 Task: For heading Use Roboto with red colour, bold & Underline.  font size for heading22,  'Change the font style of data to'Roboto and font size to 14,  Change the alignment of both headline & data to Align center.  In the sheet  Alpha Sales review 
Action: Mouse moved to (70, 207)
Screenshot: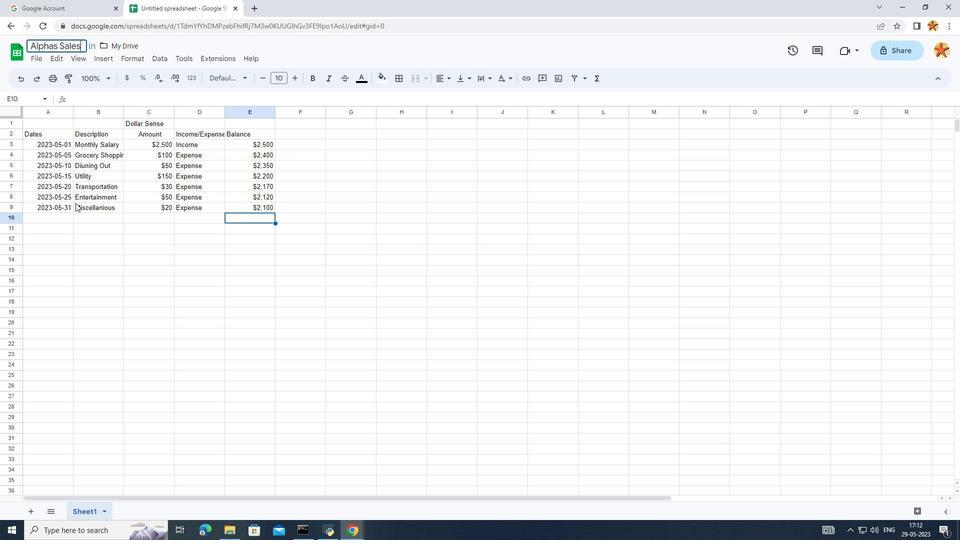 
Action: Key pressed <Key.enter>
Screenshot: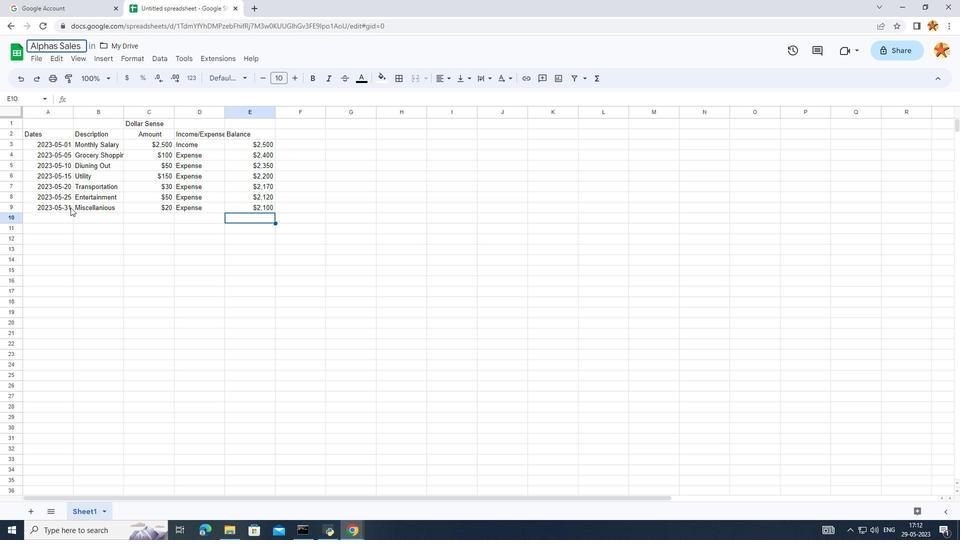 
Action: Mouse moved to (178, 149)
Screenshot: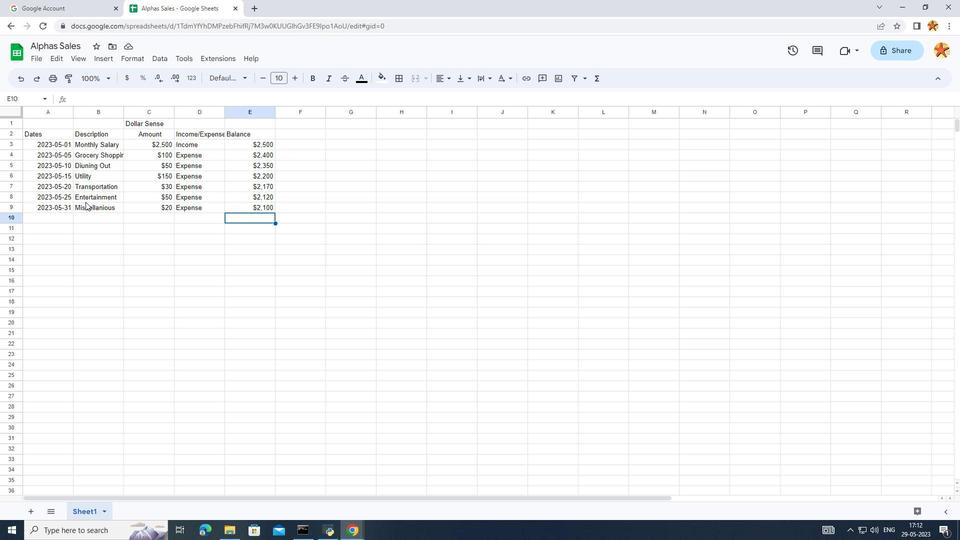 
Action: Mouse scrolled (178, 150) with delta (0, 0)
Screenshot: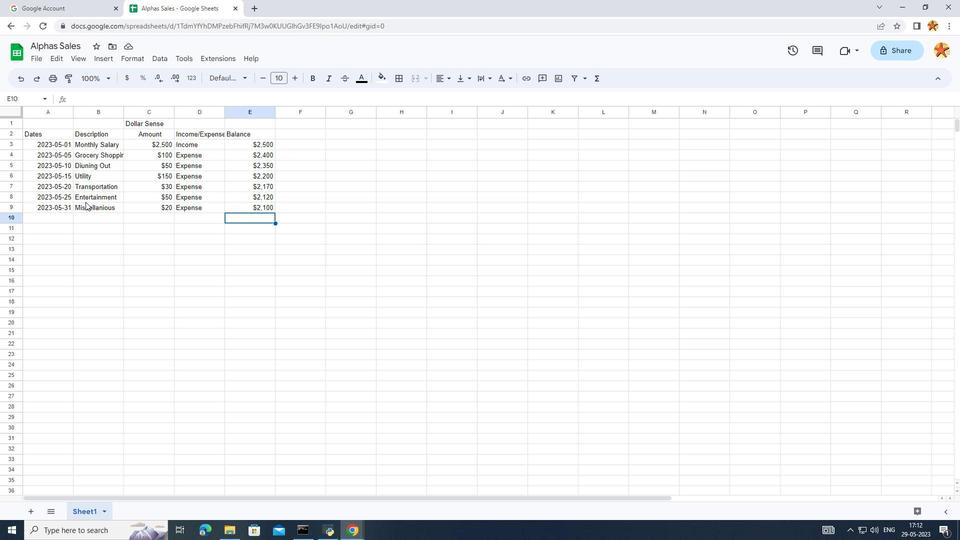 
Action: Mouse moved to (135, 209)
Screenshot: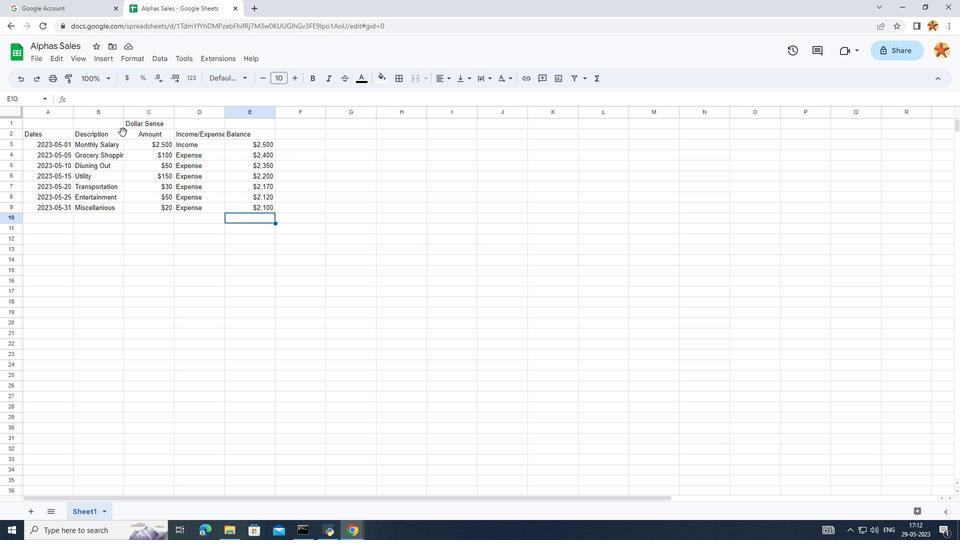 
Action: Mouse pressed left at (135, 209)
Screenshot: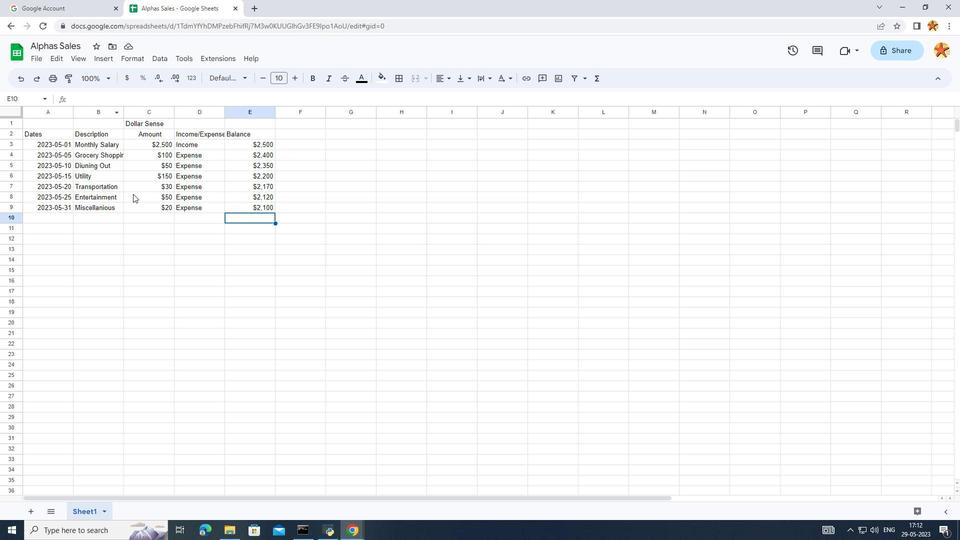 
Action: Mouse moved to (149, 121)
Screenshot: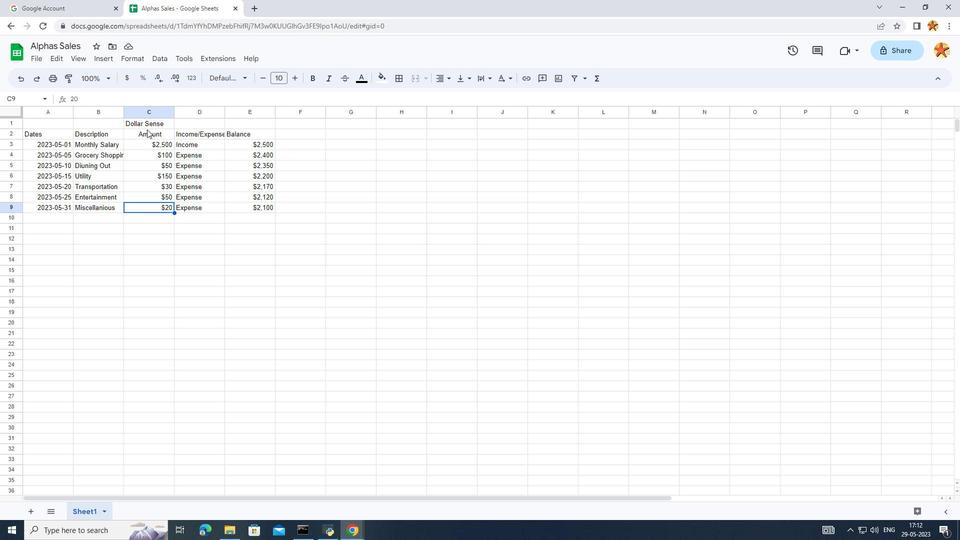 
Action: Mouse pressed left at (149, 121)
Screenshot: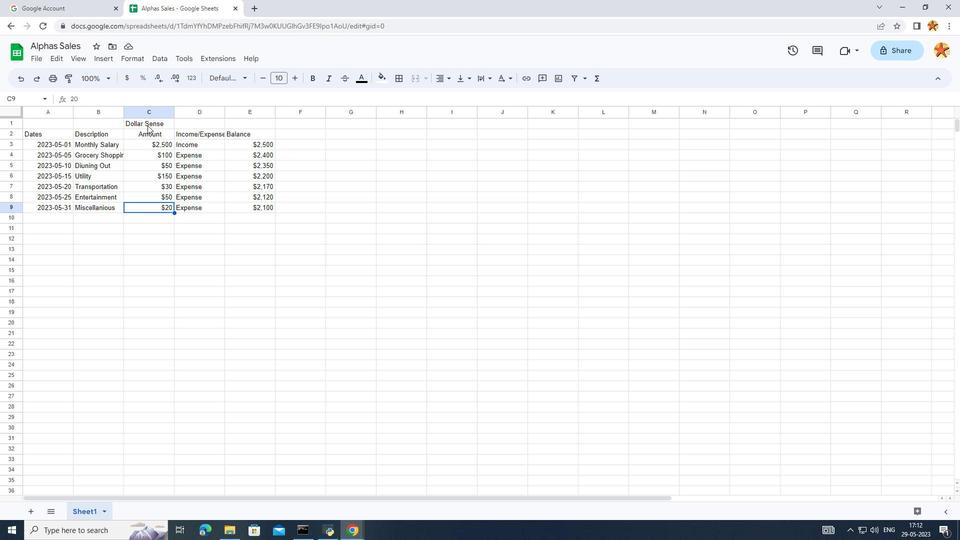 
Action: Mouse moved to (232, 75)
Screenshot: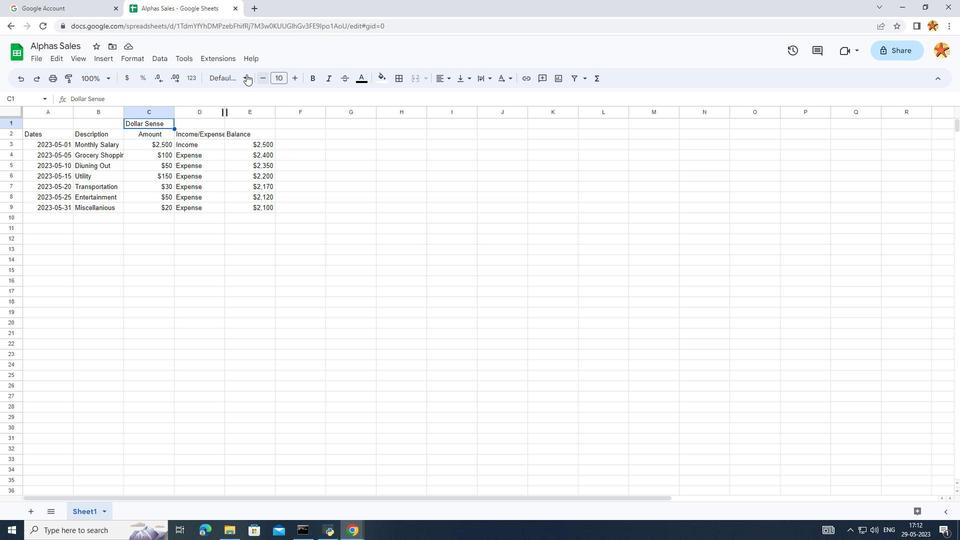 
Action: Mouse pressed left at (232, 75)
Screenshot: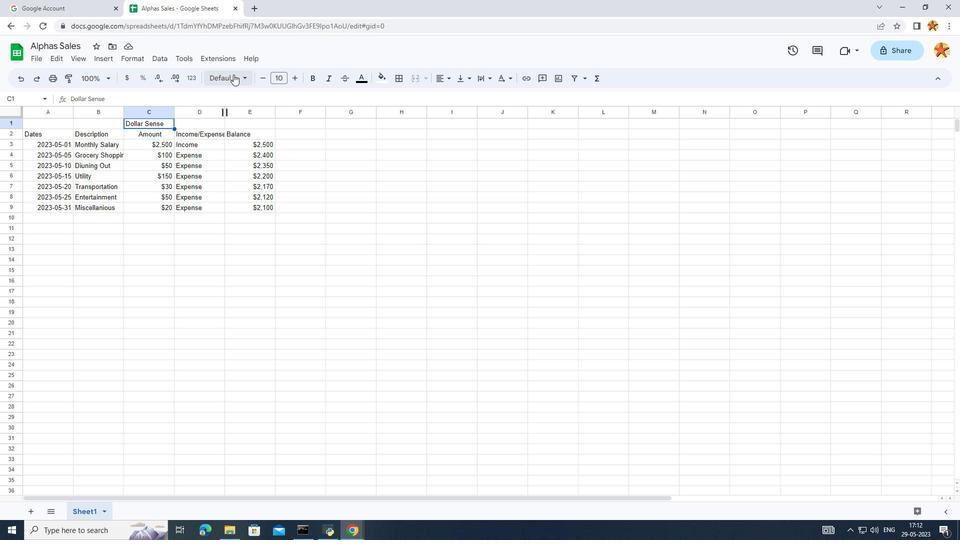 
Action: Mouse moved to (224, 461)
Screenshot: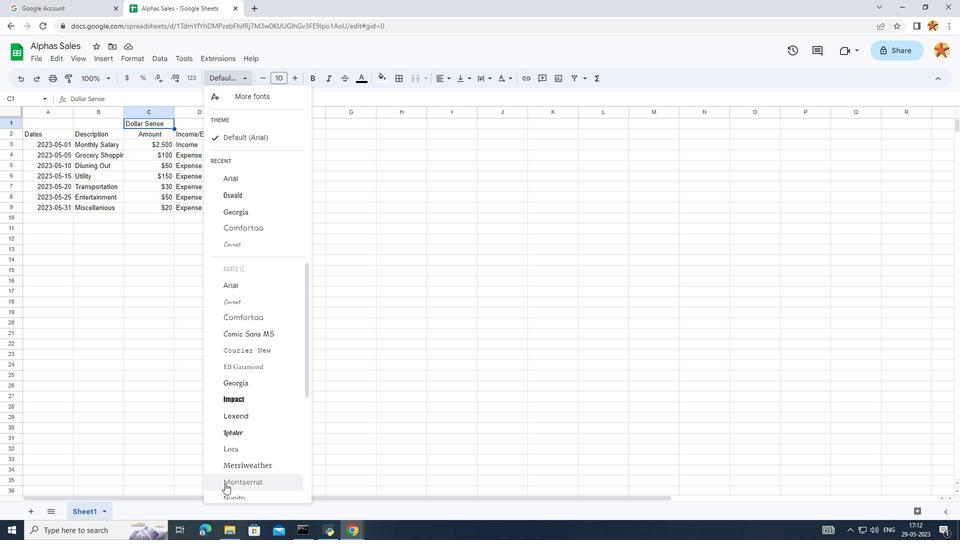 
Action: Mouse scrolled (224, 460) with delta (0, 0)
Screenshot: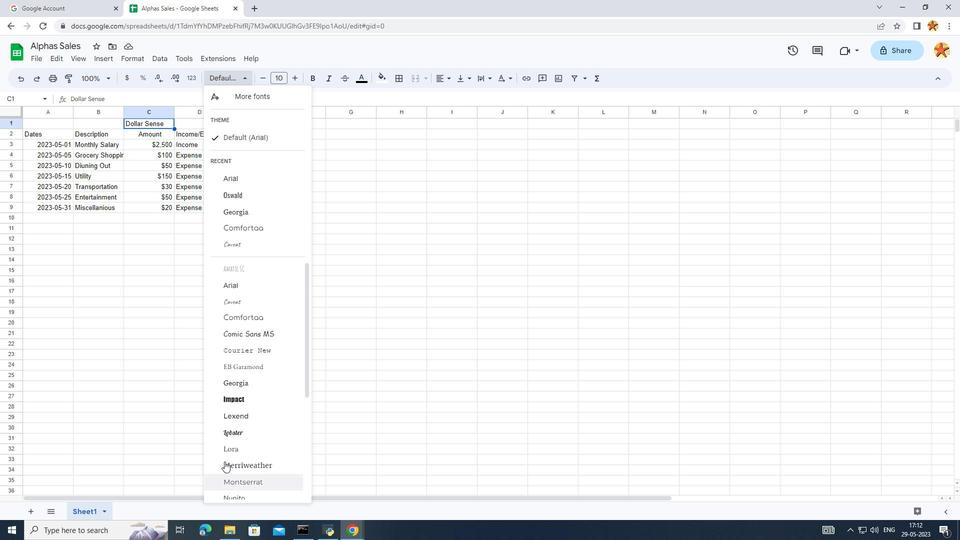 
Action: Mouse scrolled (224, 460) with delta (0, 0)
Screenshot: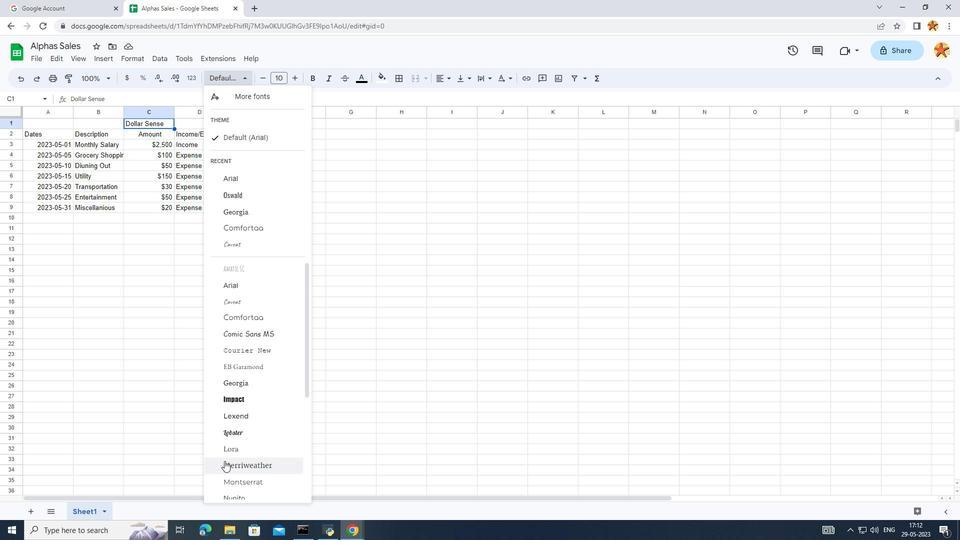 
Action: Mouse scrolled (224, 460) with delta (0, 0)
Screenshot: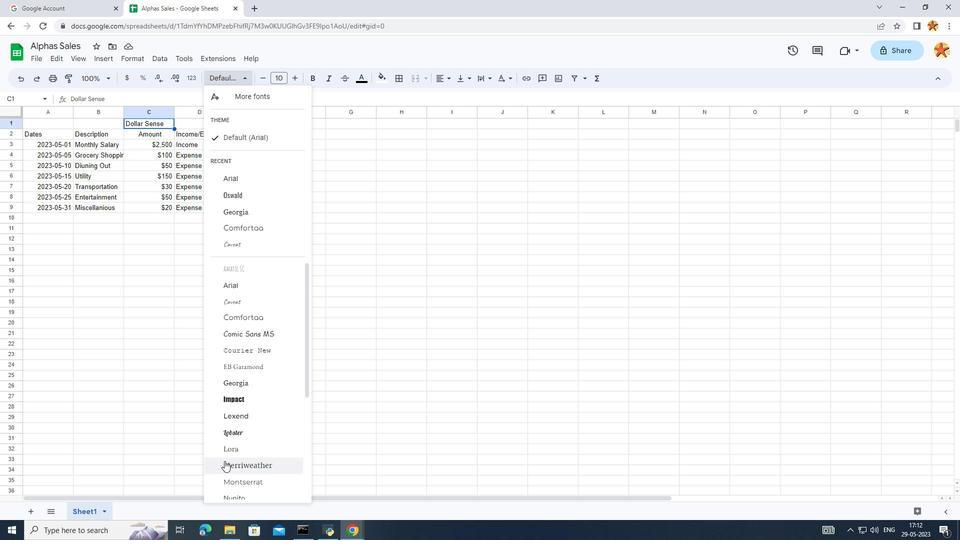
Action: Mouse moved to (242, 412)
Screenshot: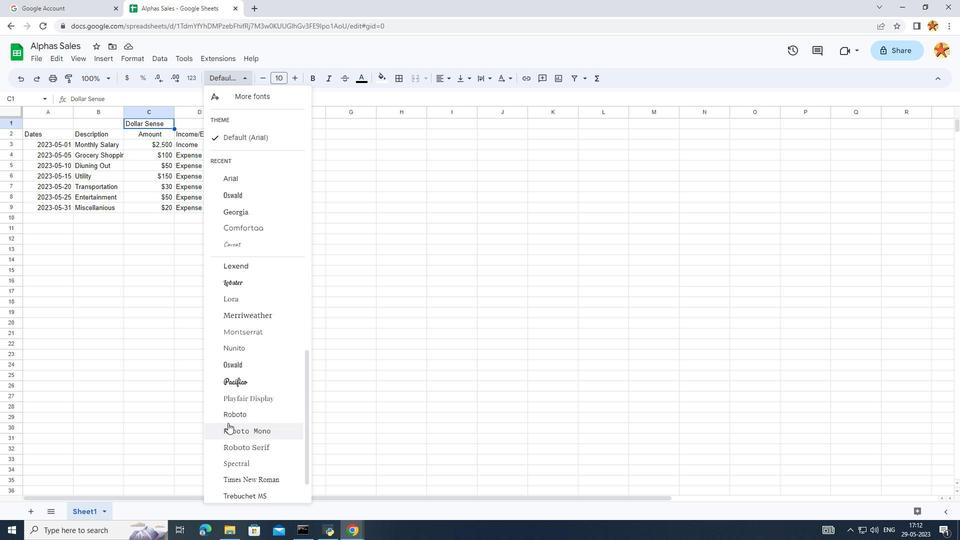 
Action: Mouse pressed left at (242, 412)
Screenshot: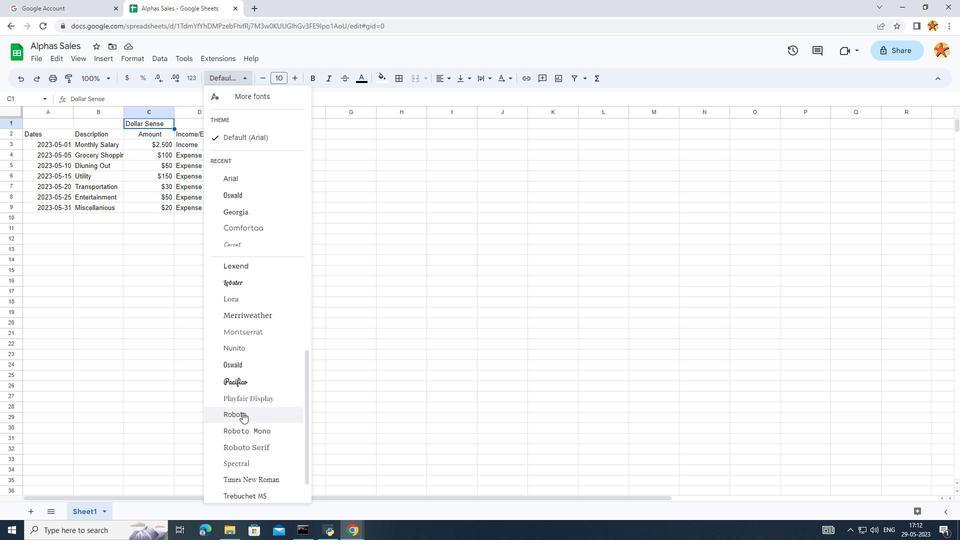 
Action: Mouse moved to (371, 80)
Screenshot: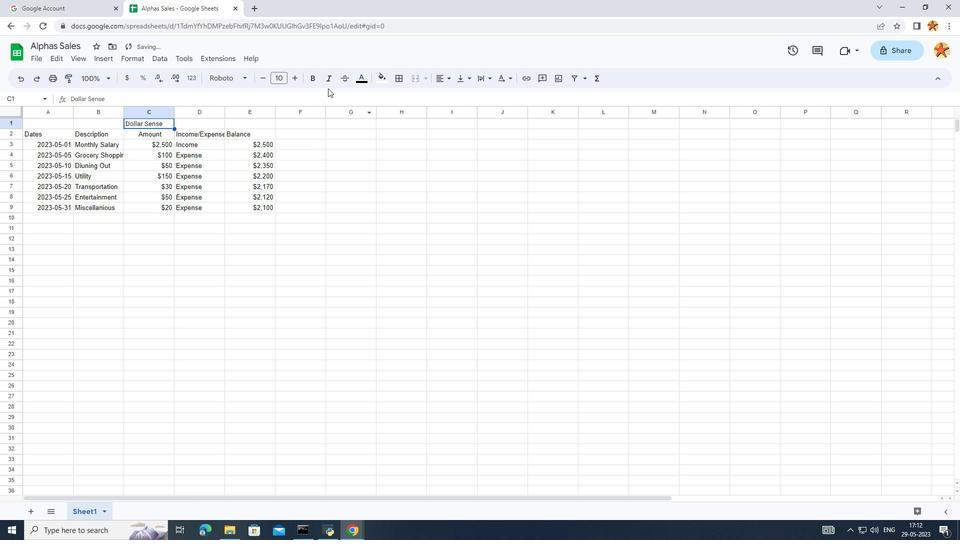 
Action: Mouse pressed left at (371, 80)
Screenshot: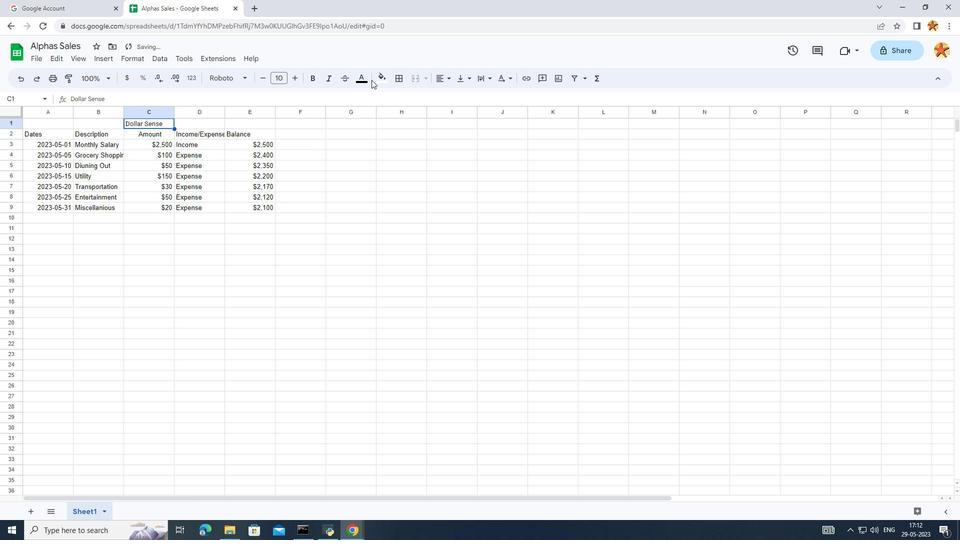 
Action: Mouse moved to (350, 80)
Screenshot: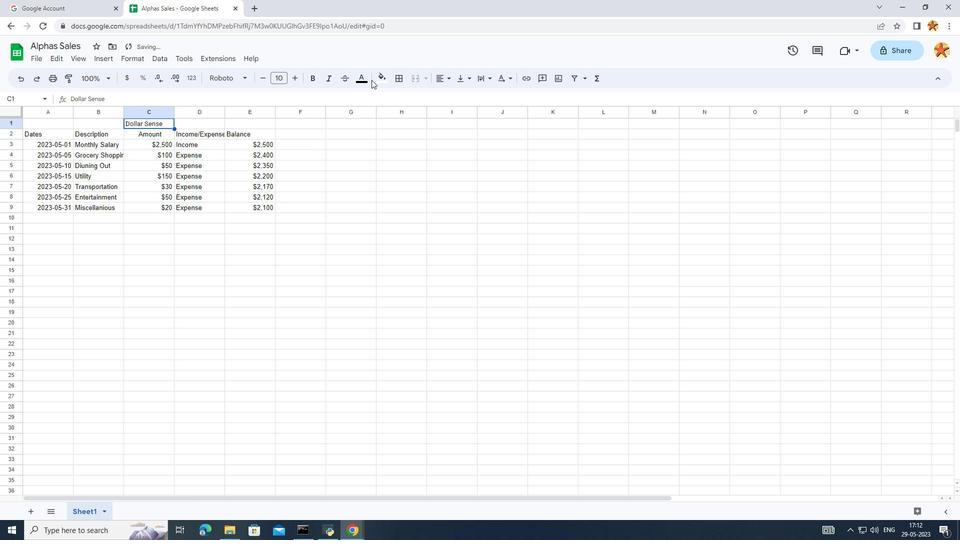 
Action: Mouse pressed left at (350, 80)
Screenshot: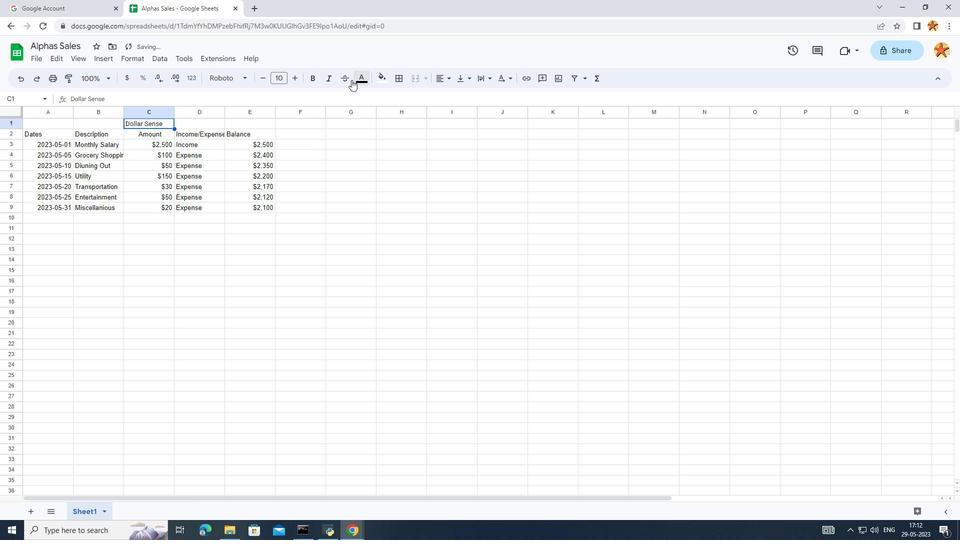 
Action: Mouse moved to (352, 80)
Screenshot: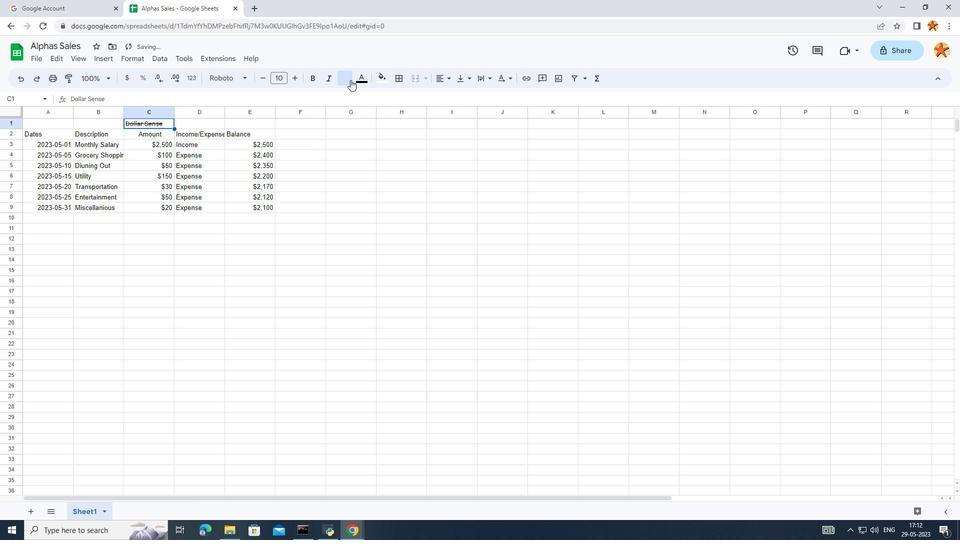 
Action: Mouse pressed left at (352, 80)
Screenshot: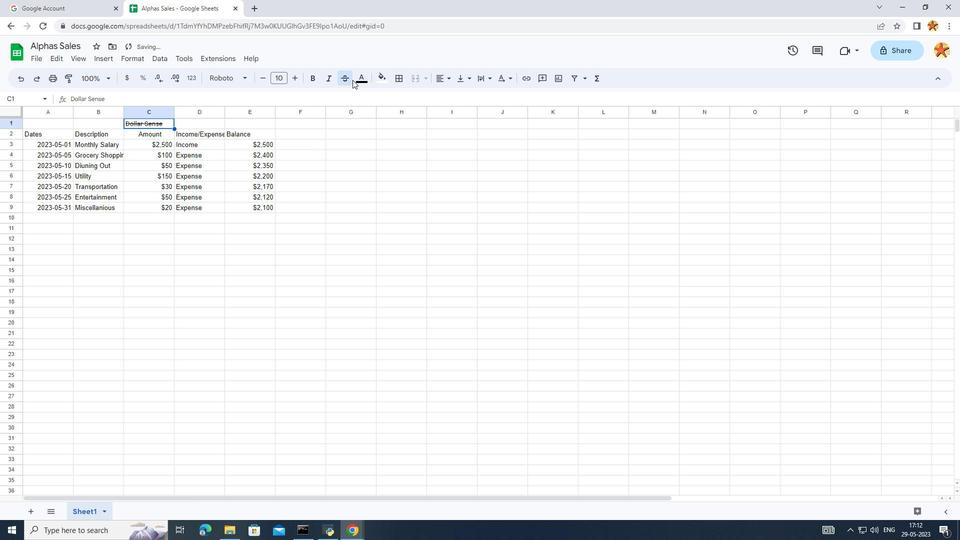 
Action: Mouse moved to (358, 79)
Screenshot: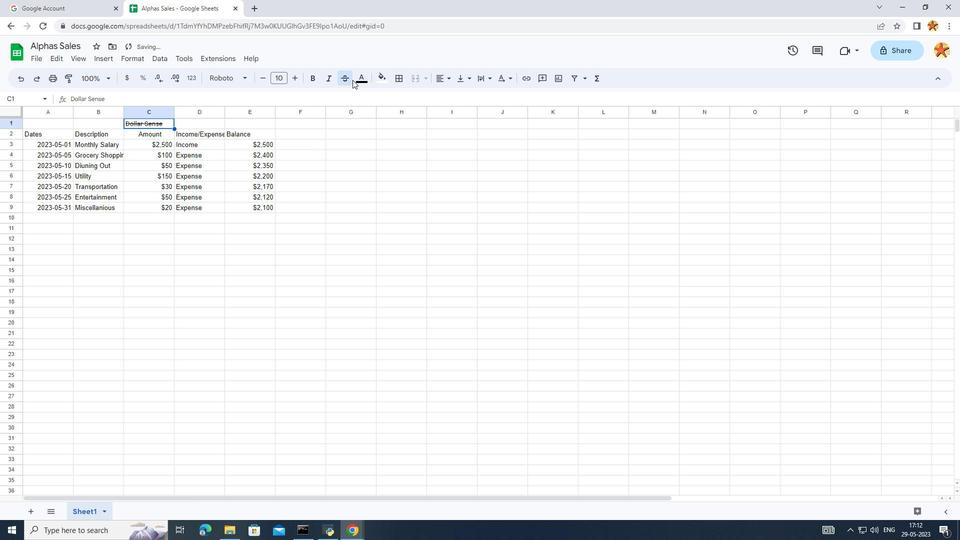 
Action: Mouse pressed left at (358, 79)
Screenshot: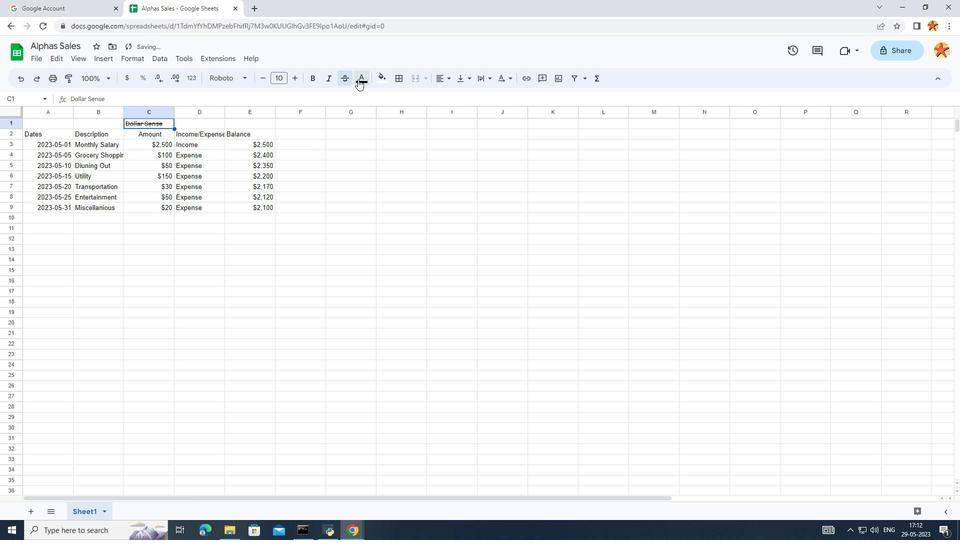 
Action: Mouse moved to (380, 122)
Screenshot: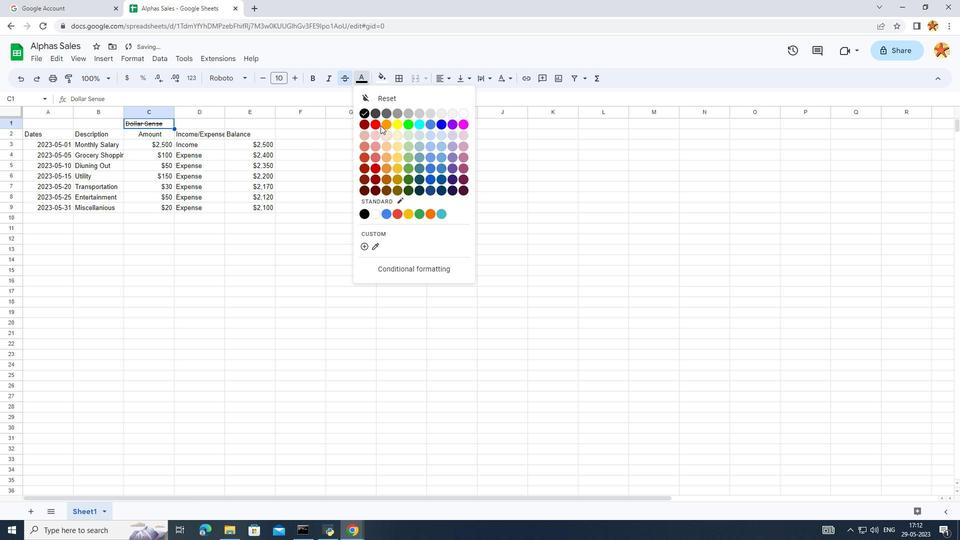 
Action: Mouse pressed left at (380, 122)
Screenshot: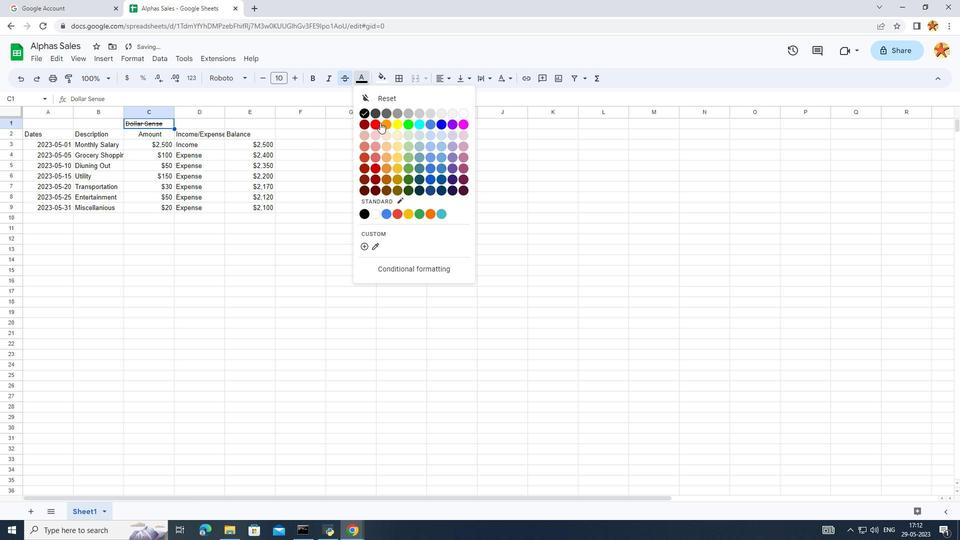 
Action: Mouse moved to (353, 157)
Screenshot: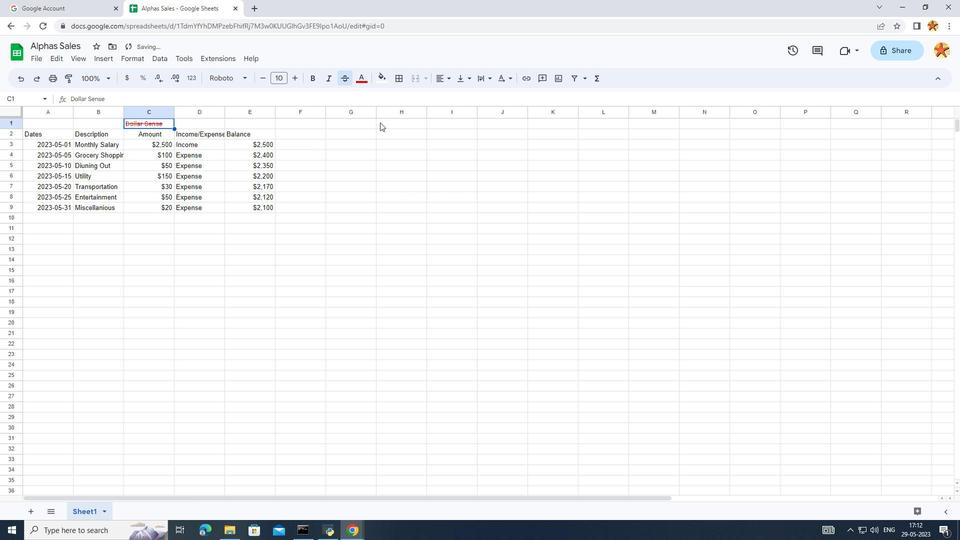 
Action: Mouse pressed left at (353, 157)
Screenshot: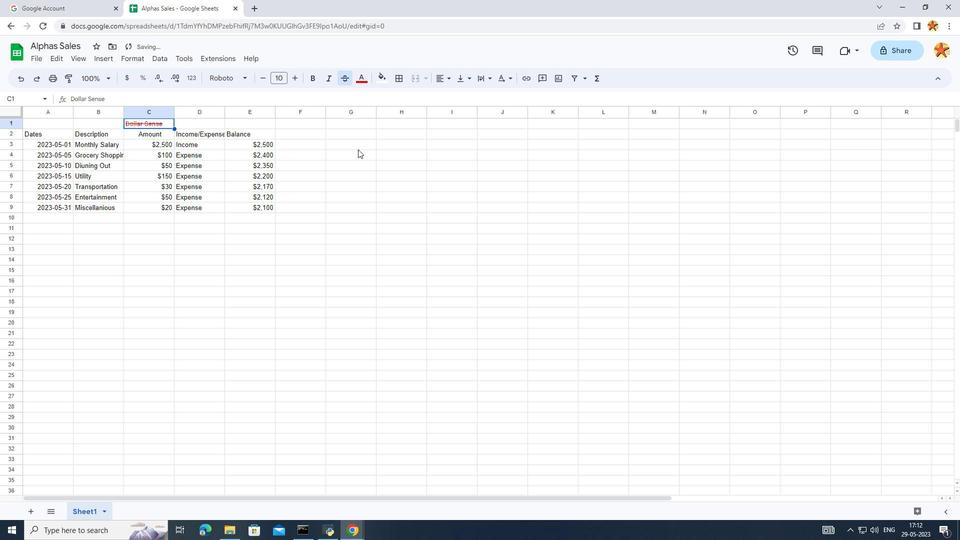 
Action: Mouse moved to (133, 127)
Screenshot: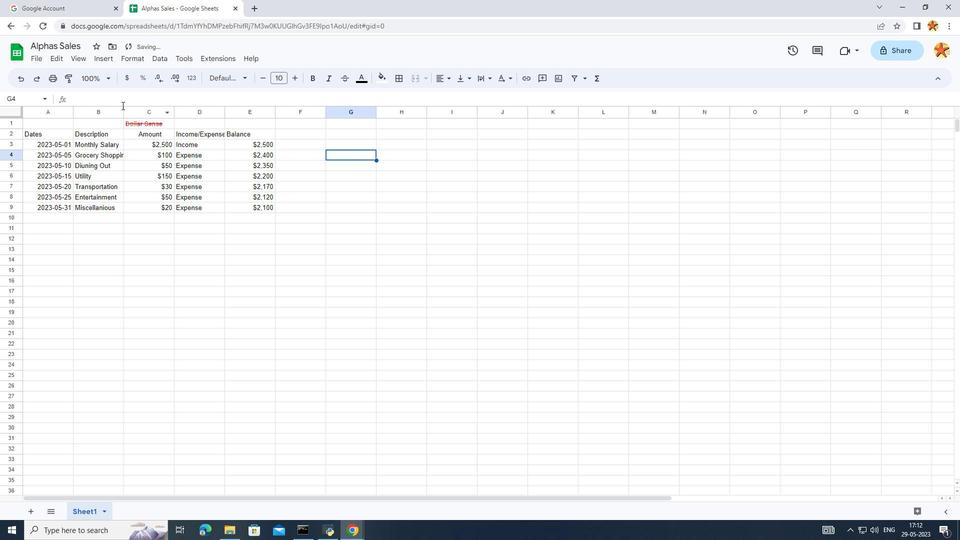 
Action: Mouse pressed left at (133, 127)
Screenshot: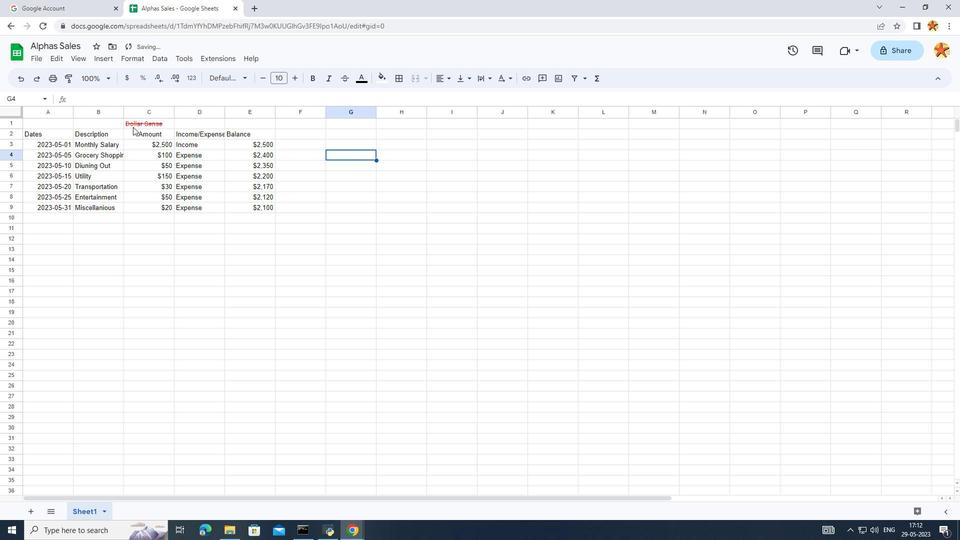 
Action: Mouse moved to (318, 81)
Screenshot: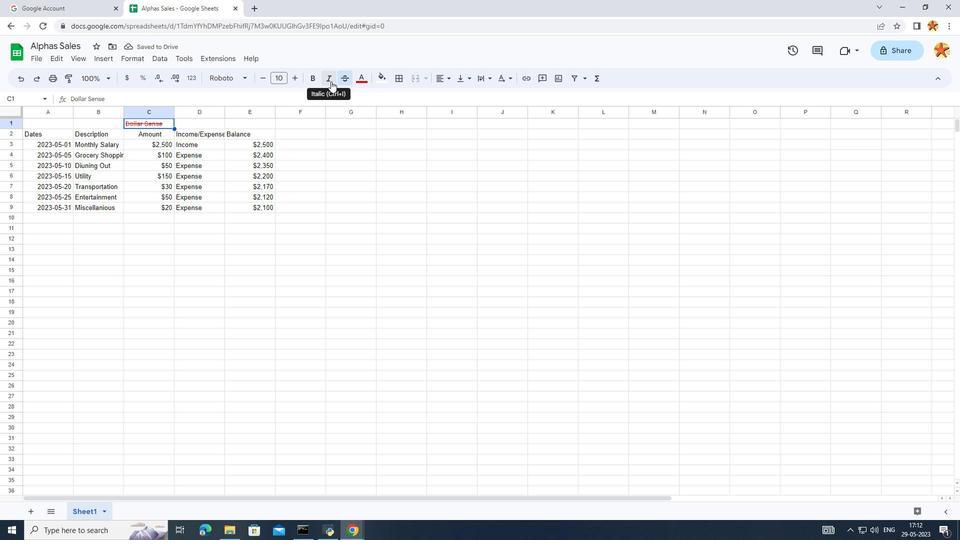 
Action: Mouse pressed left at (318, 81)
Screenshot: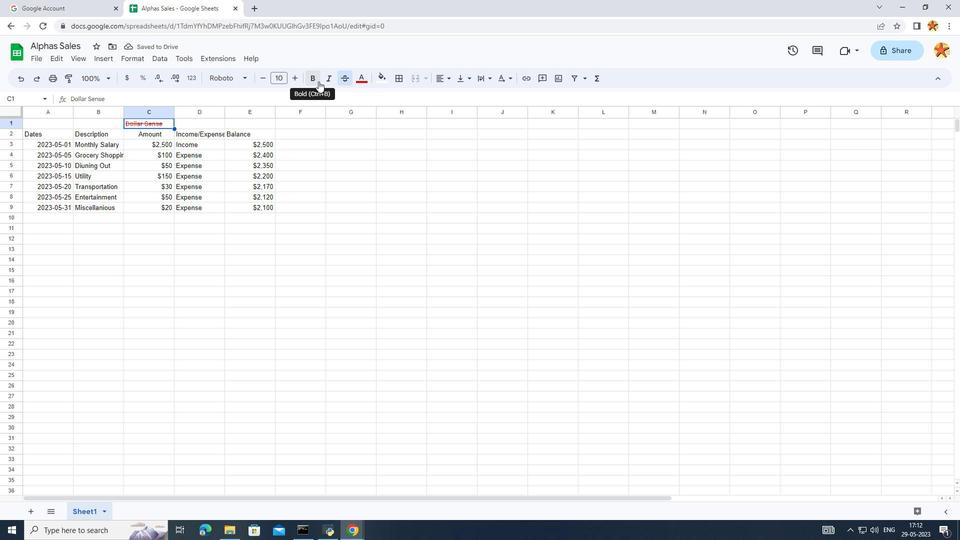 
Action: Mouse moved to (342, 81)
Screenshot: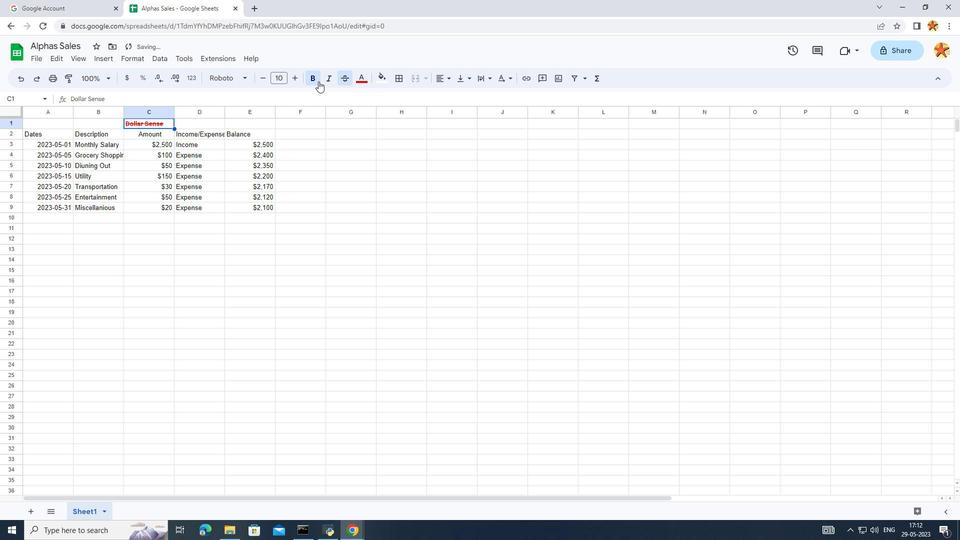 
Action: Mouse pressed left at (342, 81)
Screenshot: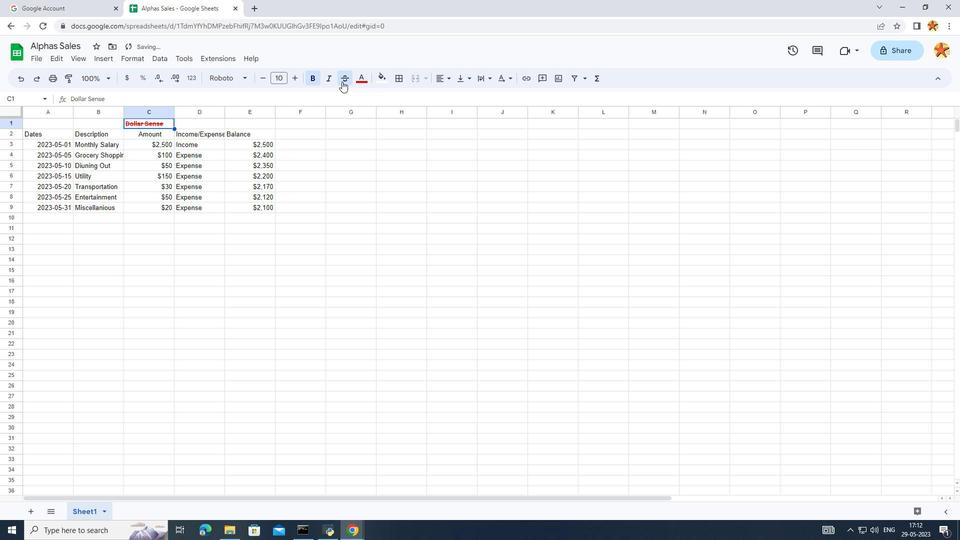 
Action: Mouse moved to (300, 165)
Screenshot: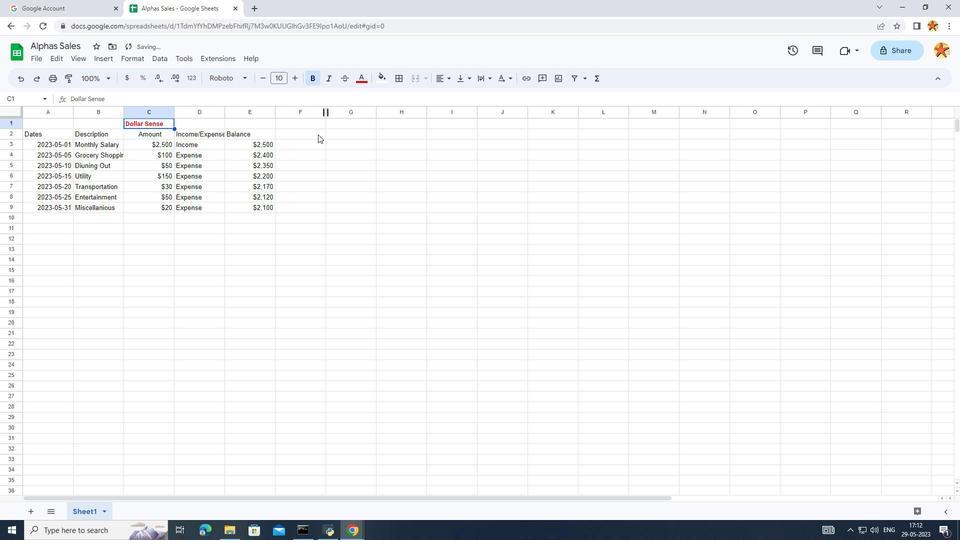 
Action: Mouse pressed left at (300, 165)
Screenshot: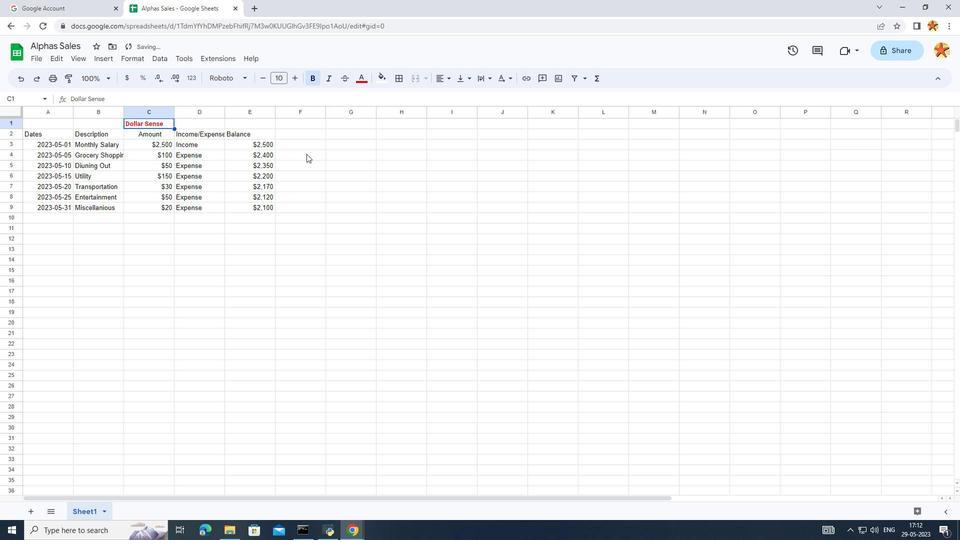 
Action: Mouse moved to (147, 121)
Screenshot: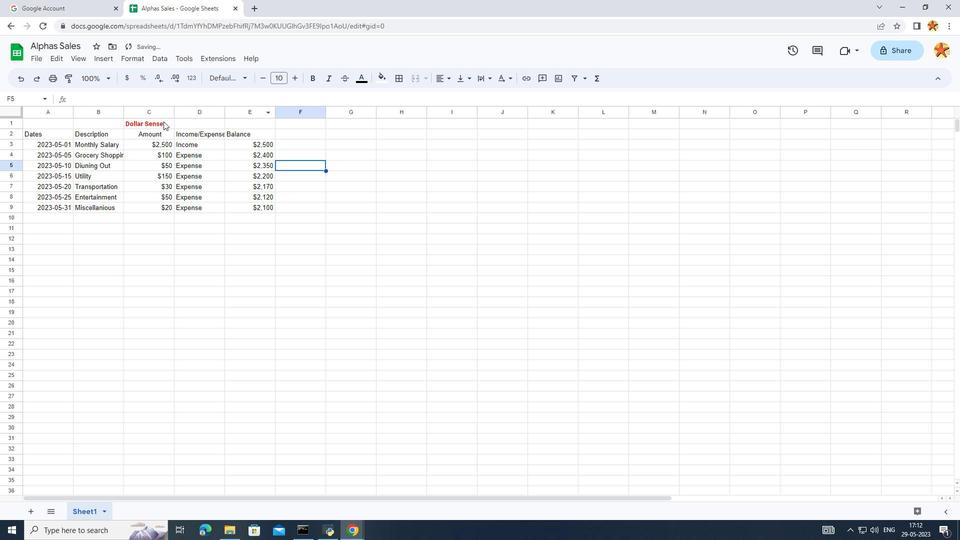 
Action: Mouse pressed left at (147, 121)
Screenshot: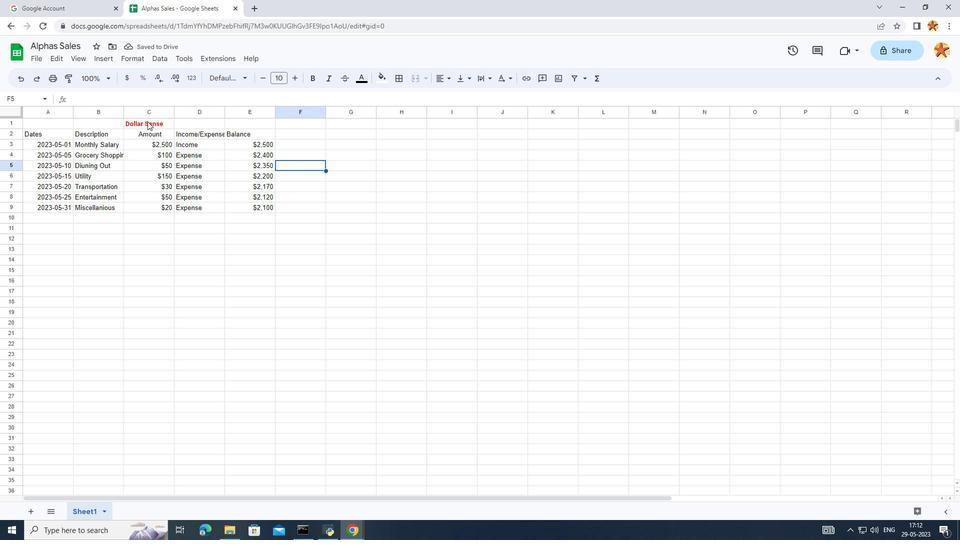
Action: Mouse moved to (292, 76)
Screenshot: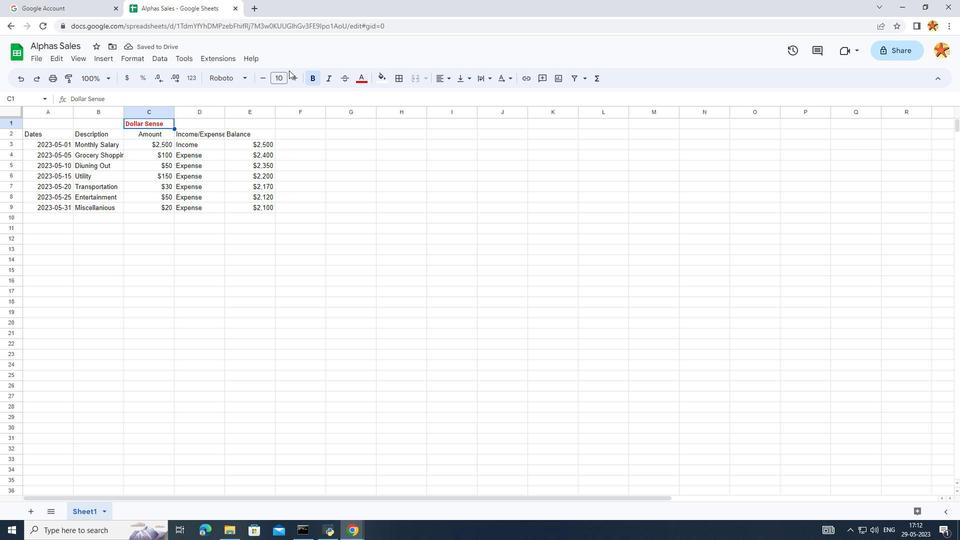 
Action: Mouse pressed left at (292, 76)
Screenshot: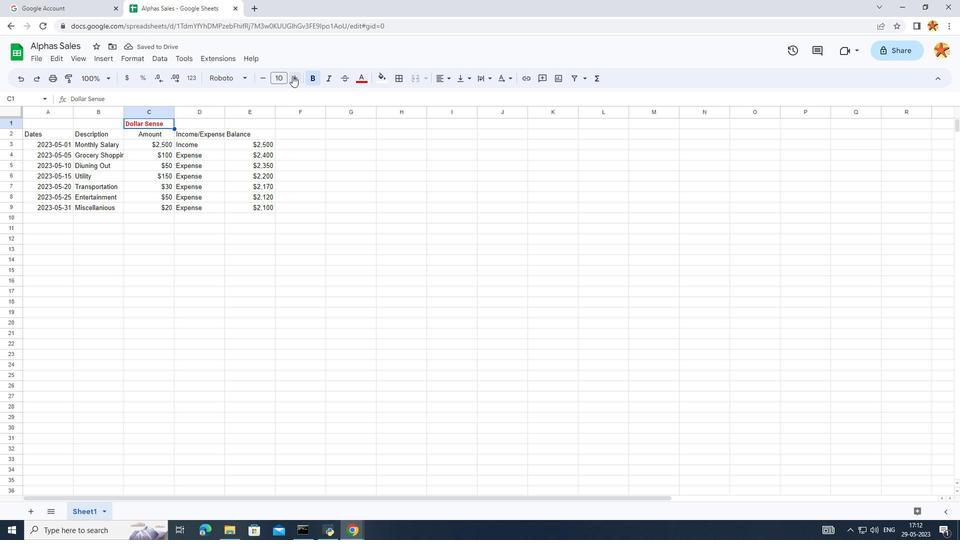 
Action: Mouse pressed left at (292, 76)
Screenshot: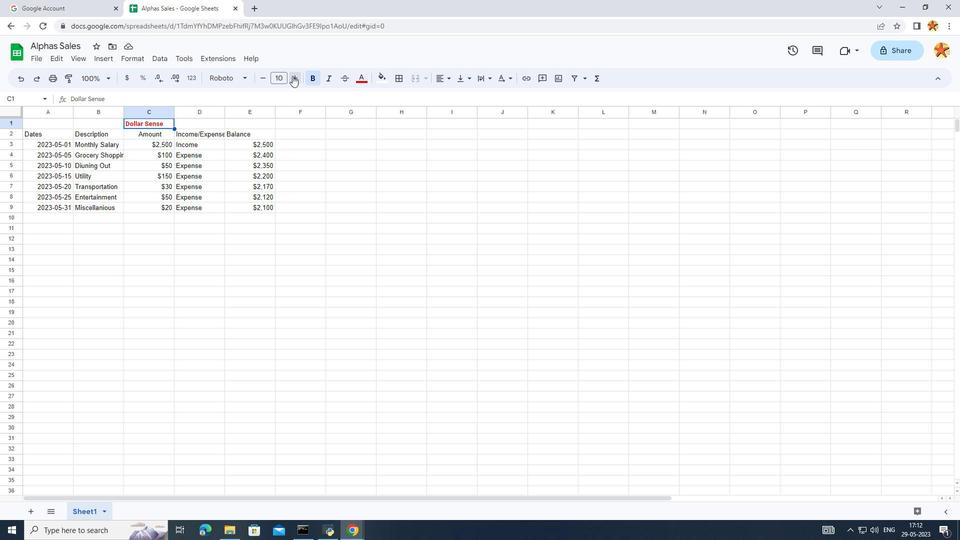 
Action: Mouse pressed left at (292, 76)
Screenshot: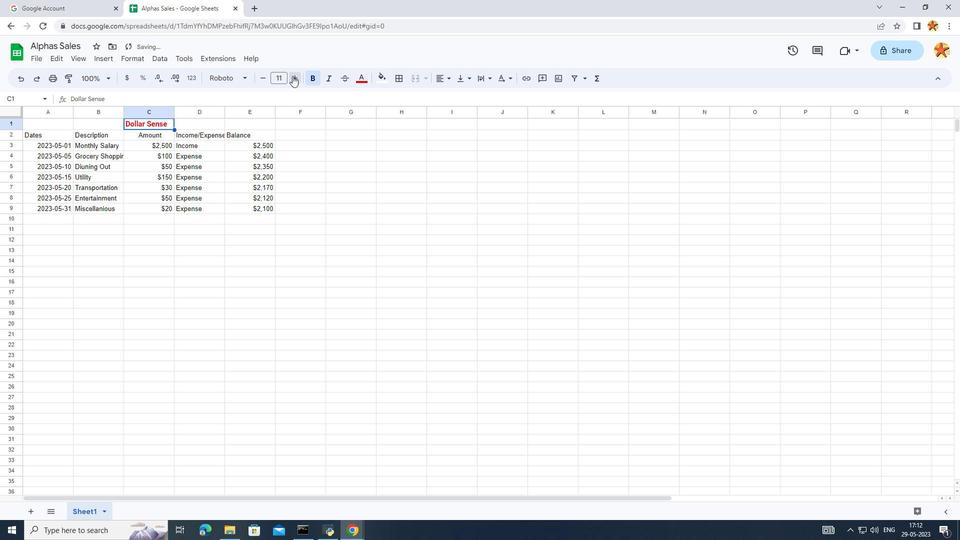 
Action: Mouse moved to (292, 76)
Screenshot: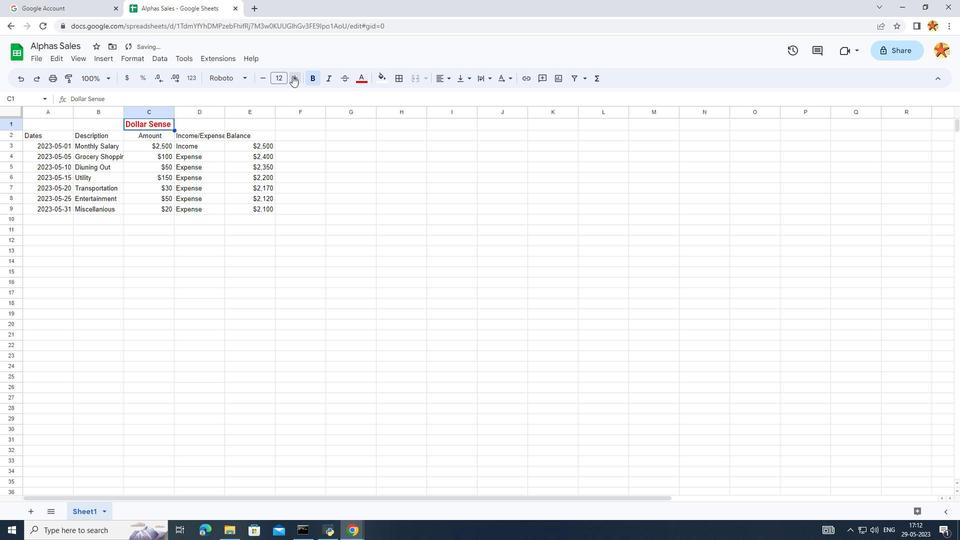 
Action: Mouse pressed left at (292, 76)
Screenshot: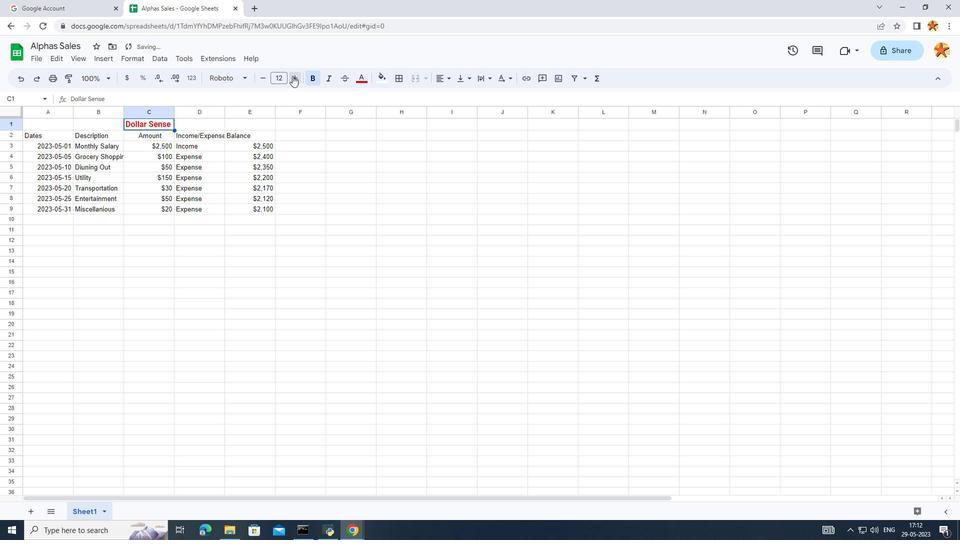 
Action: Mouse pressed left at (292, 76)
Screenshot: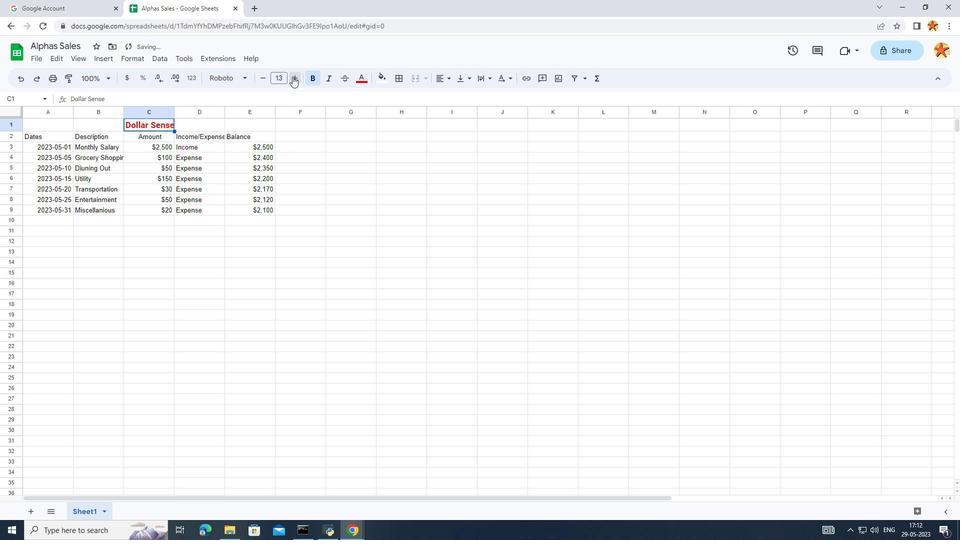 
Action: Mouse pressed left at (292, 76)
Screenshot: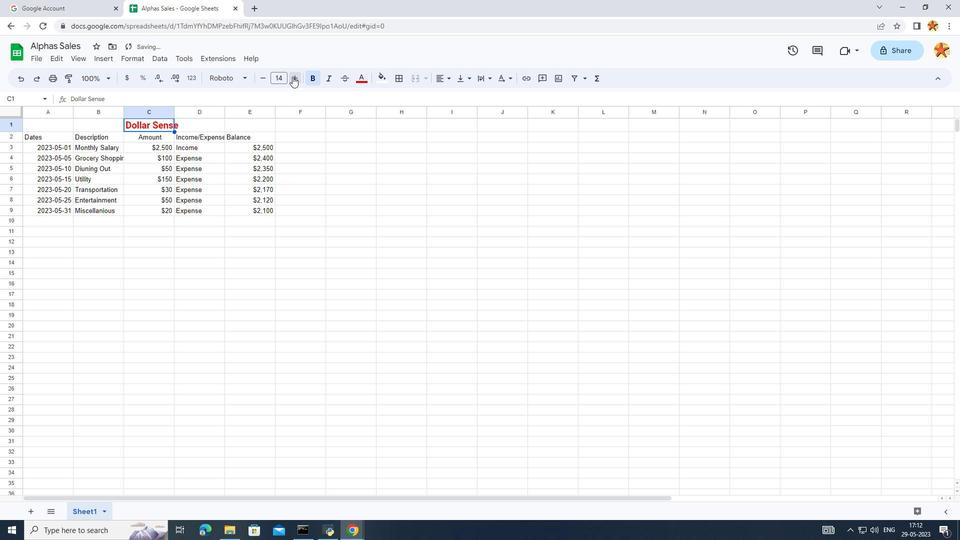 
Action: Mouse pressed left at (292, 76)
Screenshot: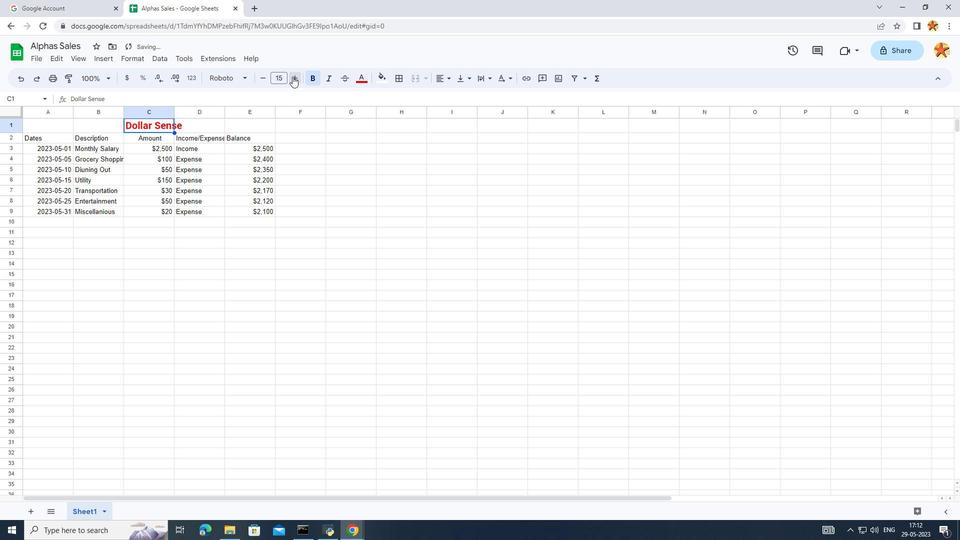 
Action: Mouse pressed left at (292, 76)
Screenshot: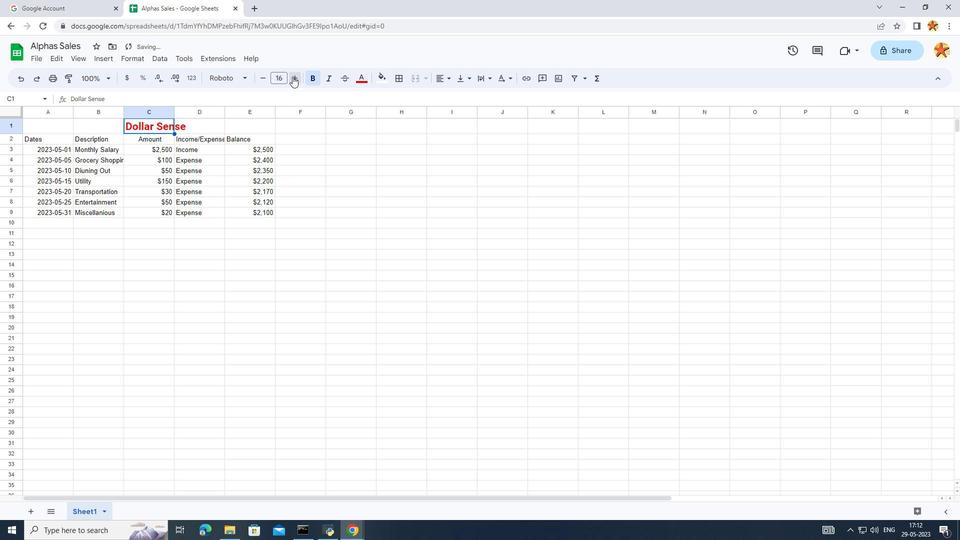 
Action: Mouse pressed left at (292, 76)
Screenshot: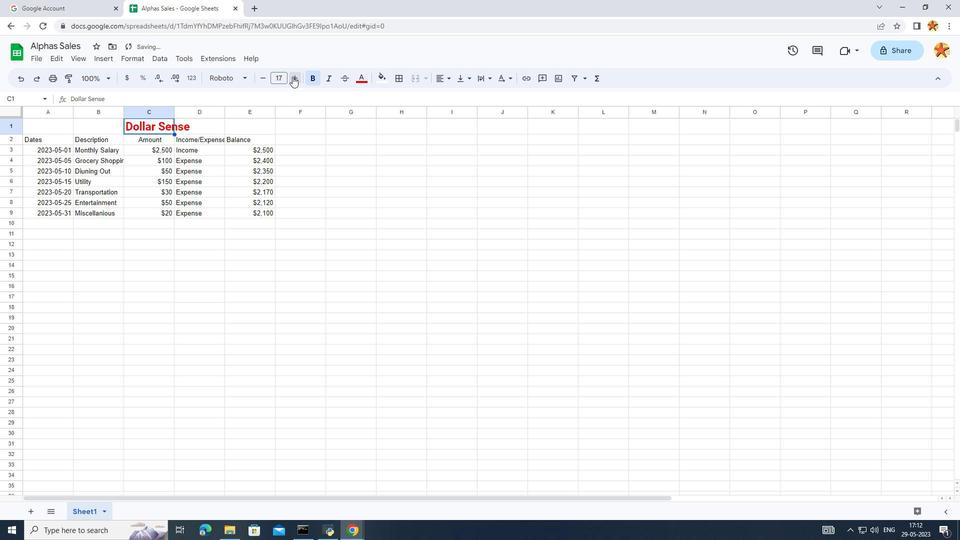 
Action: Mouse pressed left at (292, 76)
Screenshot: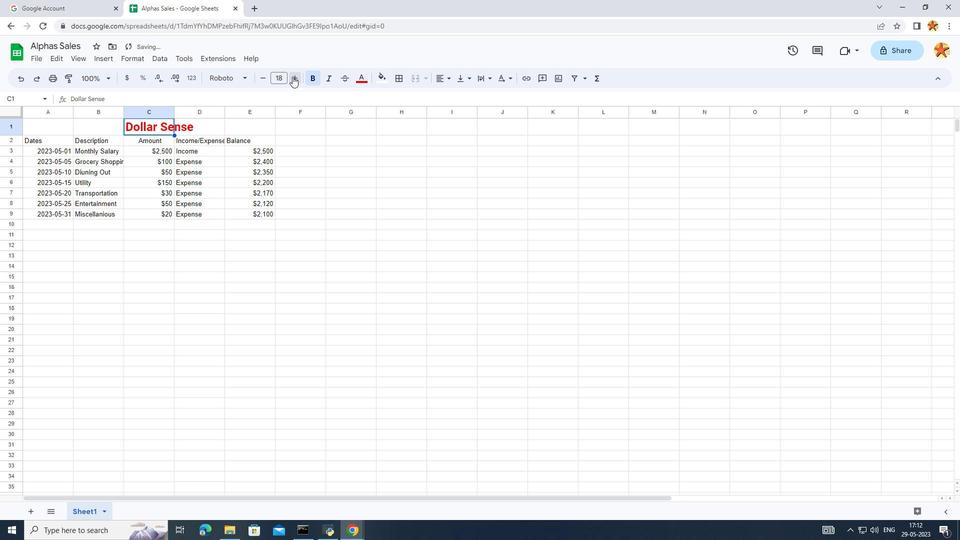 
Action: Mouse pressed left at (292, 76)
Screenshot: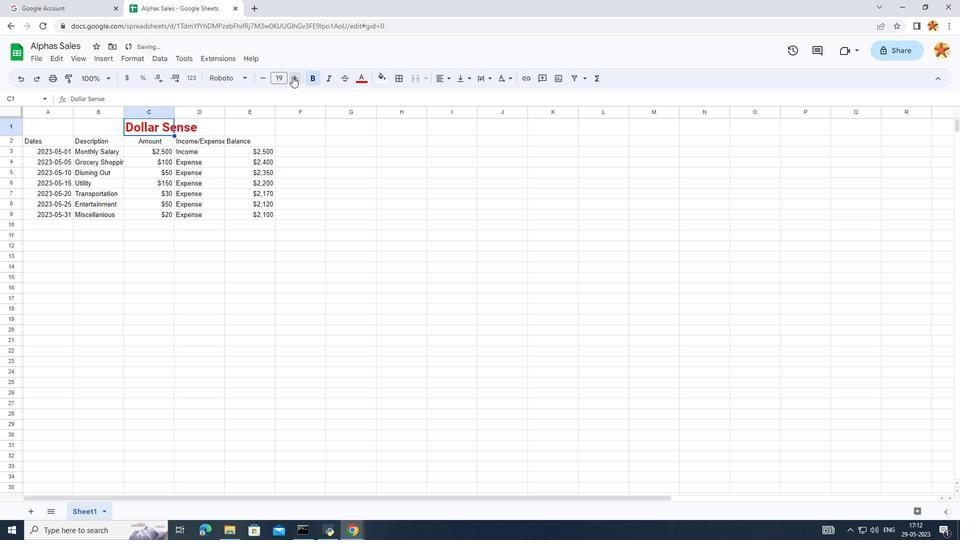 
Action: Mouse pressed left at (292, 76)
Screenshot: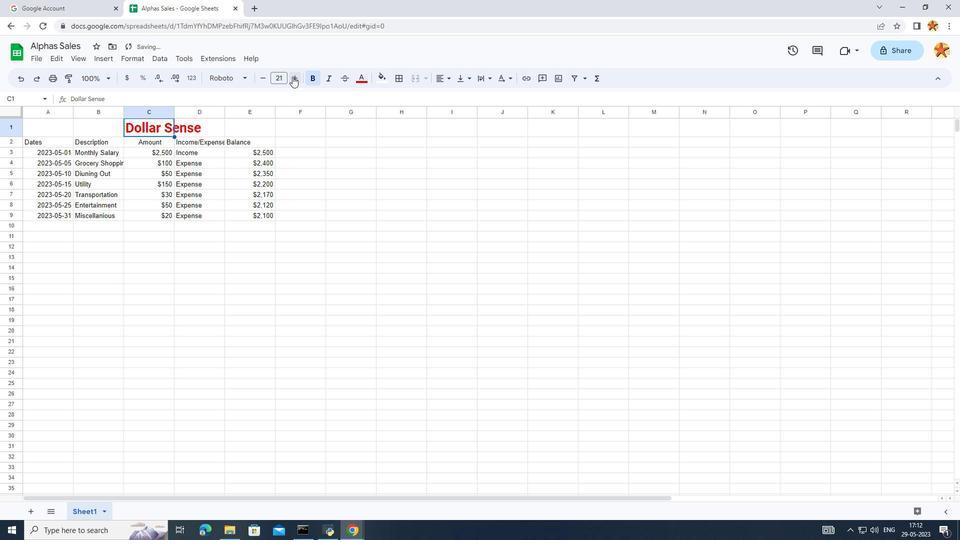 
Action: Mouse moved to (220, 270)
Screenshot: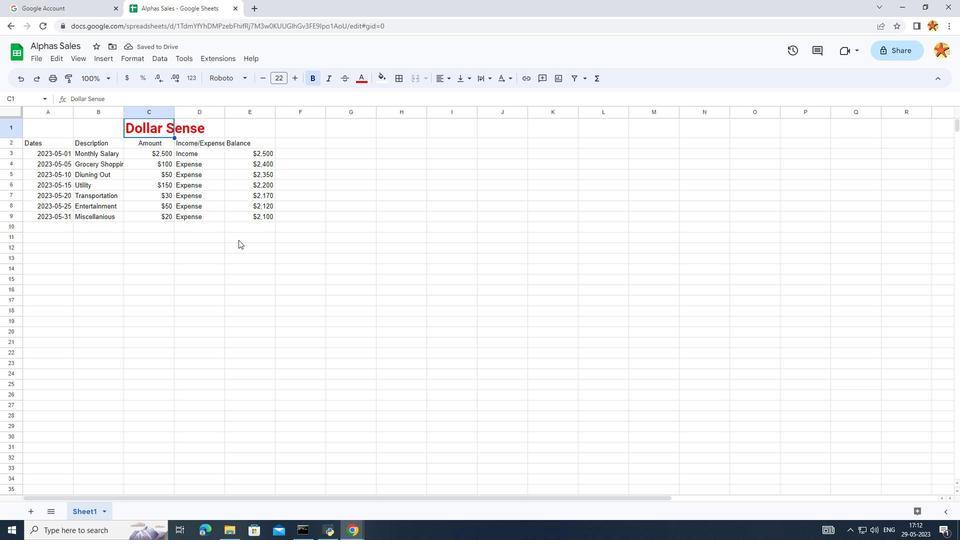 
Action: Key pressed ctrl+U<<55>>
Screenshot: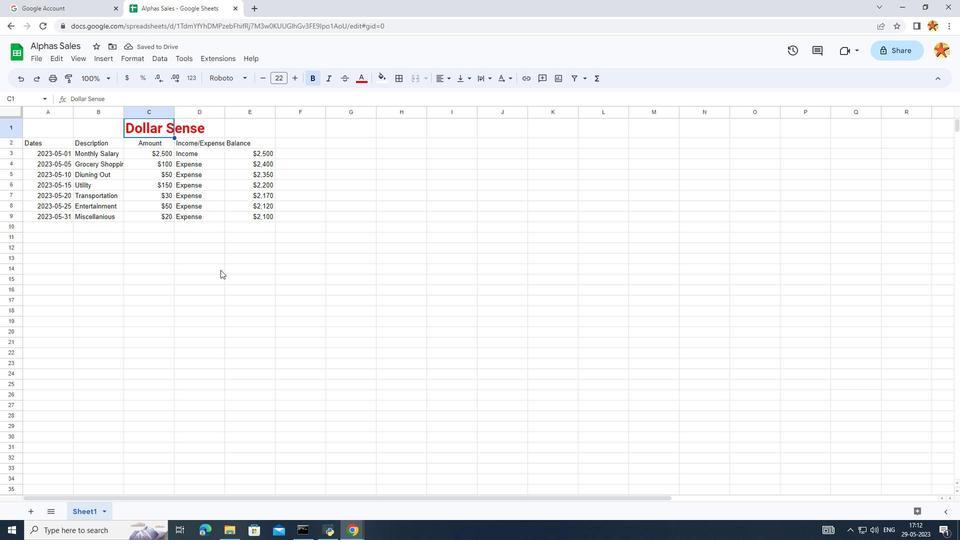
Action: Mouse moved to (194, 309)
Screenshot: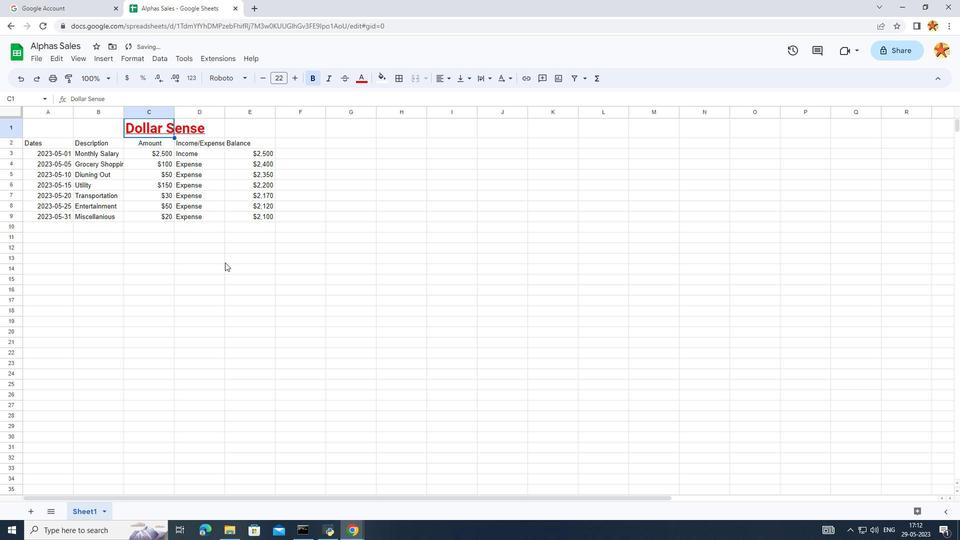
Action: Mouse pressed left at (194, 309)
Screenshot: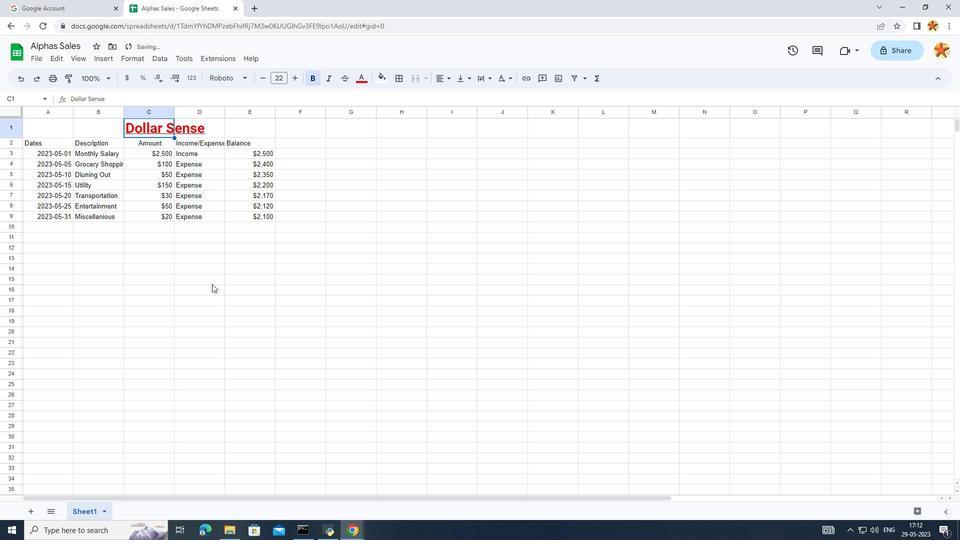 
Action: Mouse moved to (112, 173)
Screenshot: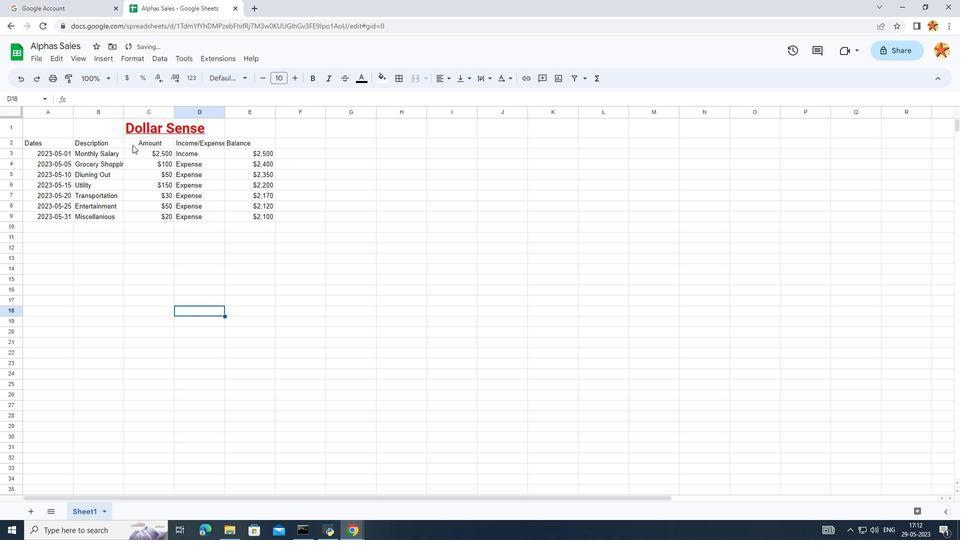 
Action: Mouse pressed left at (112, 173)
Screenshot: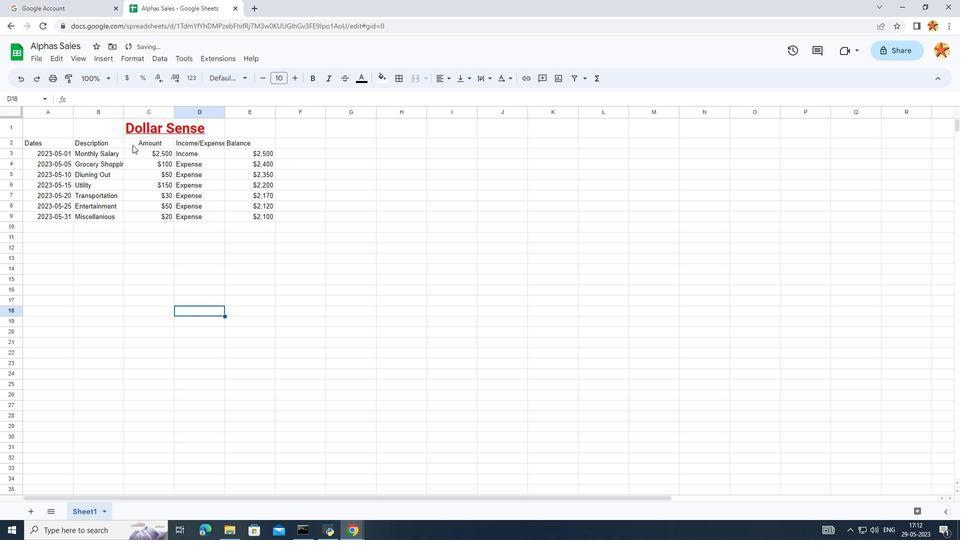 
Action: Mouse moved to (33, 140)
Screenshot: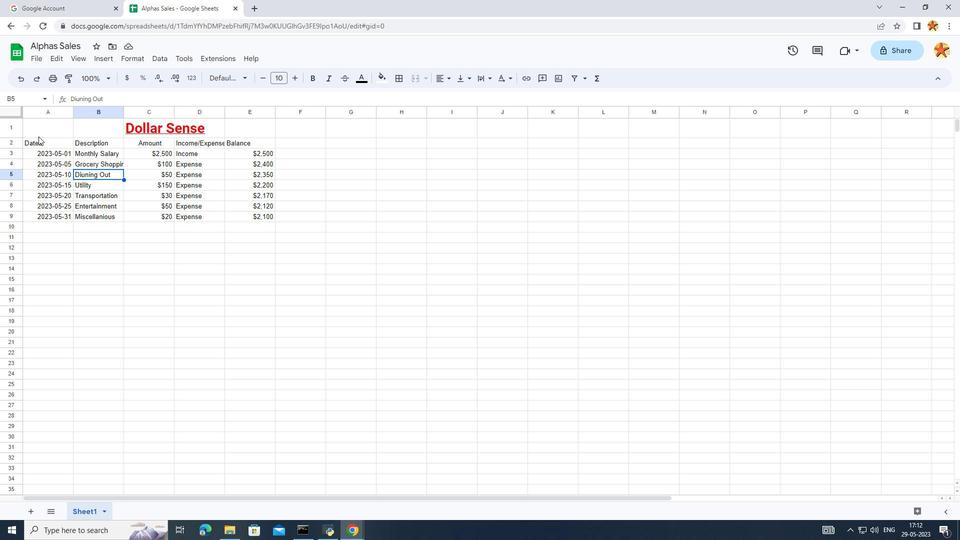 
Action: Mouse pressed left at (33, 140)
Screenshot: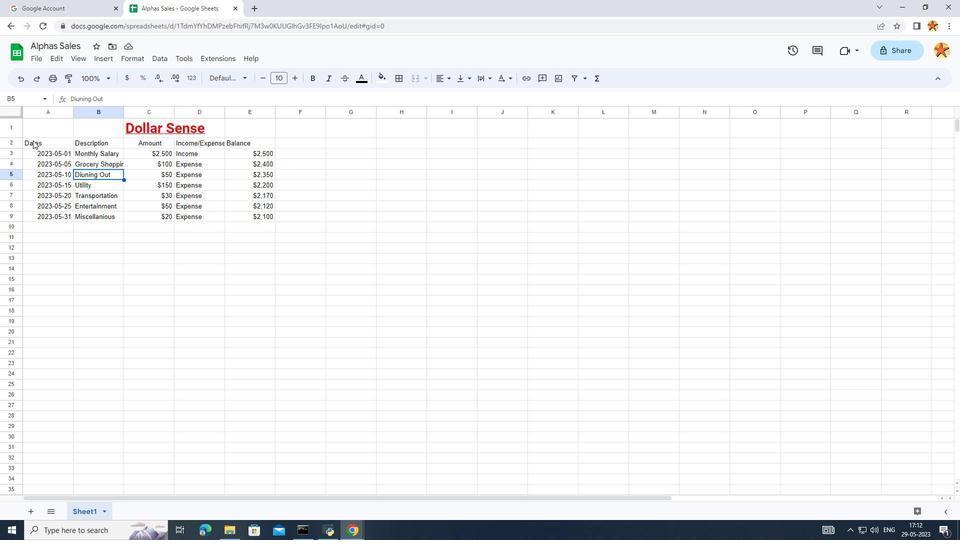 
Action: Mouse moved to (290, 75)
Screenshot: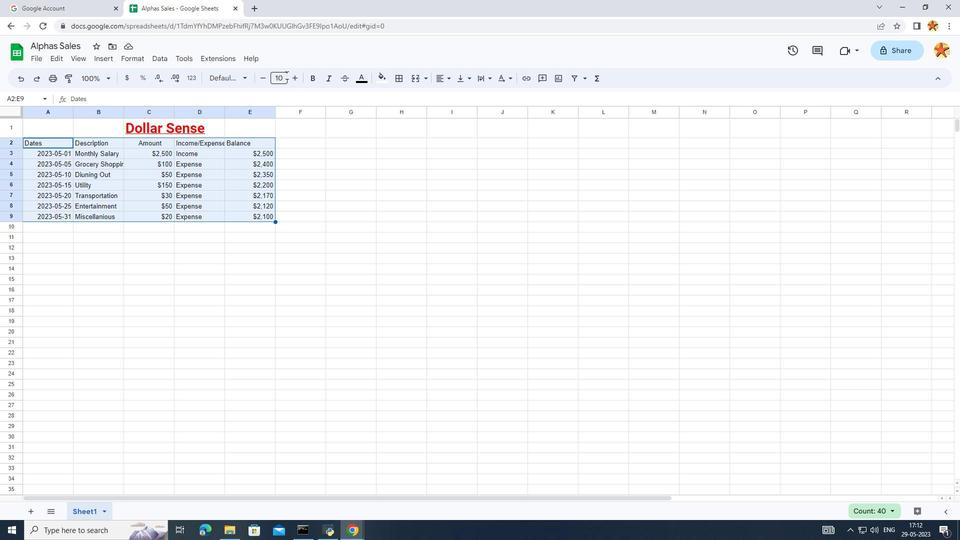 
Action: Mouse pressed left at (290, 75)
Screenshot: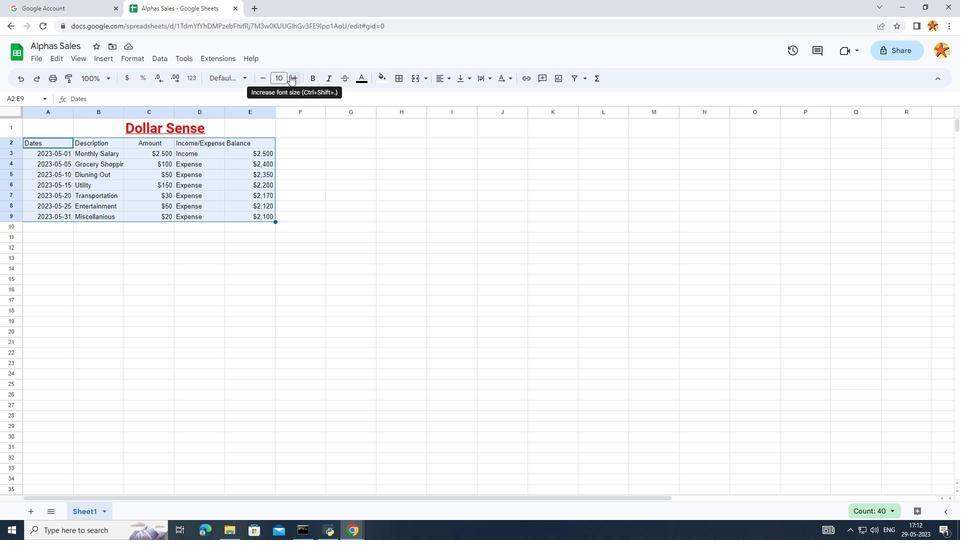 
Action: Mouse pressed left at (290, 75)
Screenshot: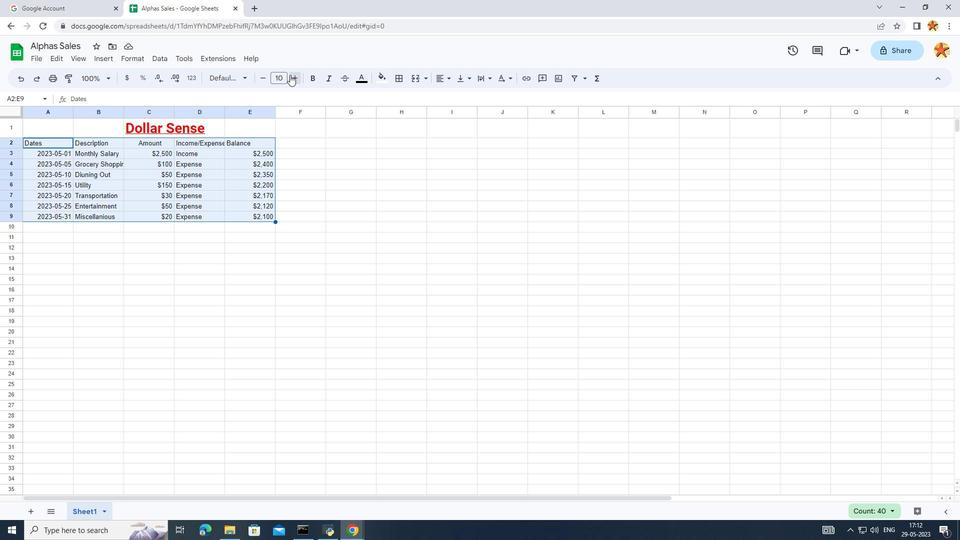 
Action: Mouse pressed left at (290, 75)
Screenshot: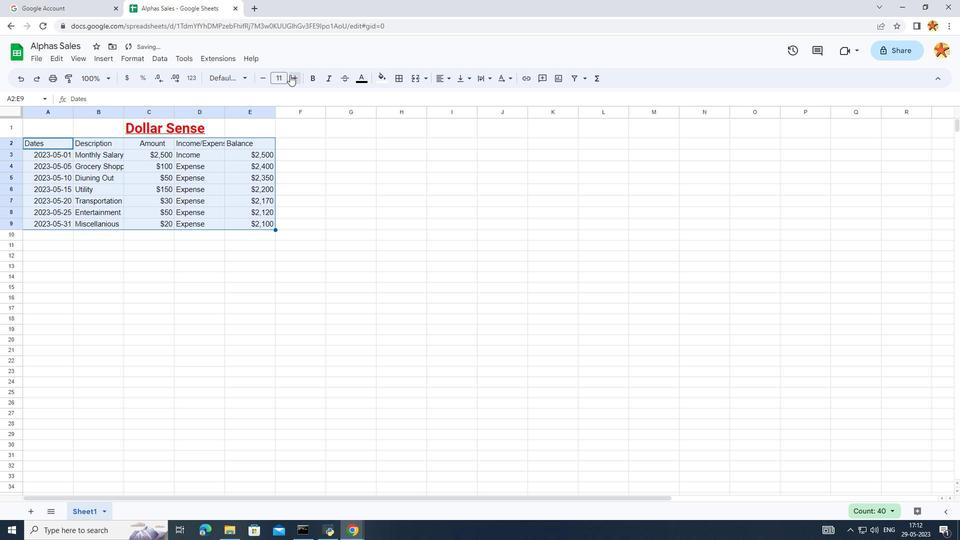 
Action: Mouse pressed left at (290, 75)
Screenshot: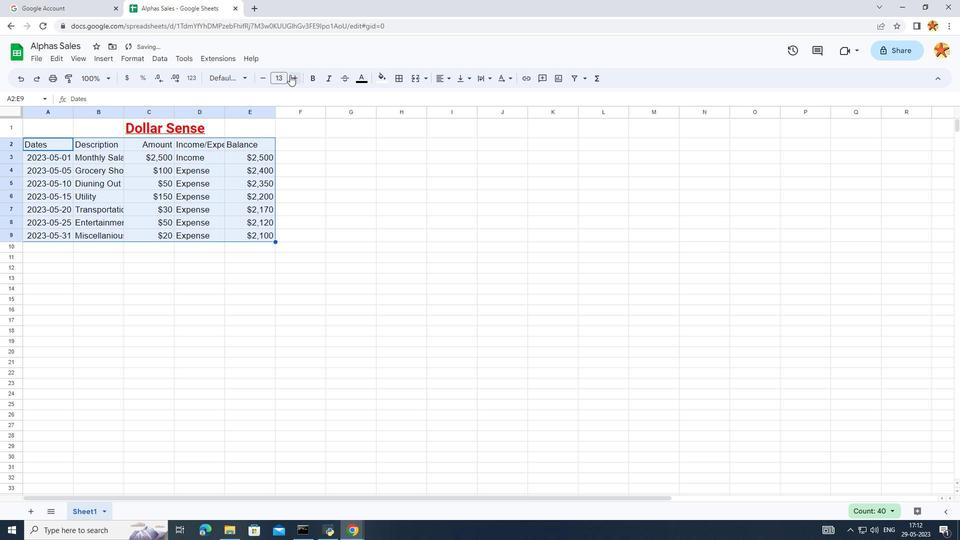 
Action: Mouse moved to (245, 79)
Screenshot: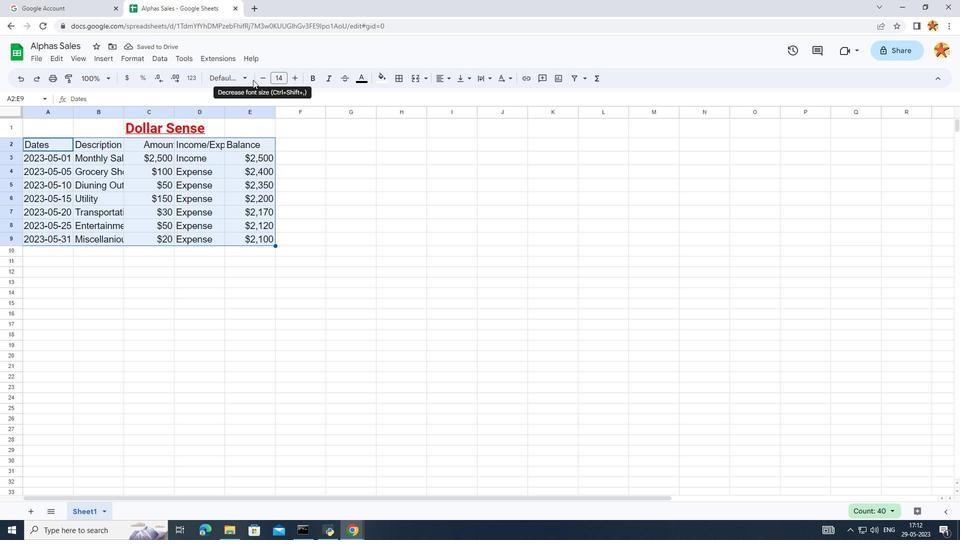 
Action: Mouse pressed left at (245, 79)
Screenshot: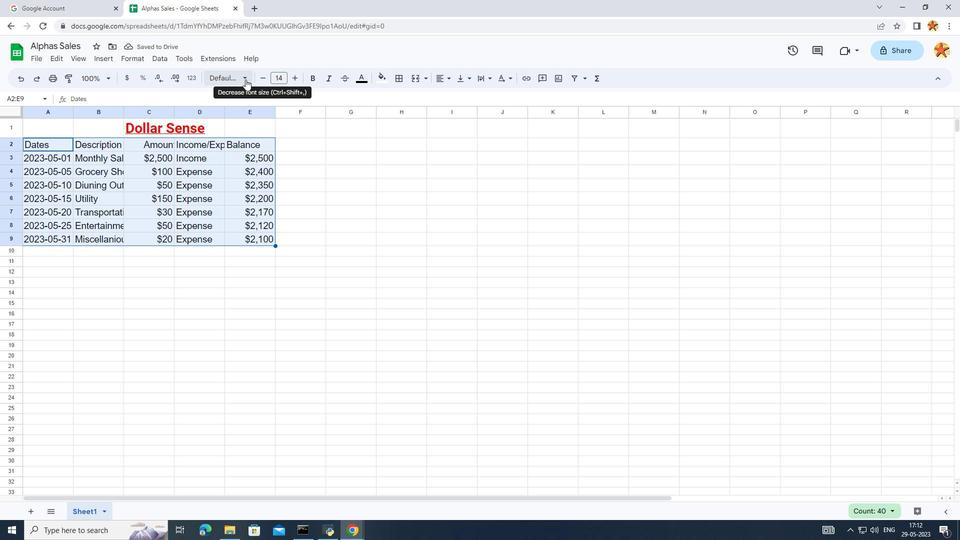 
Action: Mouse moved to (222, 183)
Screenshot: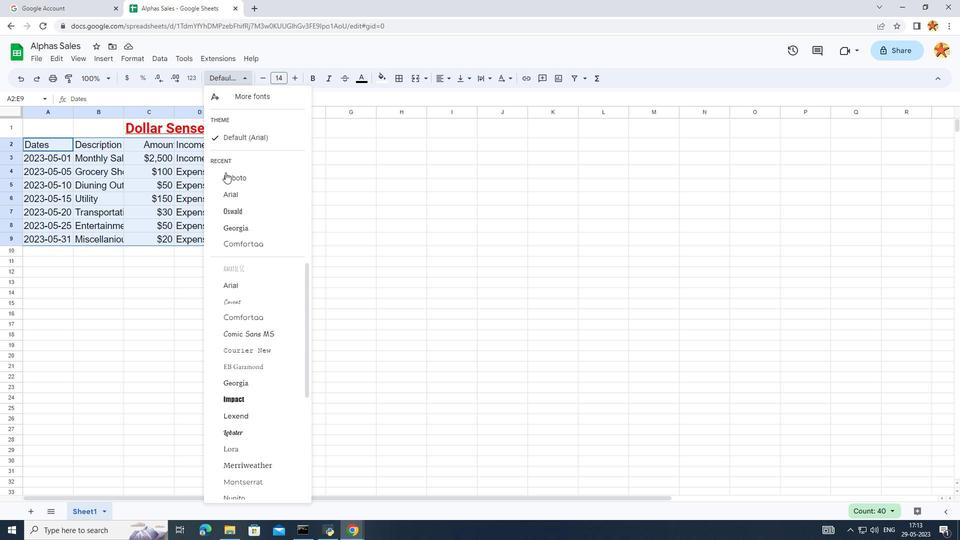 
Action: Mouse pressed left at (222, 183)
Screenshot: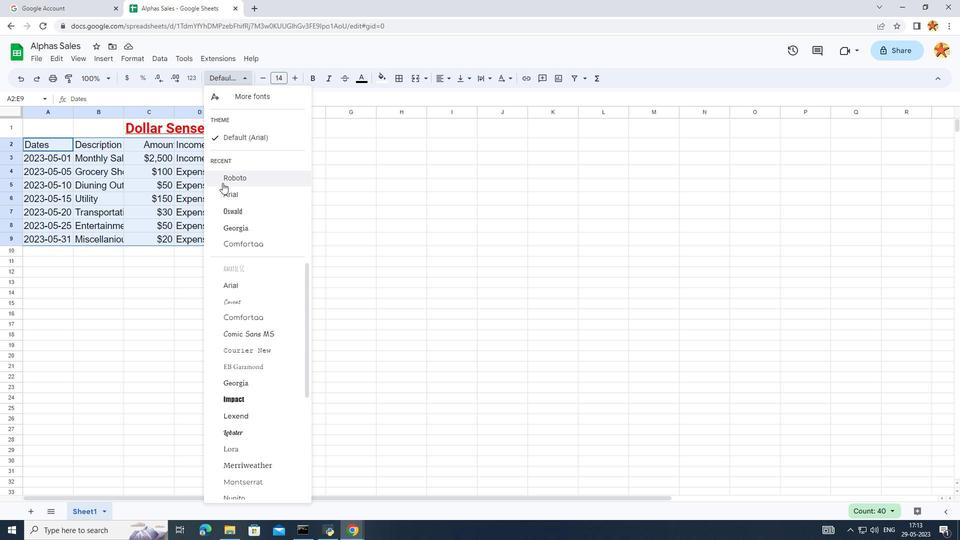 
Action: Mouse moved to (366, 82)
Screenshot: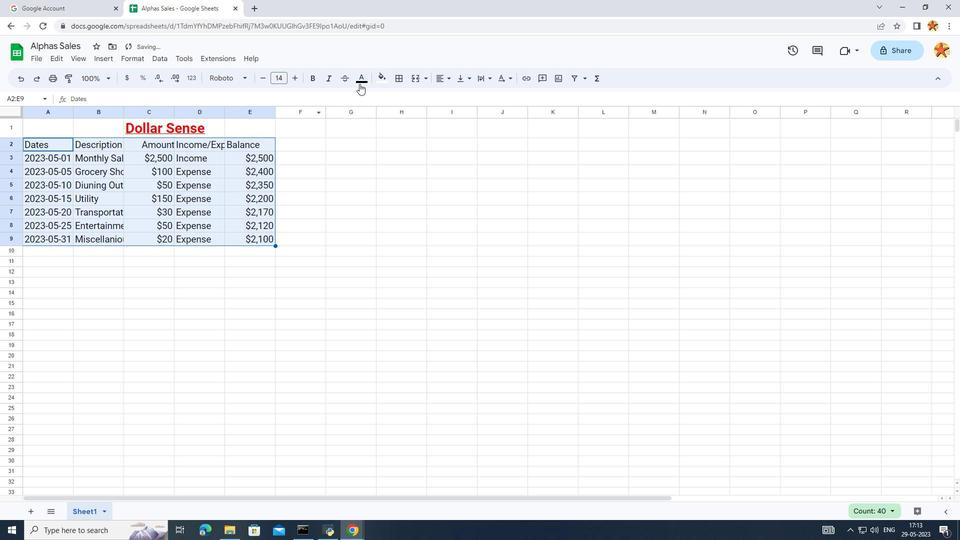 
Action: Mouse pressed left at (366, 82)
Screenshot: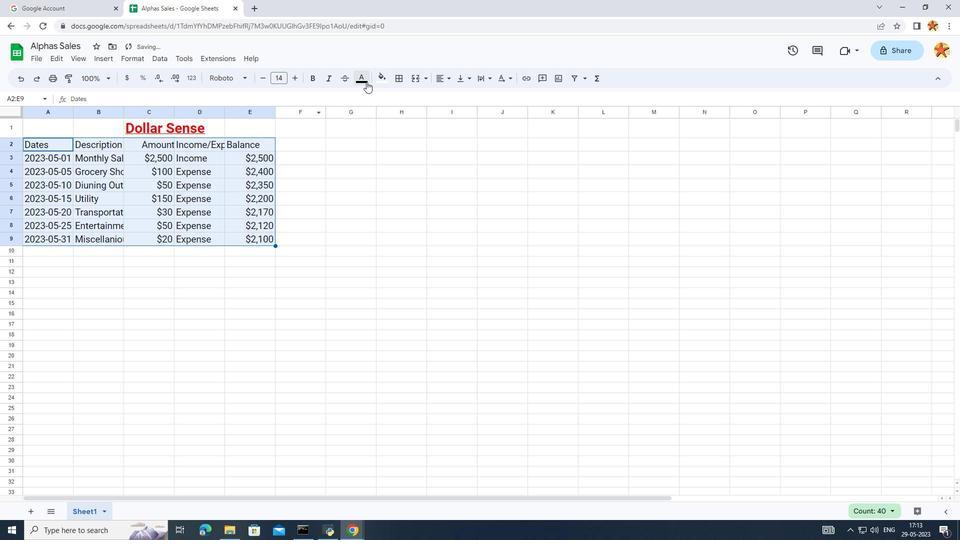 
Action: Mouse moved to (371, 121)
Screenshot: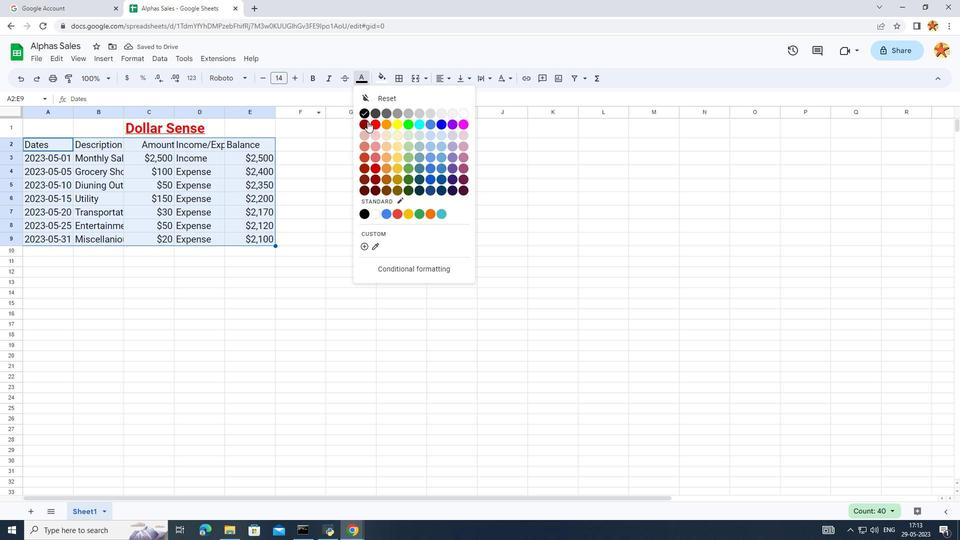 
Action: Mouse pressed left at (371, 121)
Screenshot: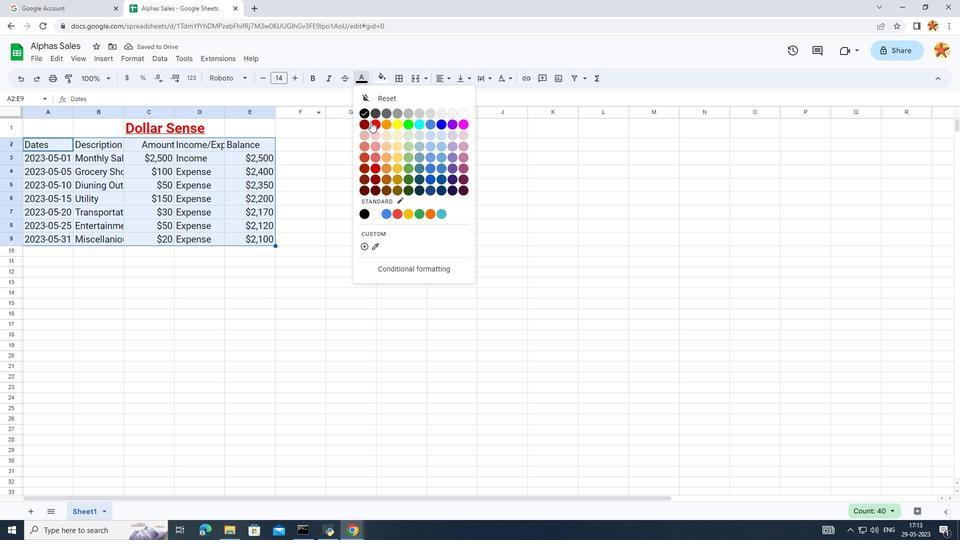 
Action: Mouse moved to (350, 75)
Screenshot: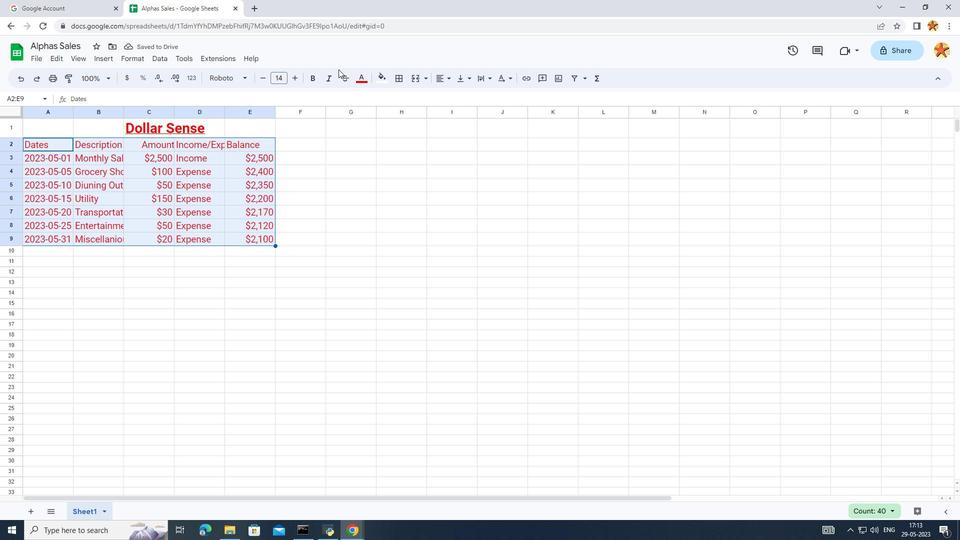 
Action: Mouse pressed left at (350, 75)
Screenshot: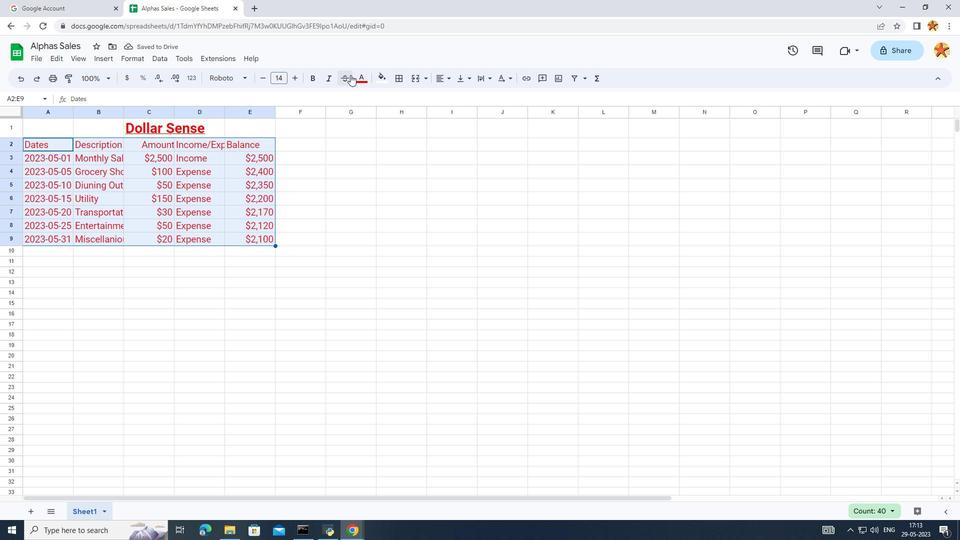 
Action: Mouse moved to (356, 77)
Screenshot: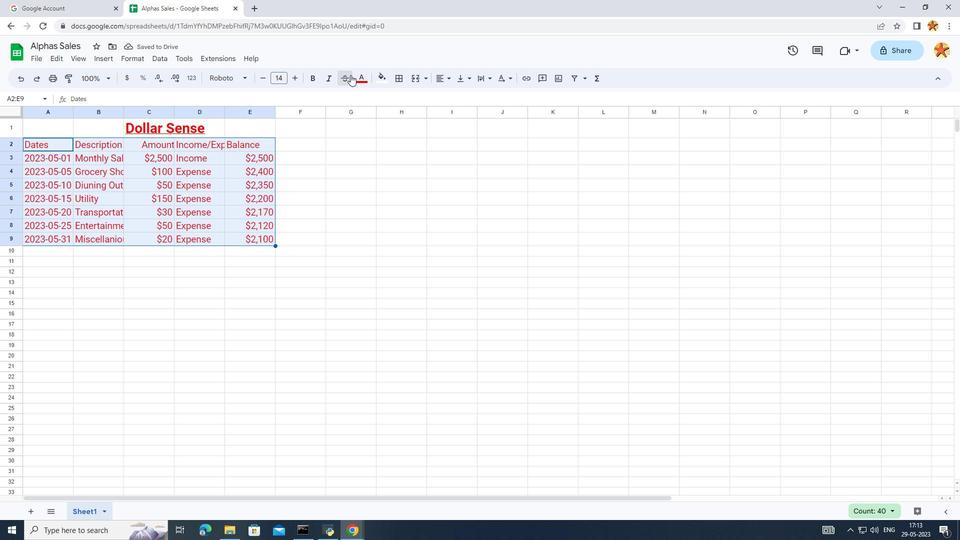 
Action: Mouse pressed left at (356, 77)
Screenshot: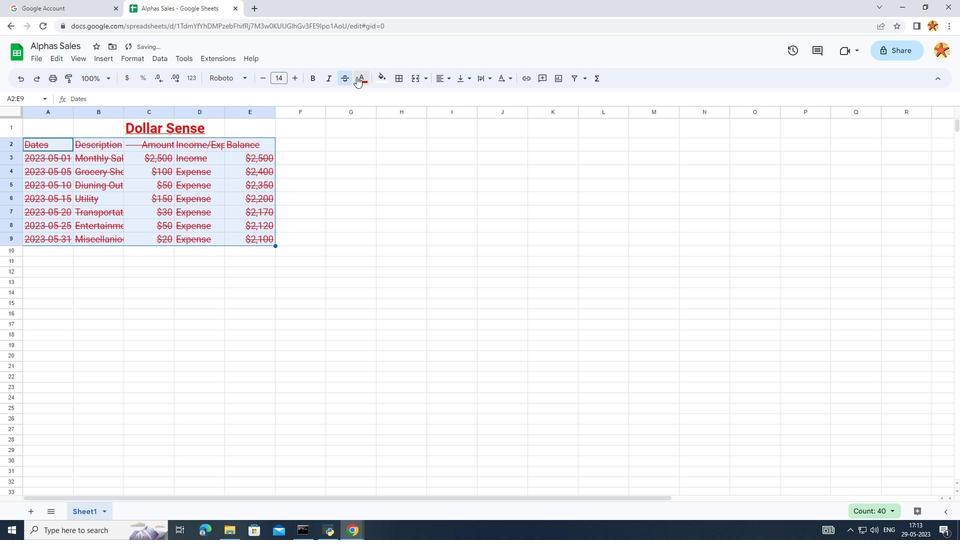 
Action: Mouse moved to (372, 112)
Screenshot: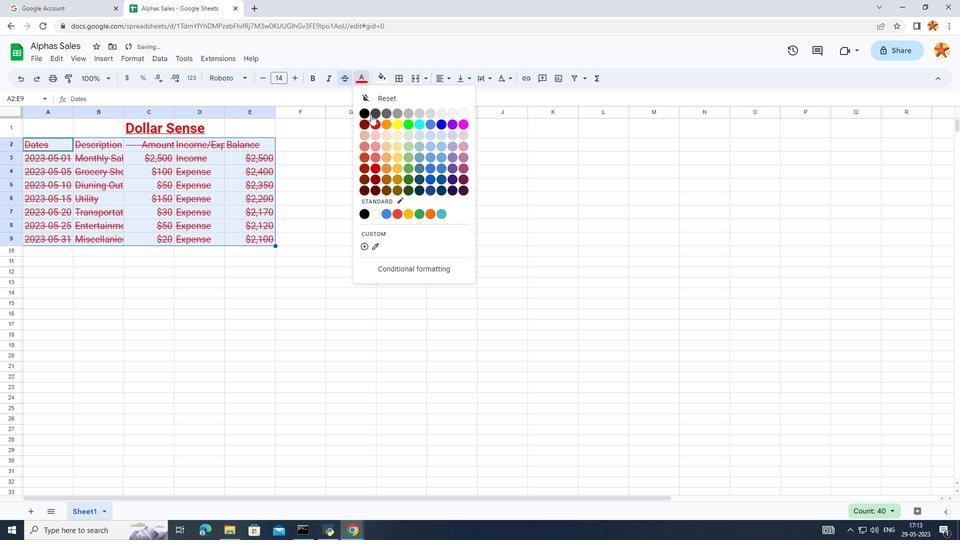 
Action: Mouse pressed left at (372, 112)
Screenshot: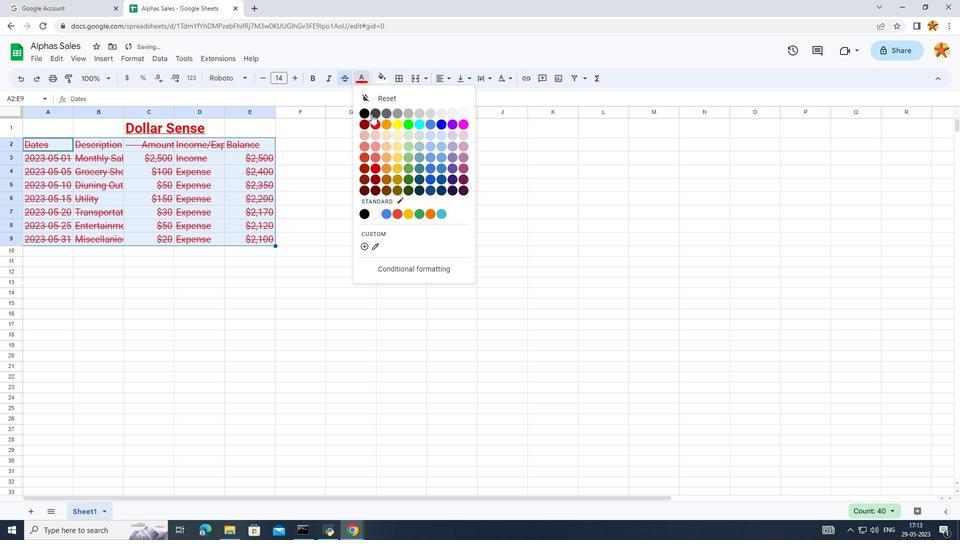 
Action: Mouse moved to (339, 81)
Screenshot: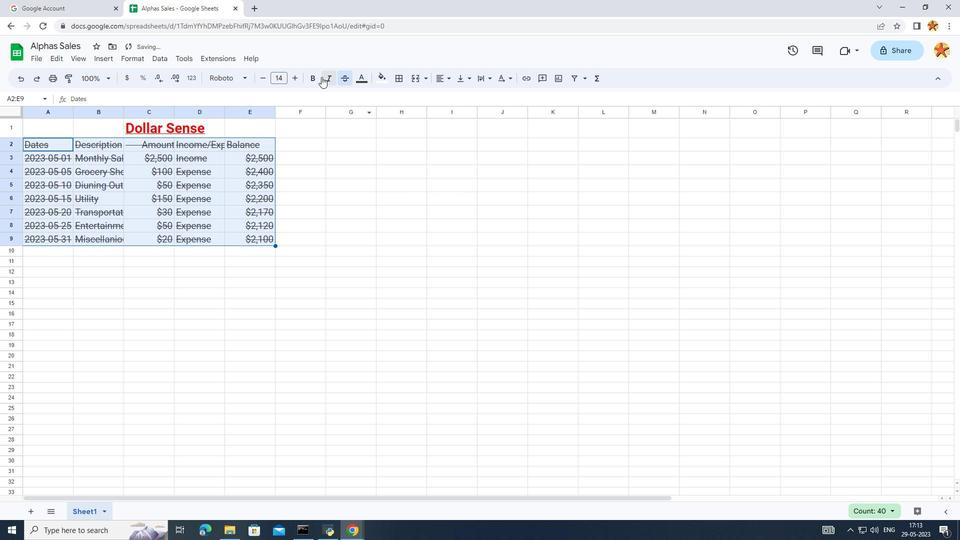 
Action: Mouse pressed left at (339, 81)
Screenshot: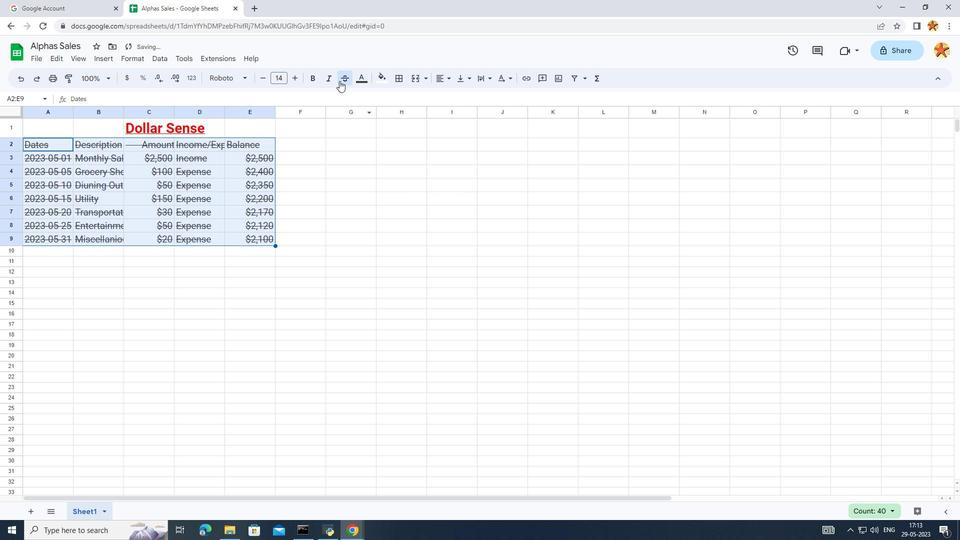 
Action: Mouse moved to (437, 78)
Screenshot: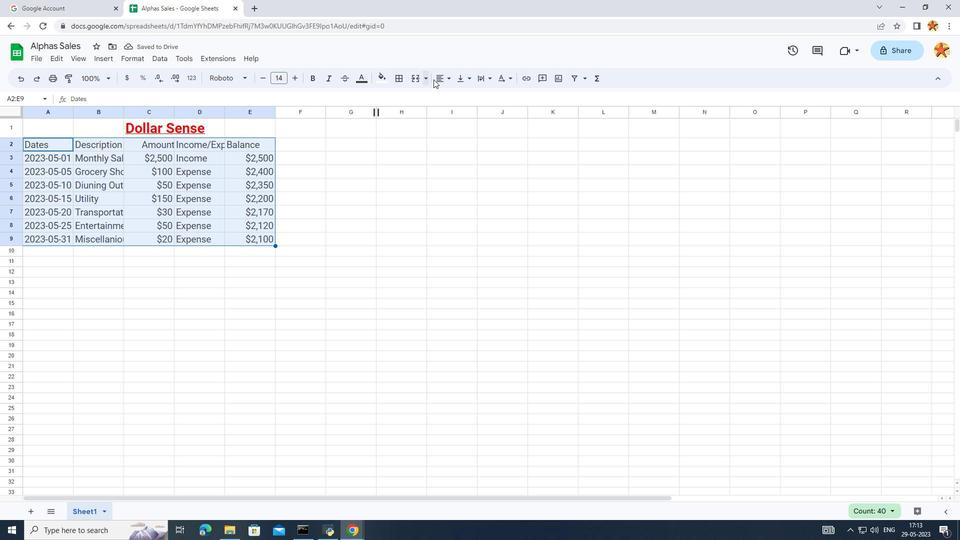 
Action: Mouse pressed left at (437, 78)
Screenshot: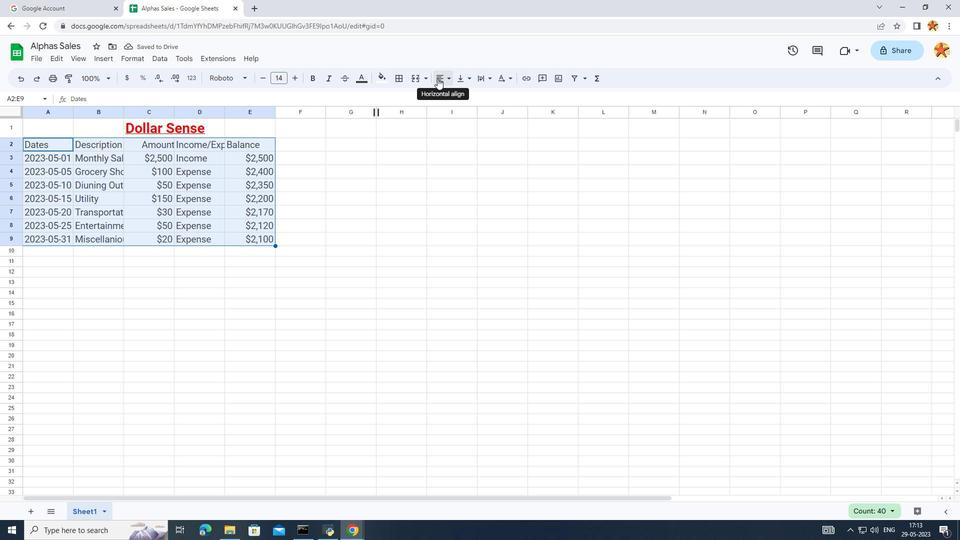 
Action: Mouse moved to (456, 98)
Screenshot: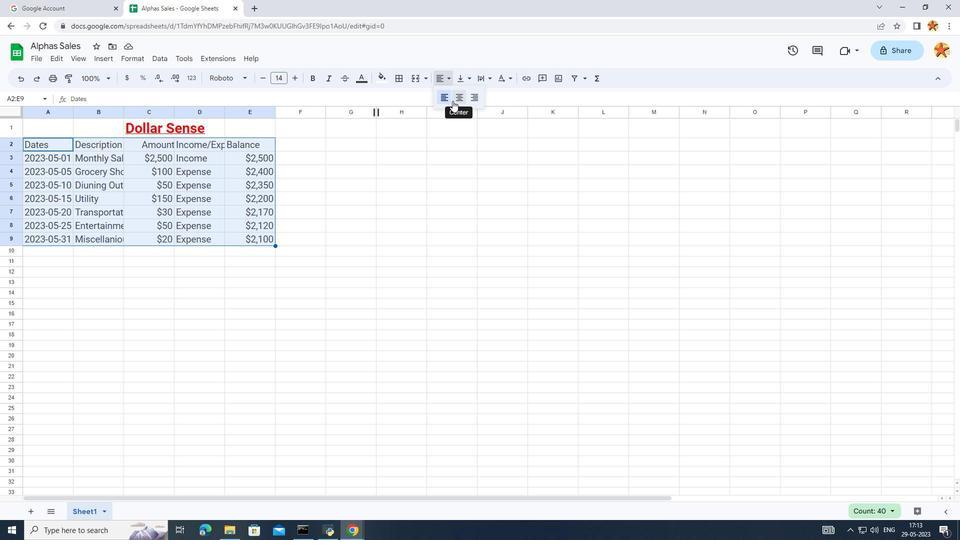 
Action: Mouse pressed left at (456, 98)
Screenshot: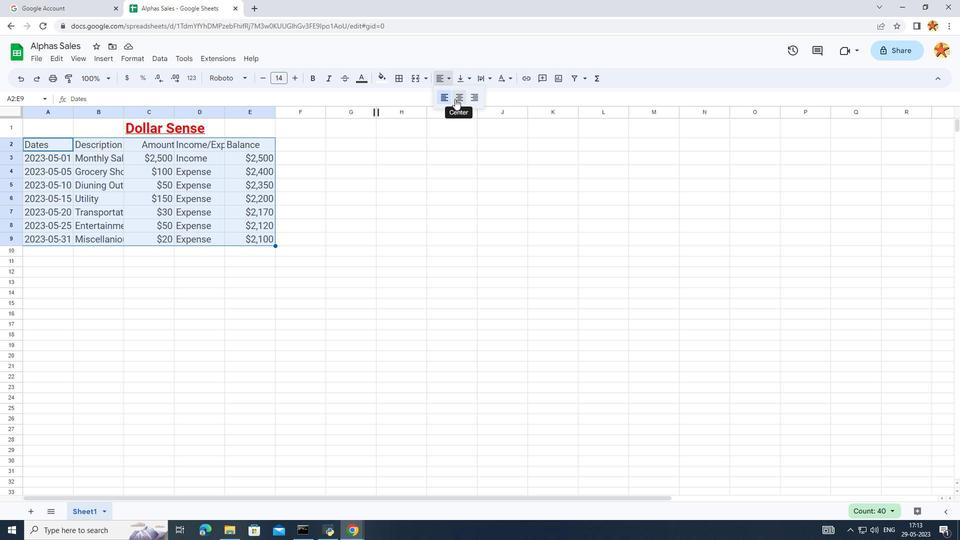 
Action: Mouse moved to (124, 125)
Screenshot: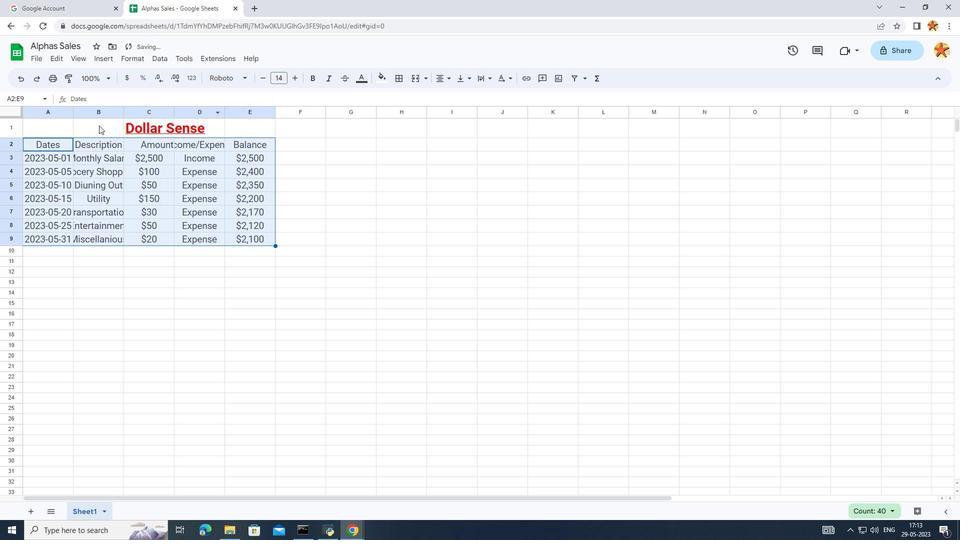 
Action: Mouse pressed left at (124, 125)
Screenshot: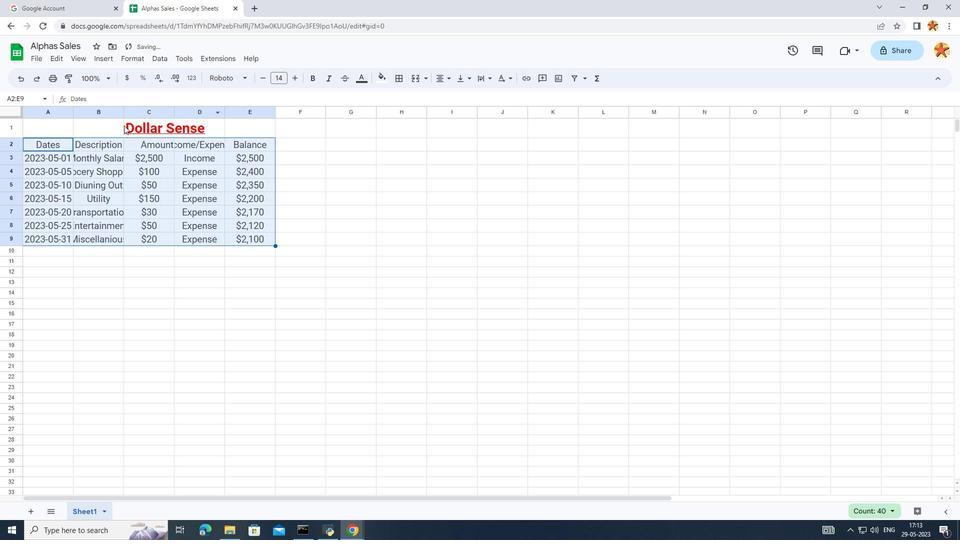 
Action: Mouse moved to (96, 130)
Screenshot: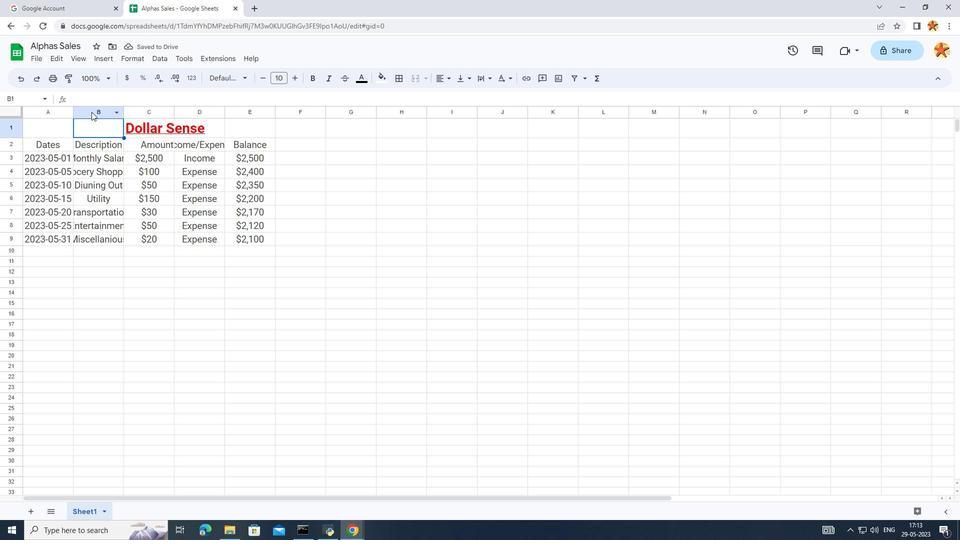 
Action: Mouse pressed left at (96, 130)
Screenshot: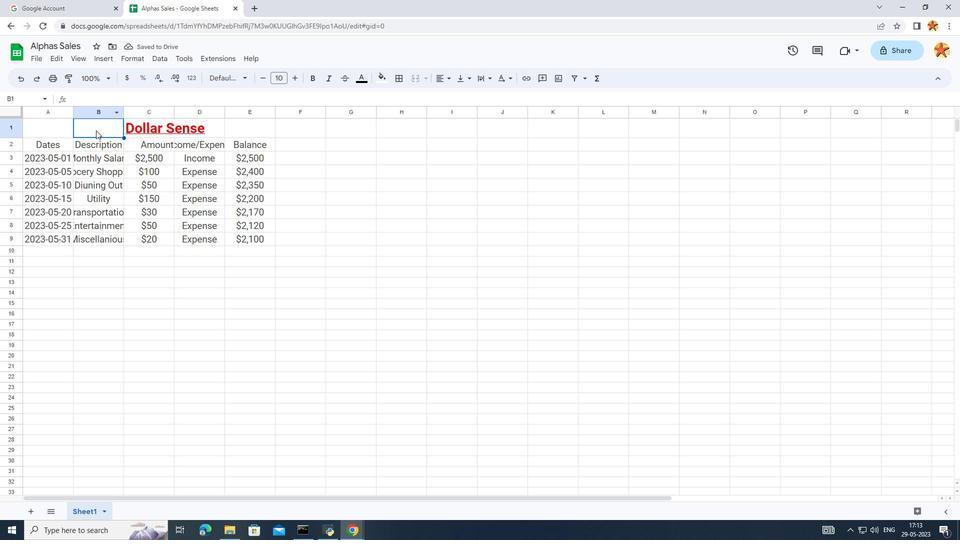 
Action: Mouse moved to (443, 79)
Screenshot: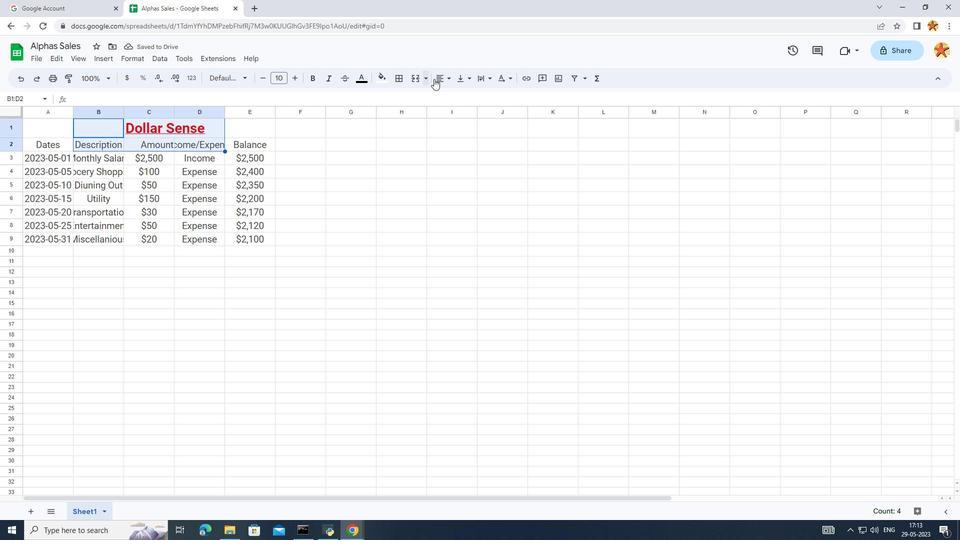 
Action: Mouse pressed left at (443, 79)
Screenshot: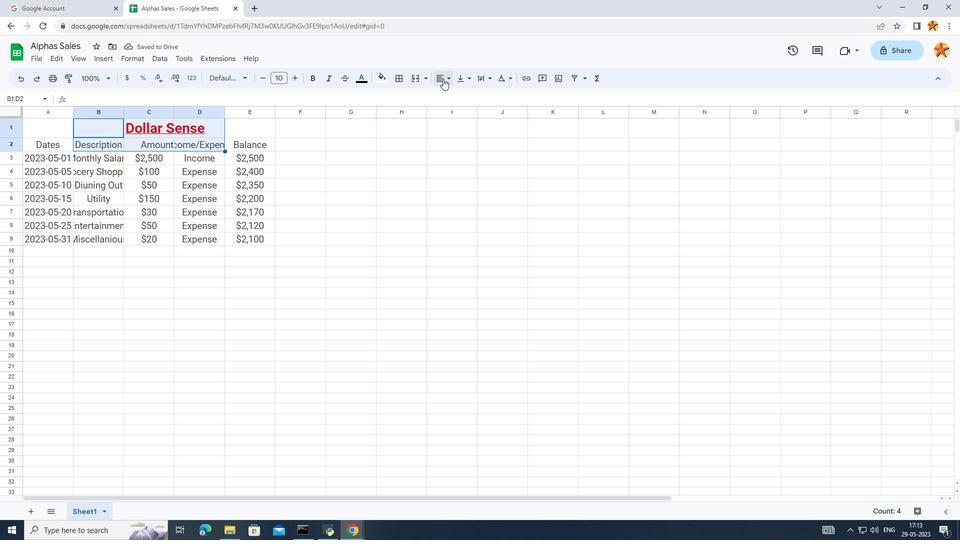 
Action: Mouse moved to (458, 101)
Screenshot: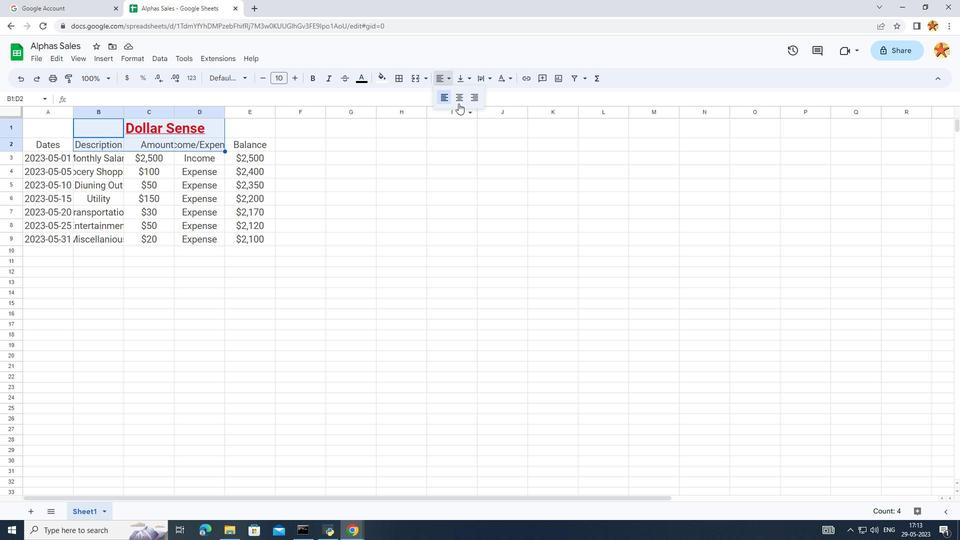 
Action: Mouse pressed left at (458, 101)
Screenshot: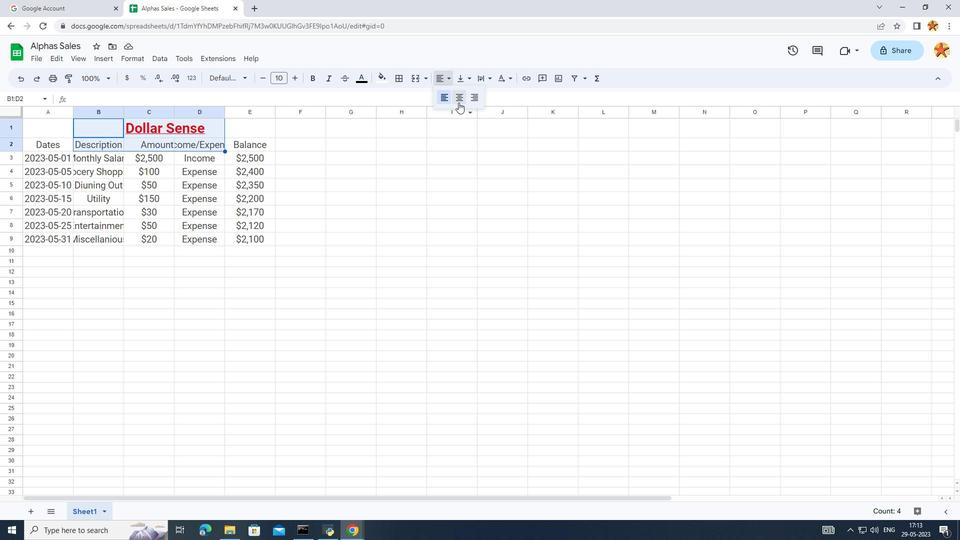 
Action: Mouse moved to (234, 234)
Screenshot: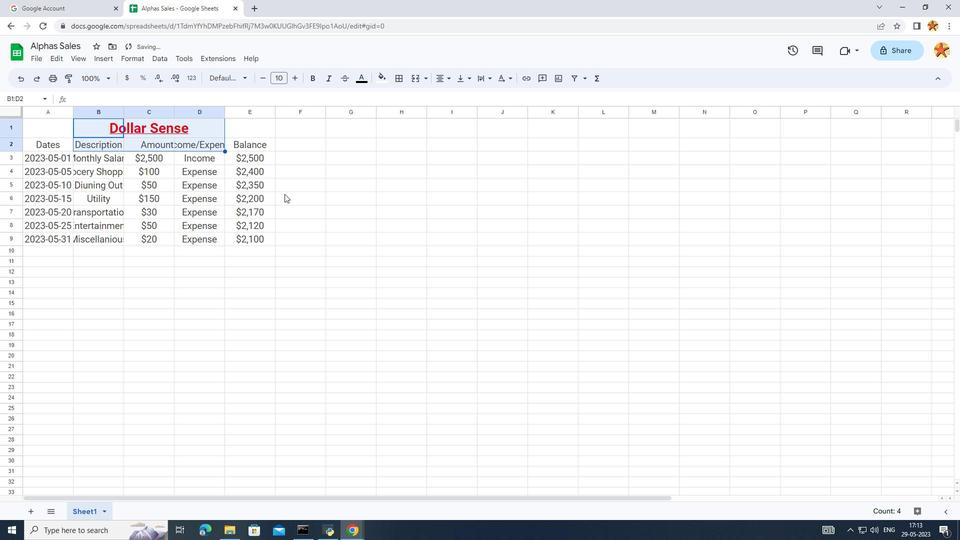 
Action: Mouse pressed left at (234, 234)
Screenshot: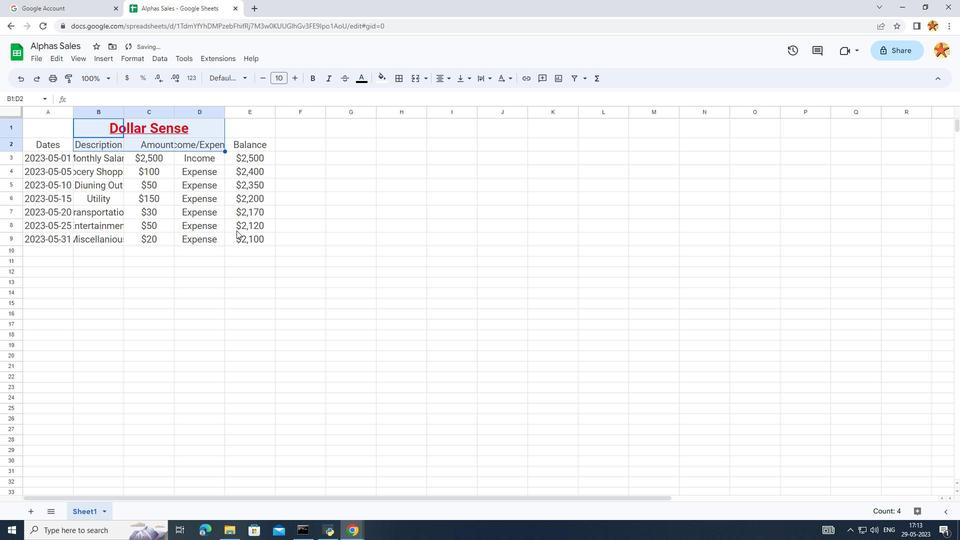 
Action: Mouse moved to (125, 115)
Screenshot: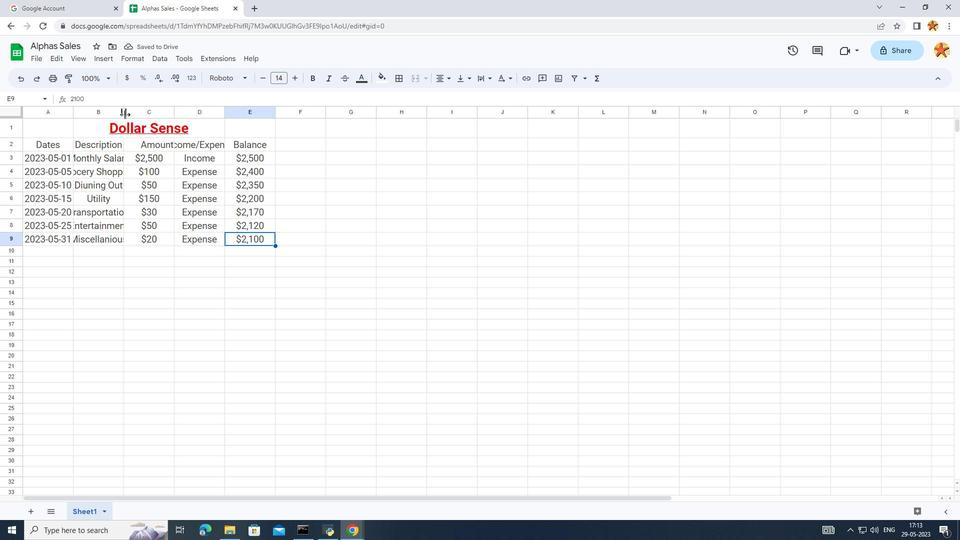 
Action: Mouse pressed left at (125, 115)
Screenshot: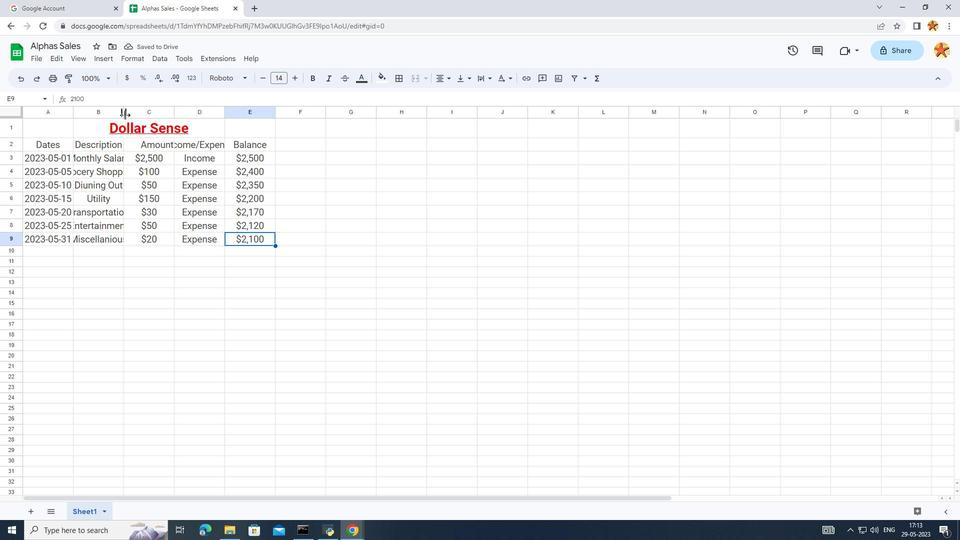 
Action: Mouse moved to (195, 134)
Screenshot: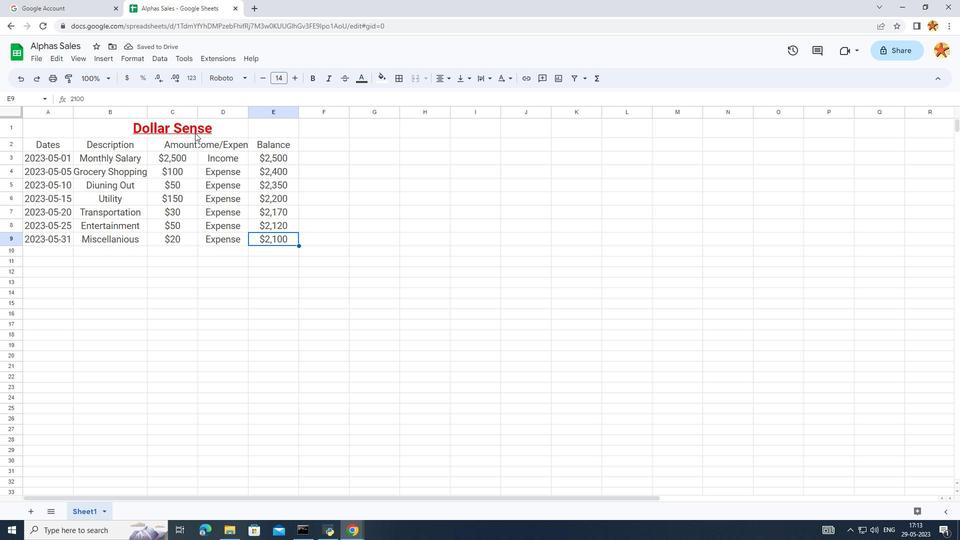 
Action: Mouse pressed left at (195, 134)
Screenshot: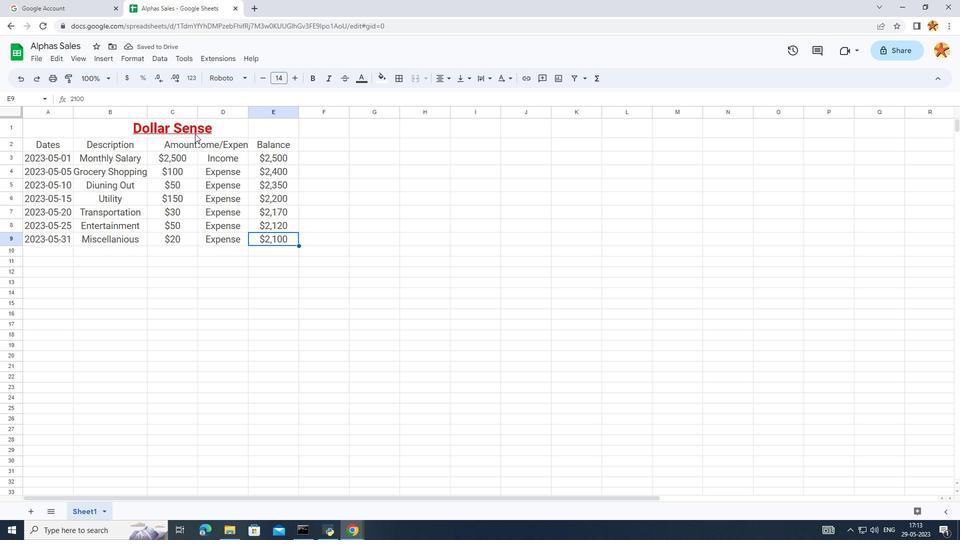 
Action: Mouse moved to (194, 137)
Screenshot: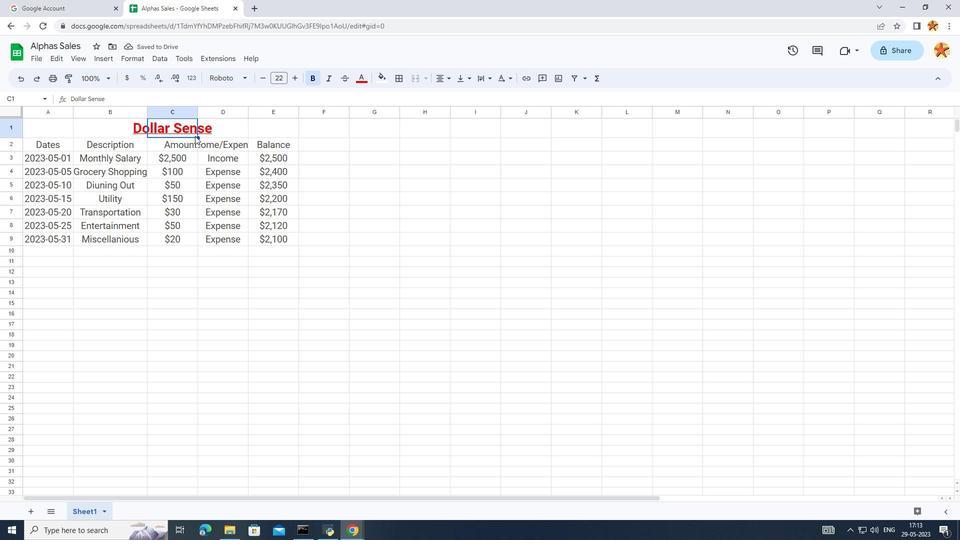 
Action: Mouse pressed left at (194, 137)
Screenshot: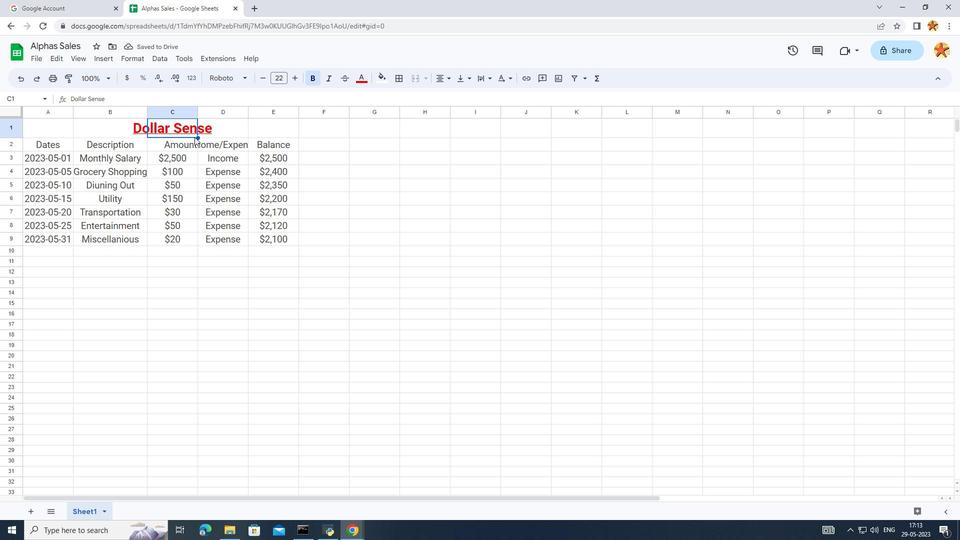 
Action: Mouse moved to (72, 111)
Screenshot: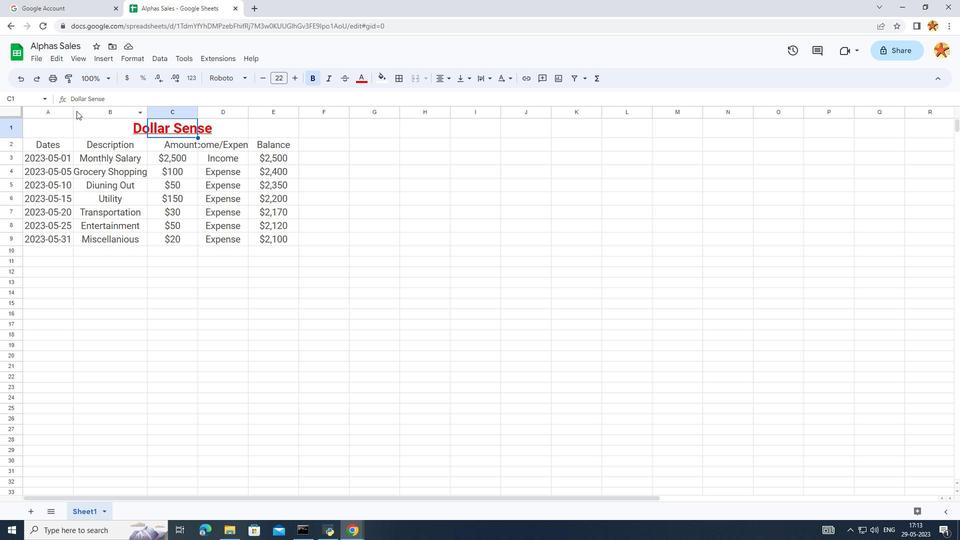 
Action: Mouse pressed left at (72, 111)
Screenshot: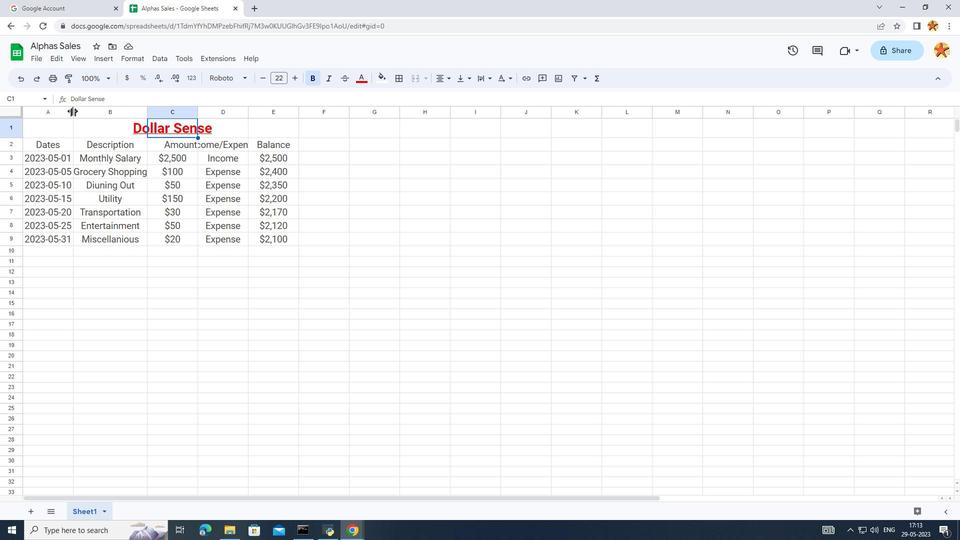 
Action: Mouse pressed left at (72, 111)
Screenshot: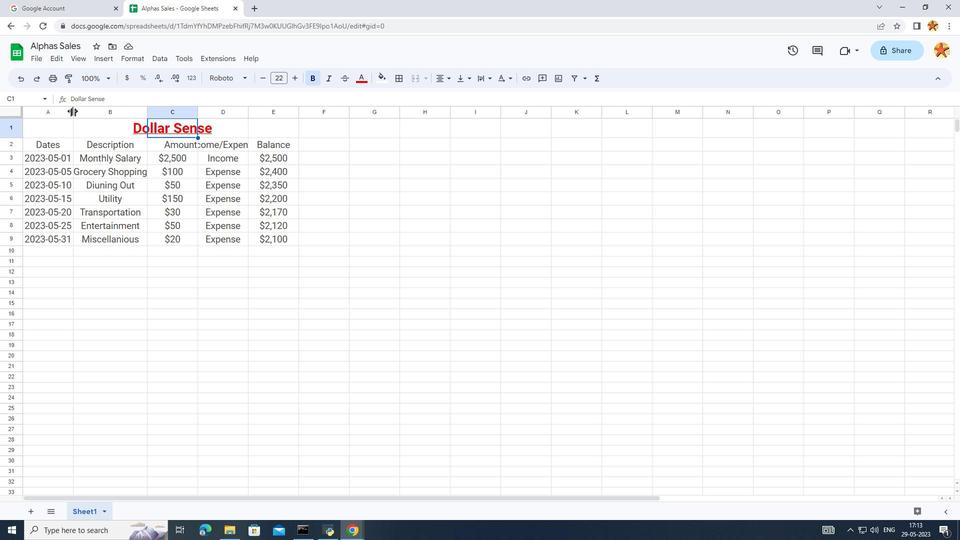 
Action: Mouse pressed left at (72, 111)
Screenshot: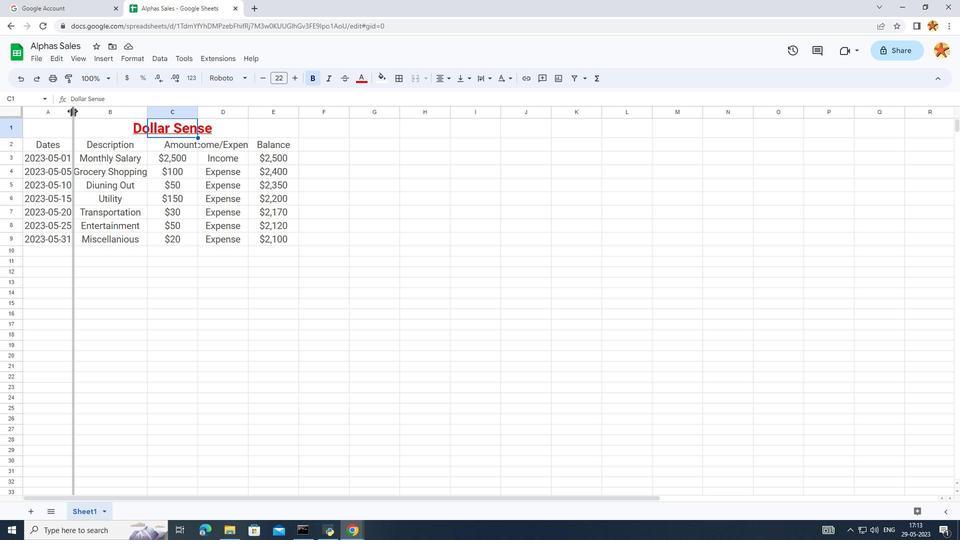 
Action: Mouse pressed left at (72, 111)
Screenshot: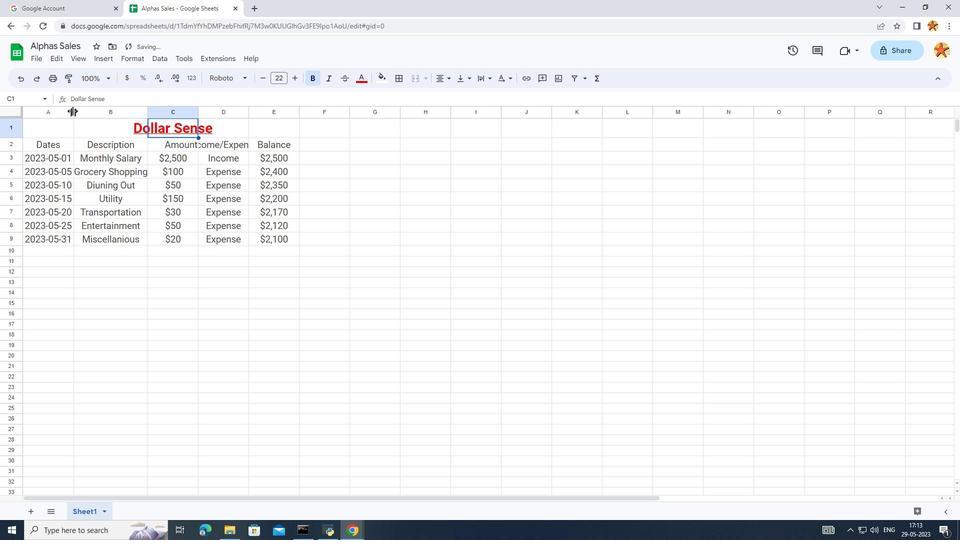 
Action: Mouse pressed left at (72, 111)
Screenshot: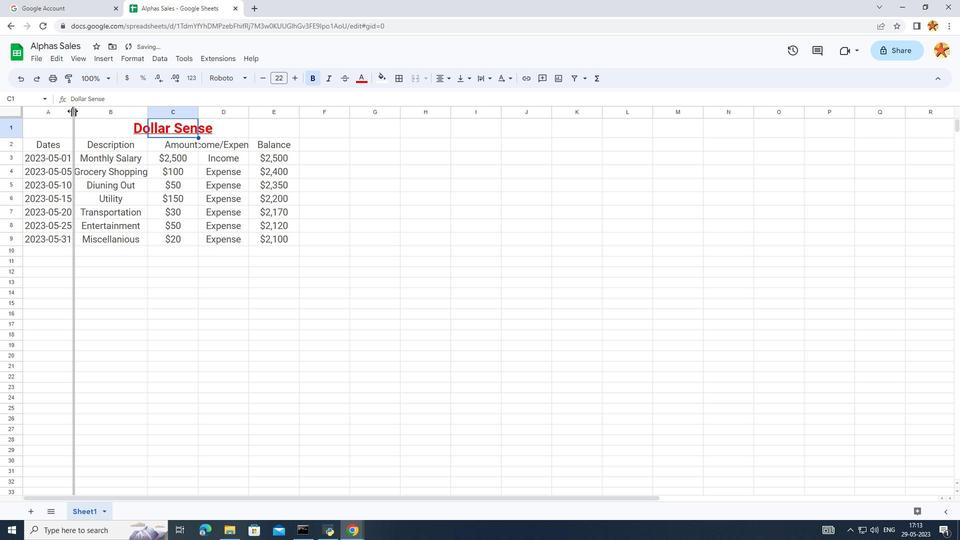 
Action: Mouse pressed left at (72, 111)
Screenshot: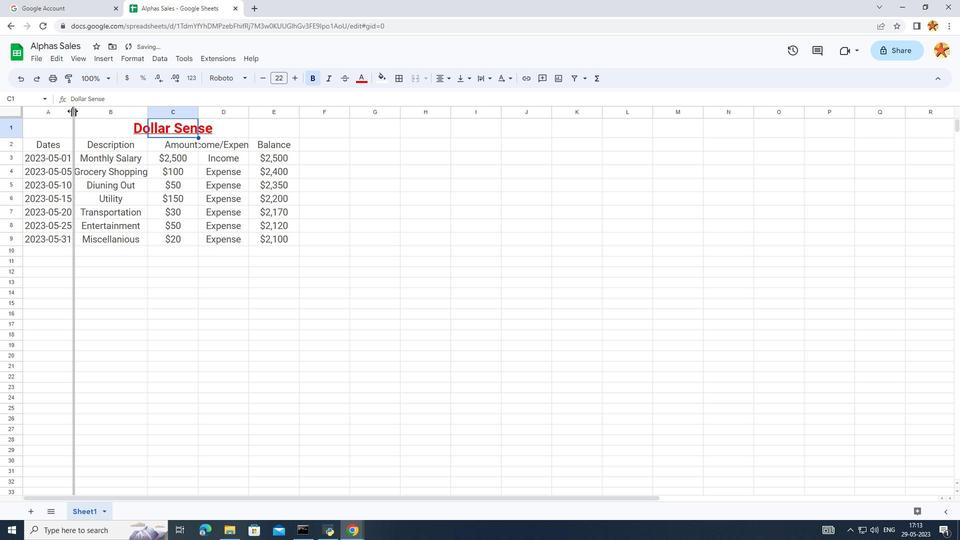 
Action: Mouse moved to (196, 137)
Screenshot: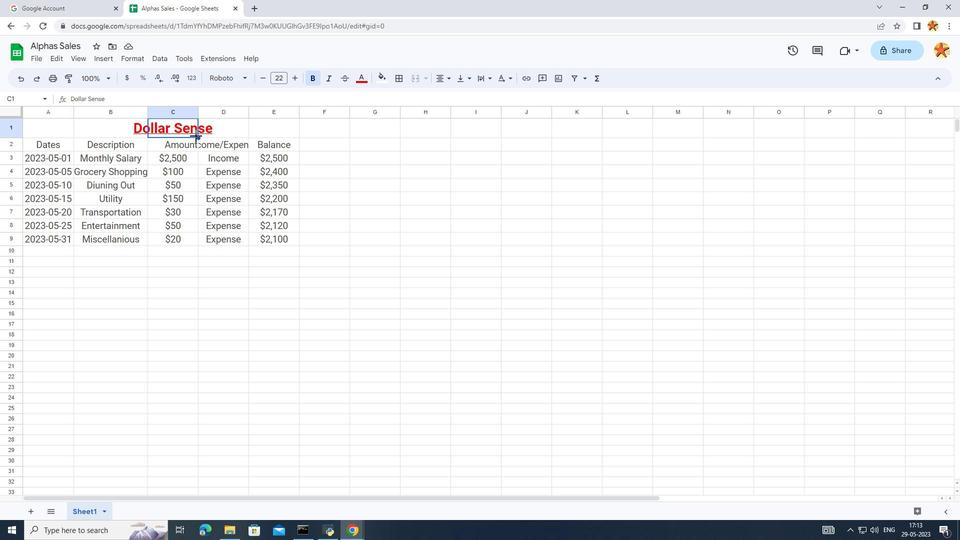 
Action: Mouse pressed left at (196, 137)
Screenshot: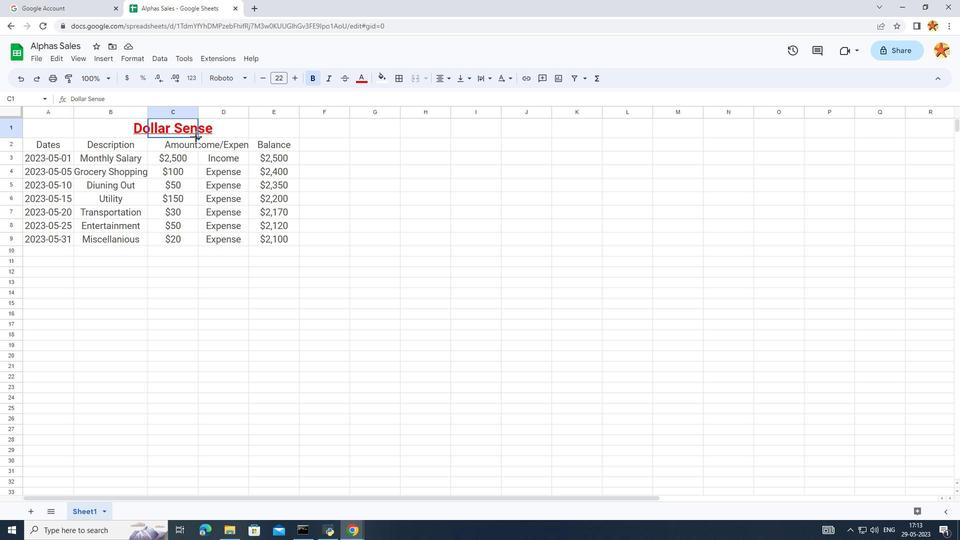 
Action: Mouse pressed left at (196, 137)
Screenshot: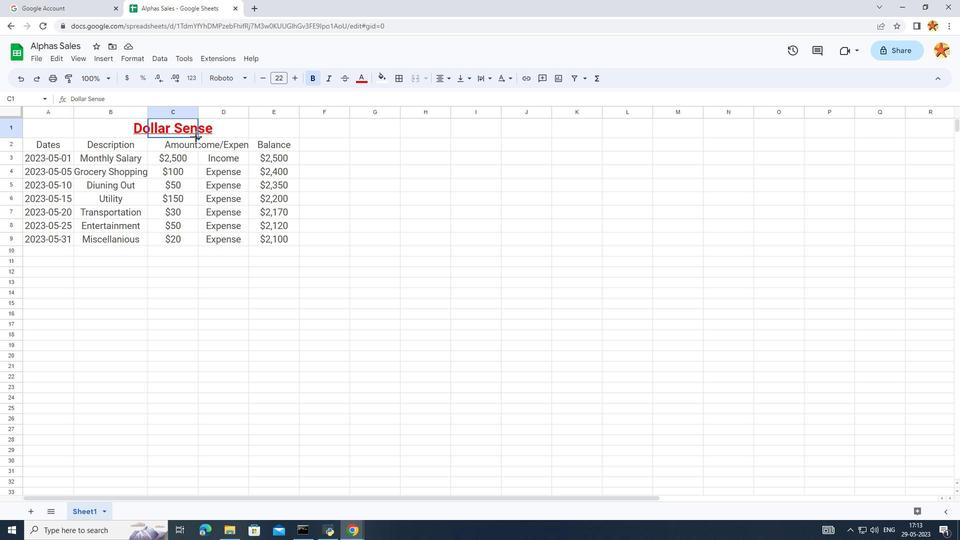 
Action: Mouse pressed left at (196, 137)
Screenshot: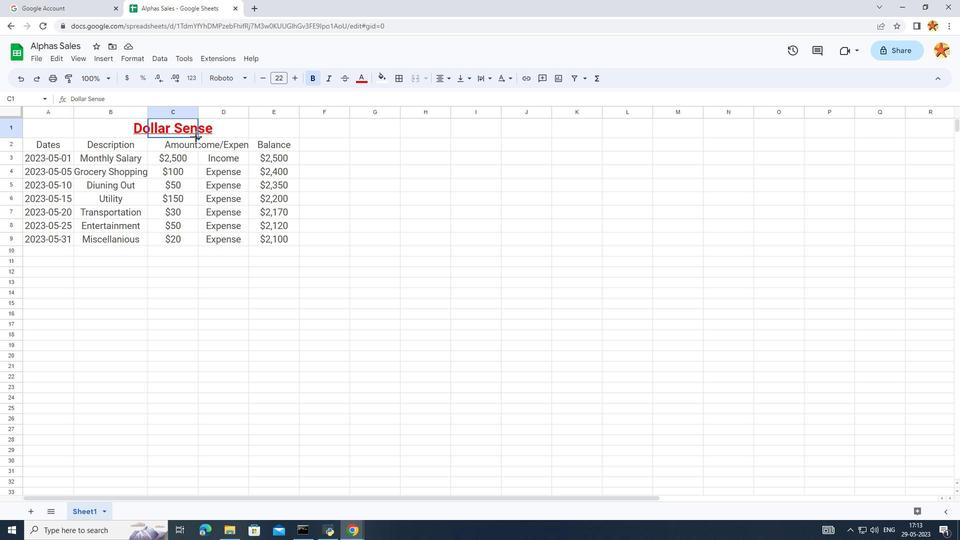 
Action: Mouse moved to (207, 126)
Screenshot: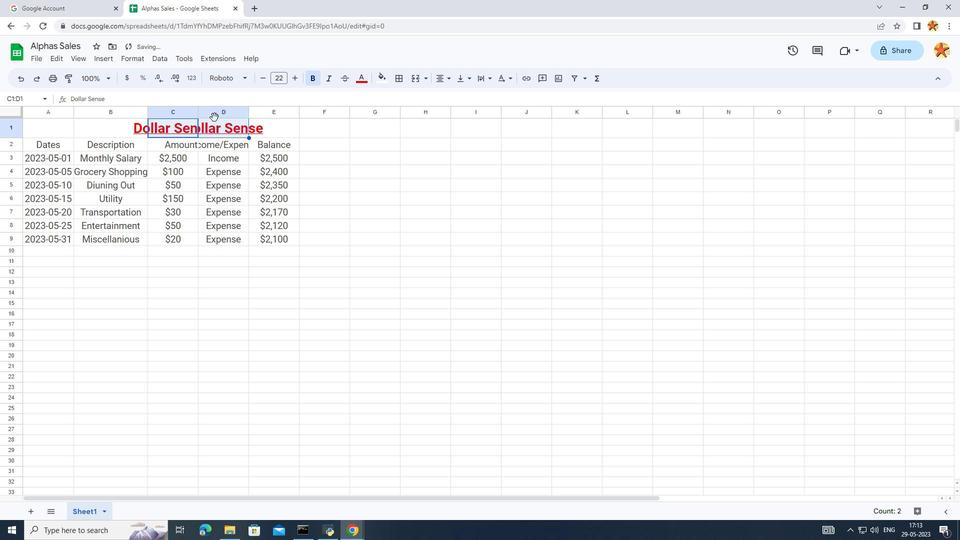 
Action: Mouse pressed left at (207, 126)
Screenshot: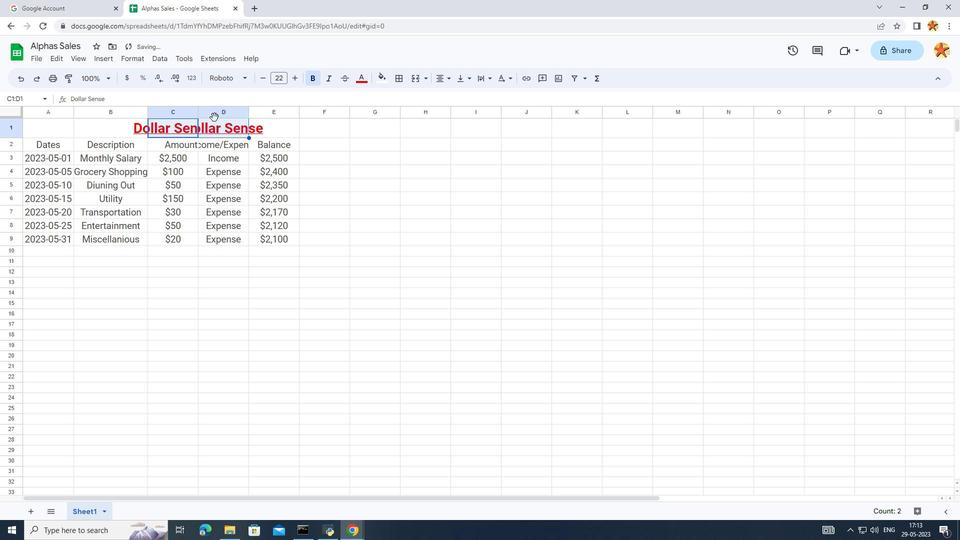 
Action: Key pressed ctrl+Z
Screenshot: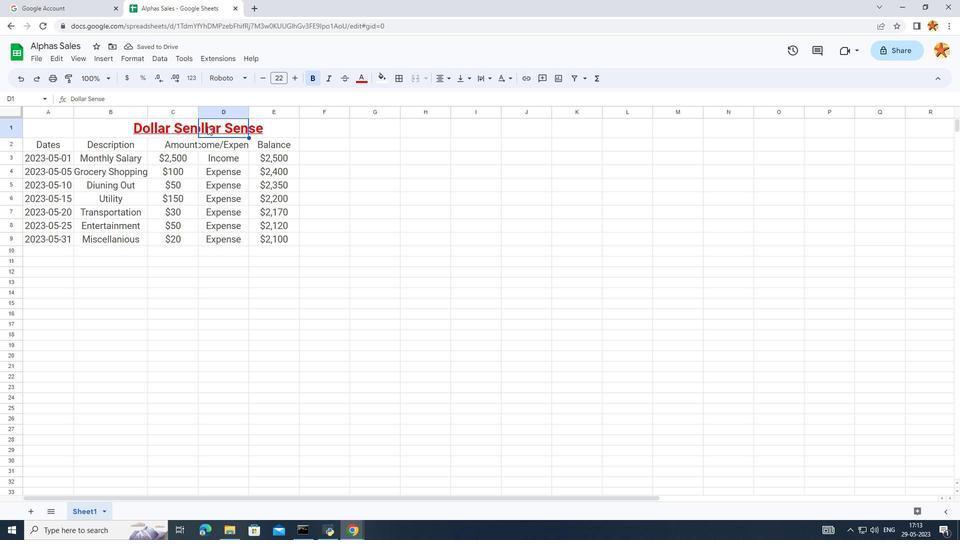 
Action: Mouse moved to (205, 178)
Screenshot: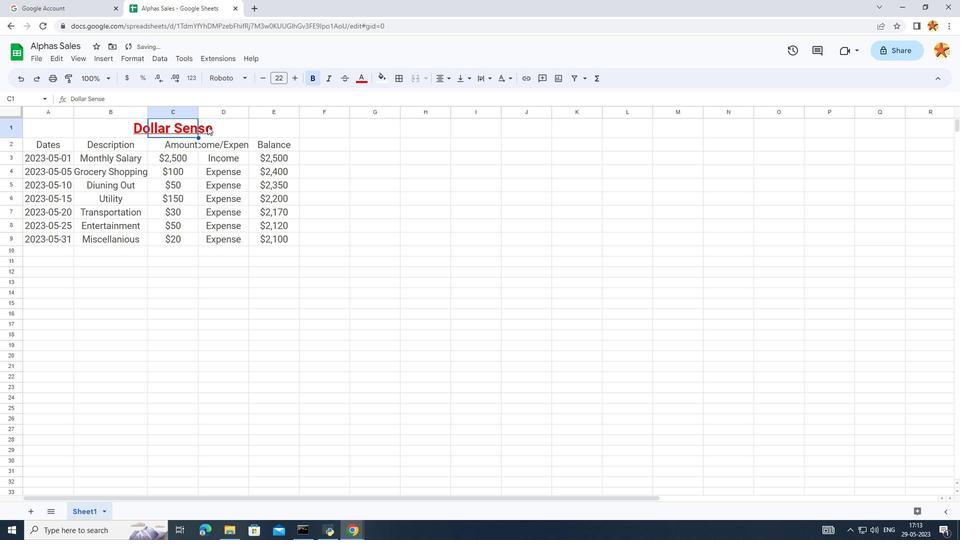 
Action: Mouse pressed left at (205, 178)
Screenshot: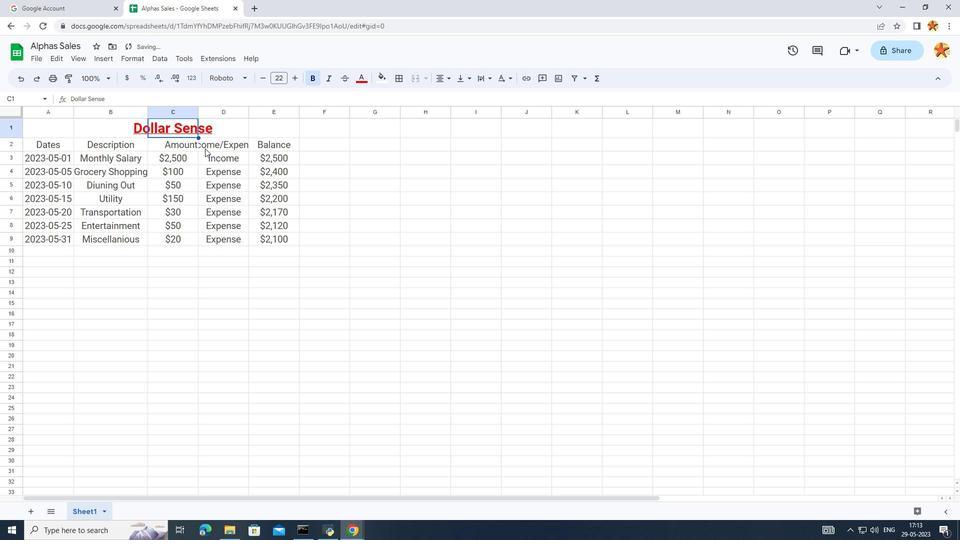
Action: Mouse moved to (198, 117)
Screenshot: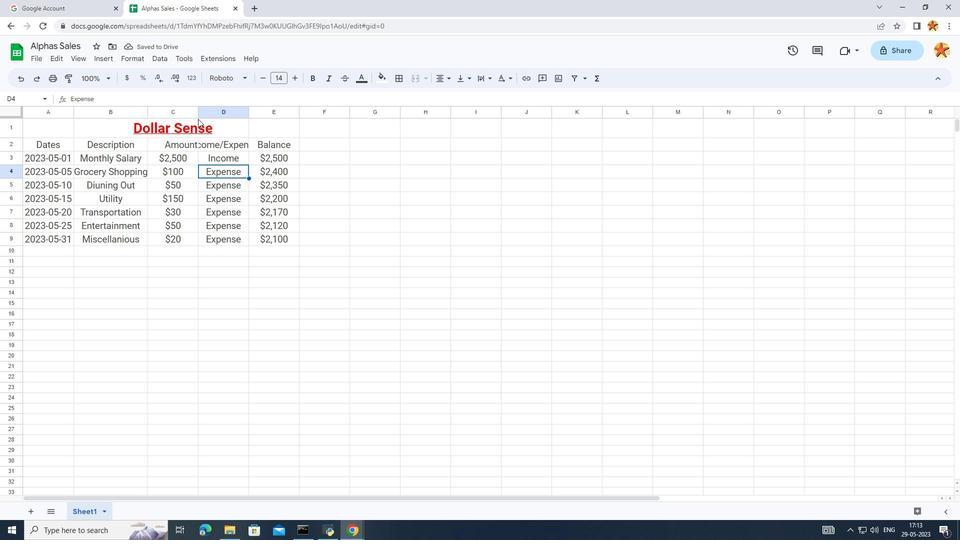
Action: Mouse pressed left at (198, 117)
Screenshot: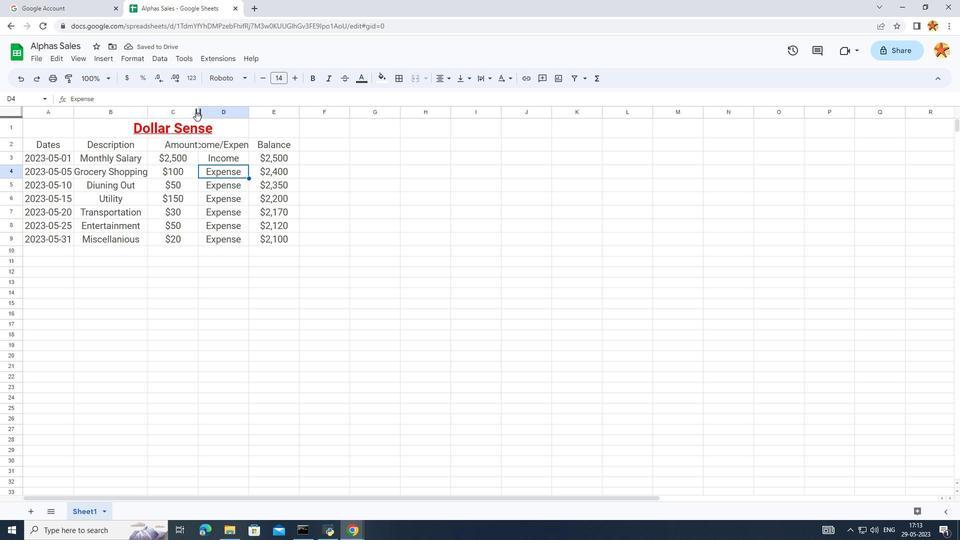 
Action: Mouse pressed left at (198, 117)
Screenshot: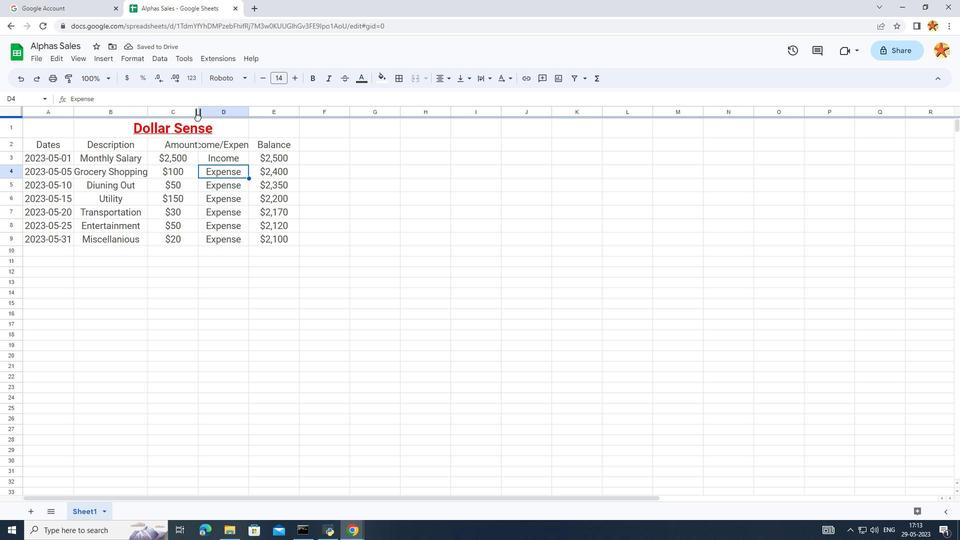 
Action: Mouse pressed left at (198, 117)
Screenshot: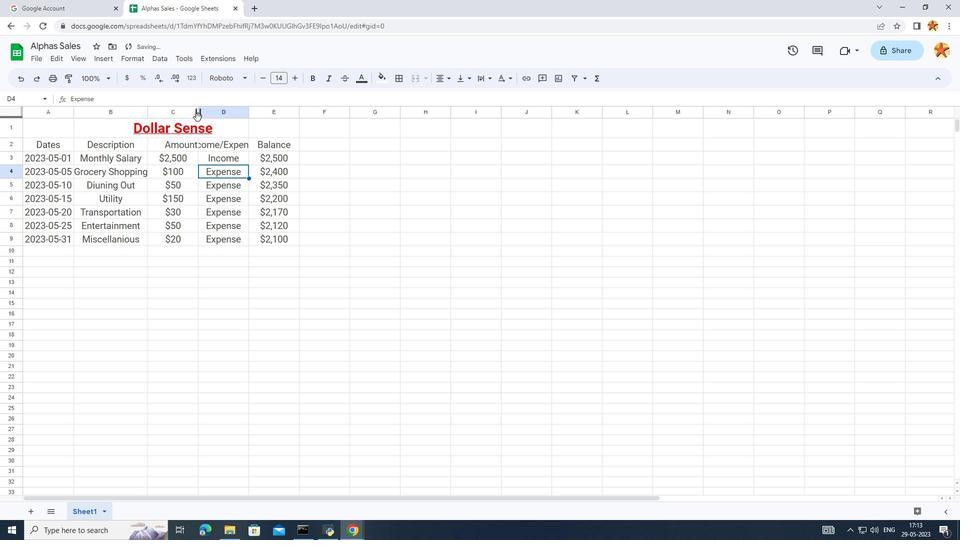 
Action: Mouse moved to (248, 115)
Screenshot: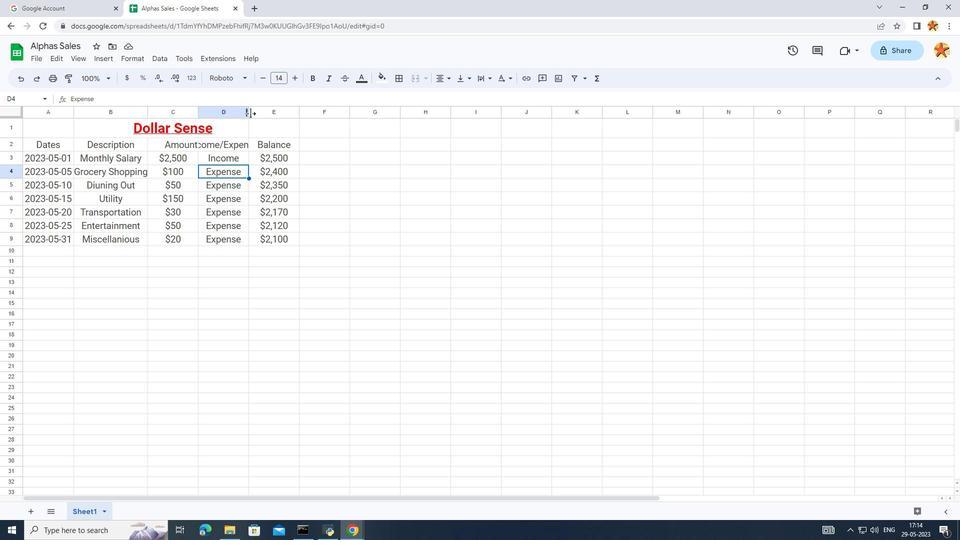 
Action: Mouse pressed left at (248, 115)
Screenshot: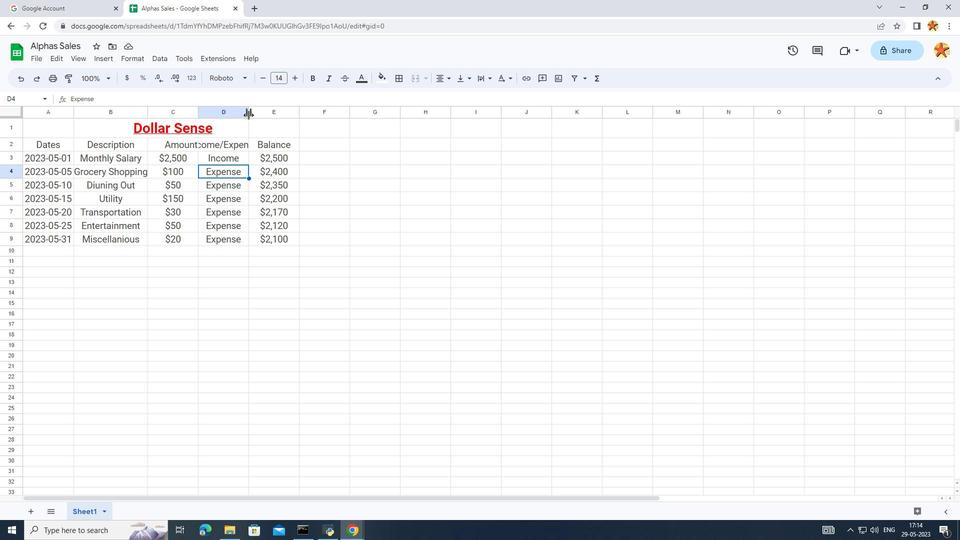 
Action: Mouse pressed left at (248, 115)
Screenshot: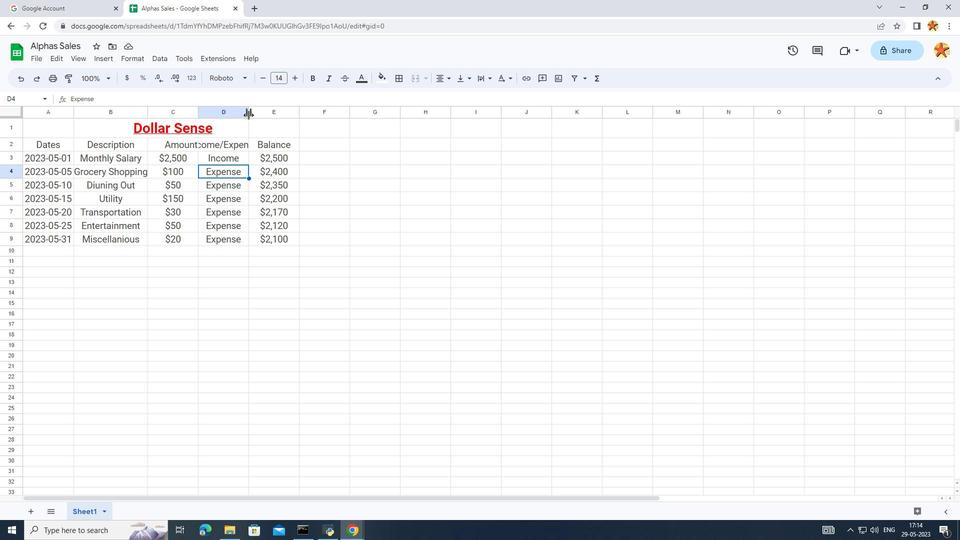 
Action: Mouse moved to (105, 510)
Screenshot: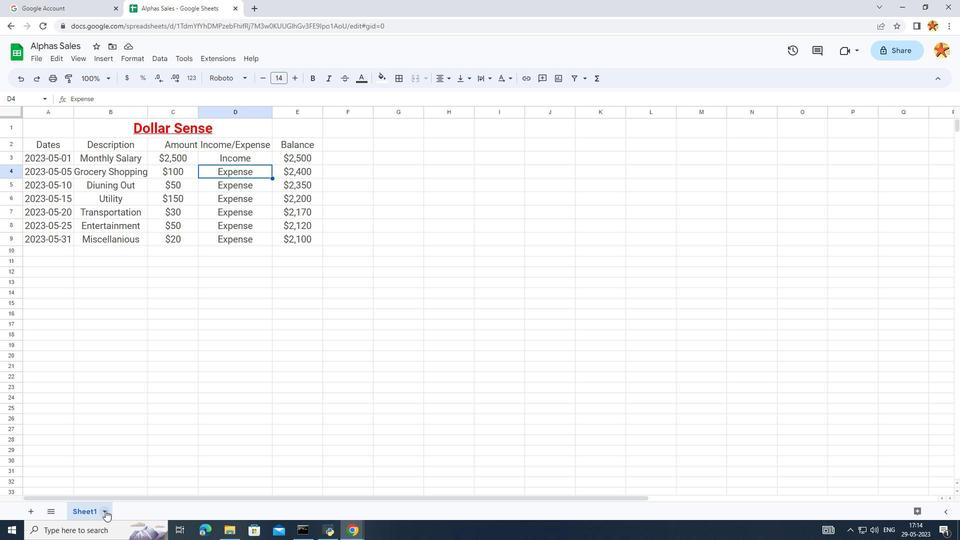 
Action: Mouse pressed left at (105, 510)
Screenshot: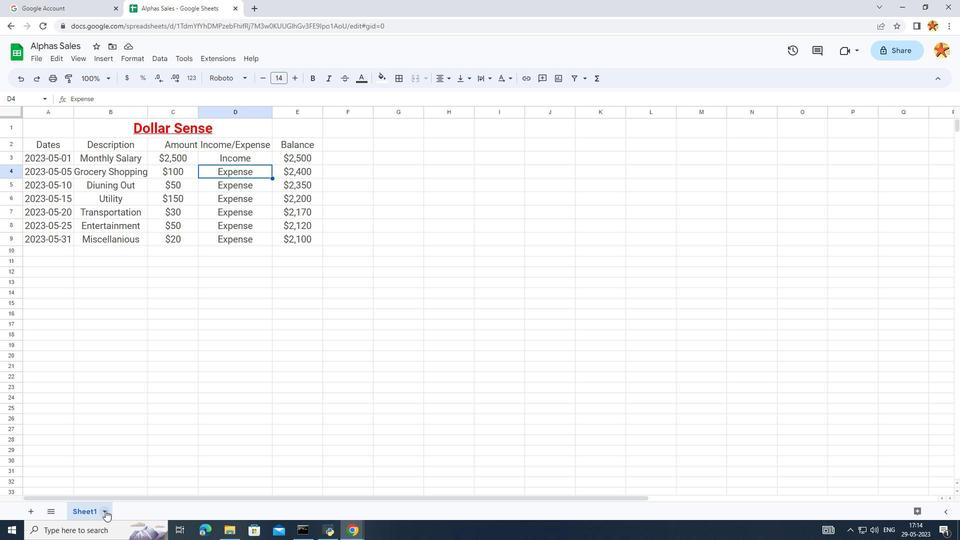
Action: Mouse moved to (96, 513)
Screenshot: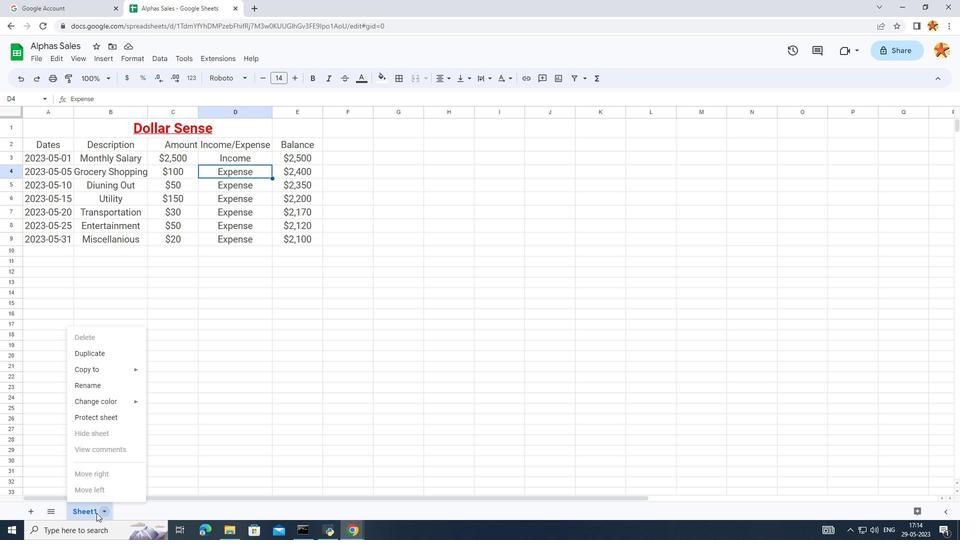 
Action: Mouse pressed left at (96, 513)
Screenshot: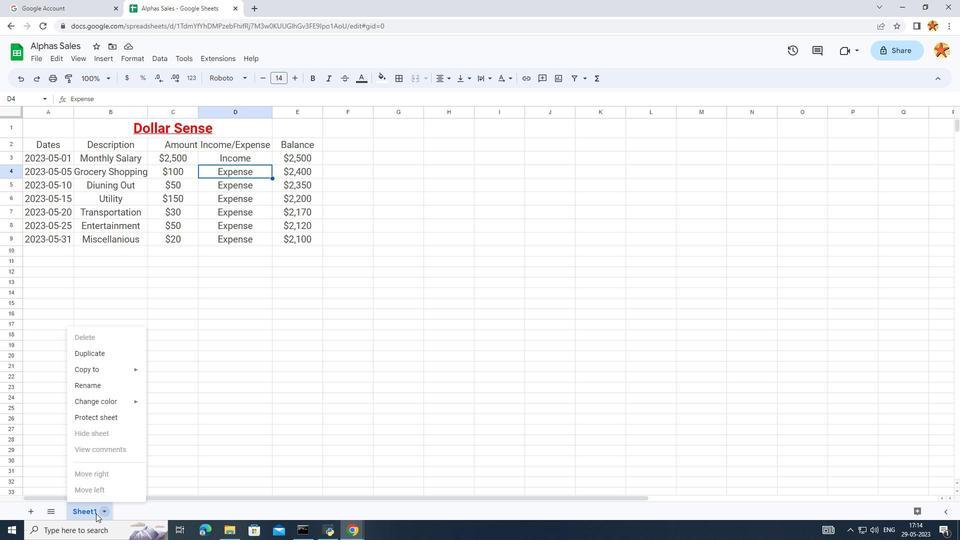 
Action: Mouse pressed left at (96, 513)
Screenshot: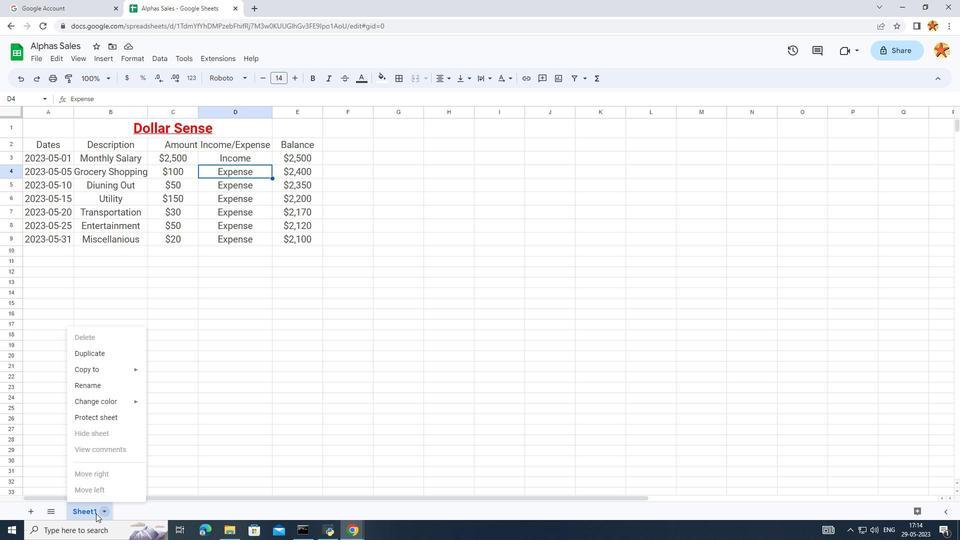 
Action: Key pressed <Key.caps_lock>A<Key.caps_lock>lphas<Key.space><Key.caps_lock>S<Key.caps_lock>ales<Key.space><Key.caps_lock>R<Key.caps_lock>eview<Key.enter>
Screenshot: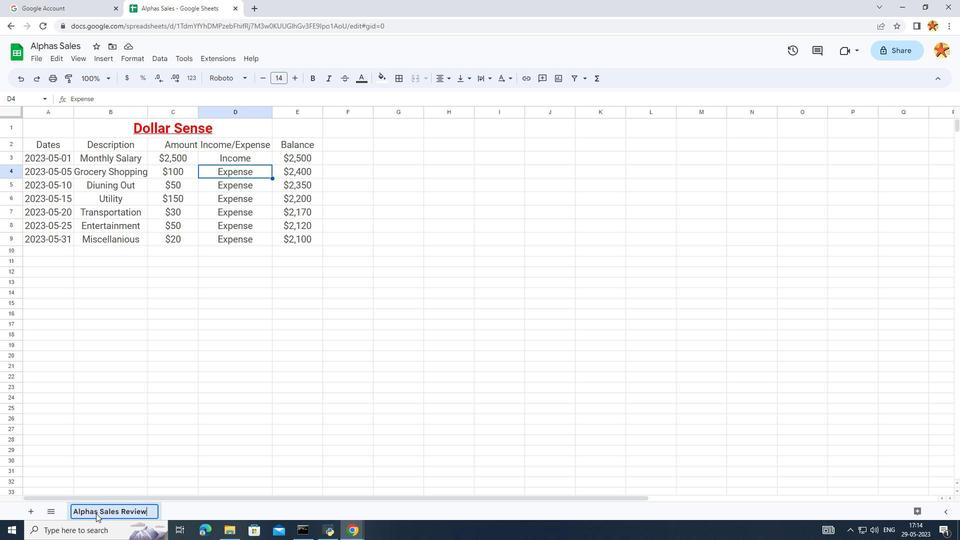 
Action: Mouse moved to (96, 512)
Screenshot: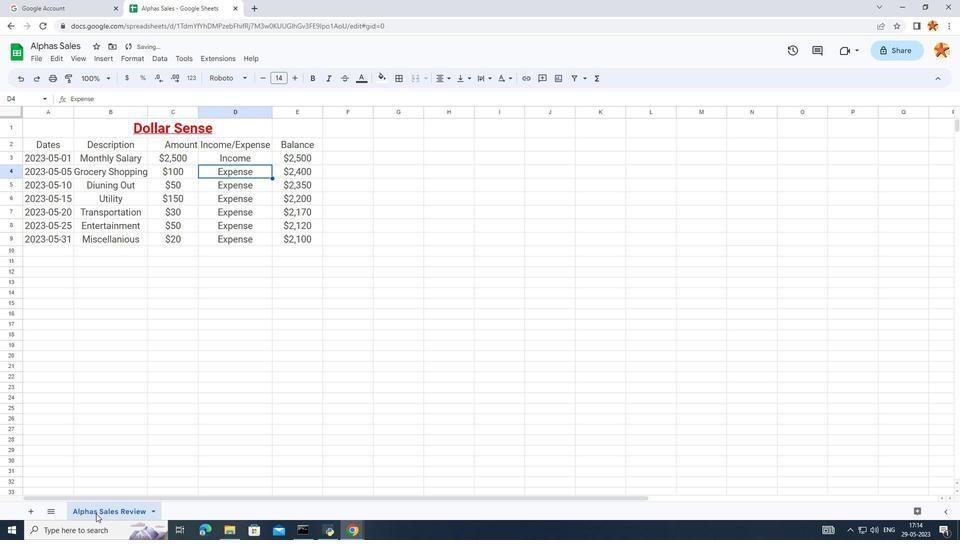 
Action: Mouse pressed left at (96, 512)
Screenshot: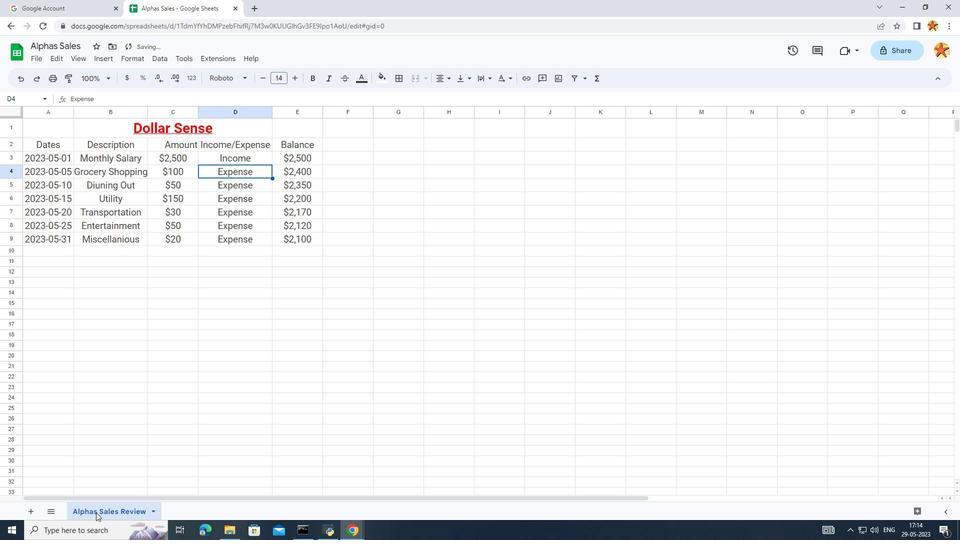 
Action: Mouse pressed left at (96, 512)
Screenshot: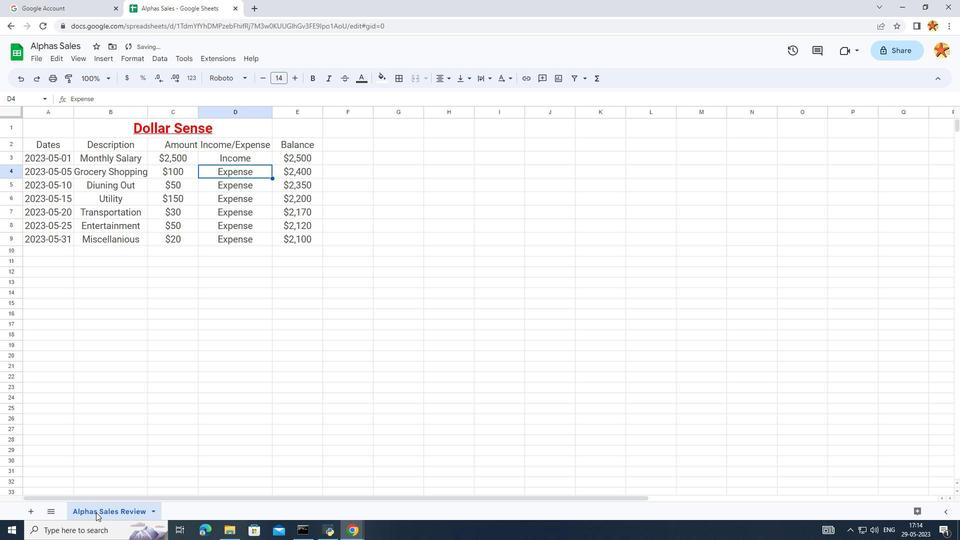 
Action: Mouse pressed left at (96, 512)
Screenshot: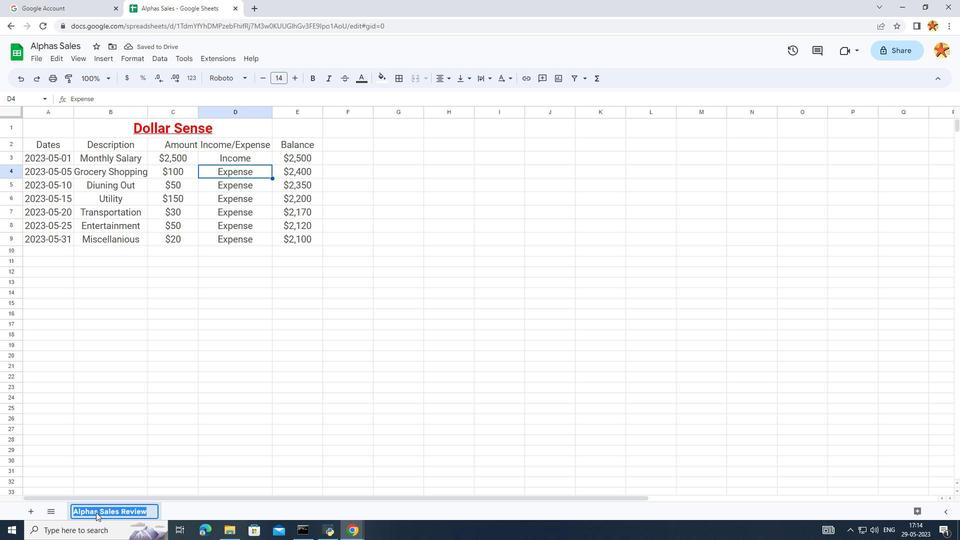 
Action: Mouse moved to (98, 510)
Screenshot: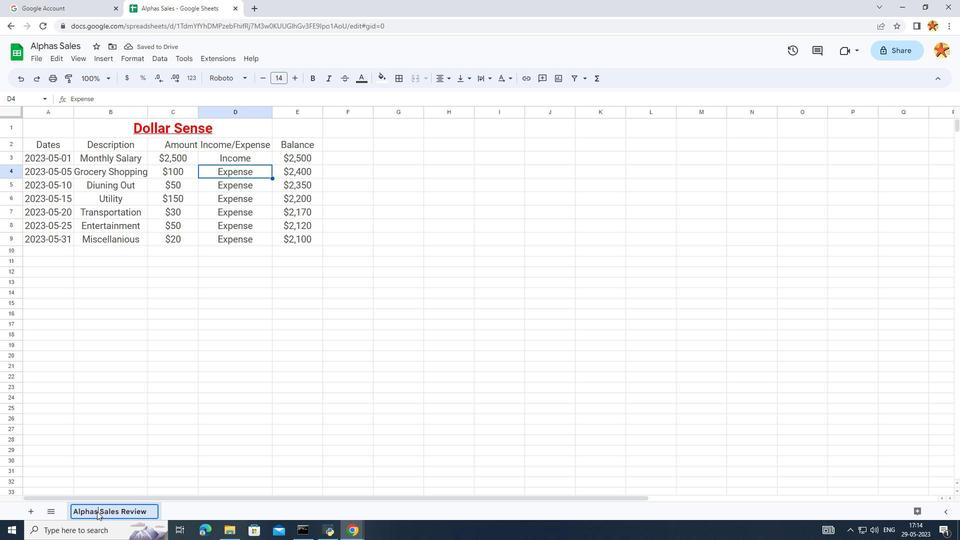 
Action: Key pressed <Key.backspace><Key.enter>
Screenshot: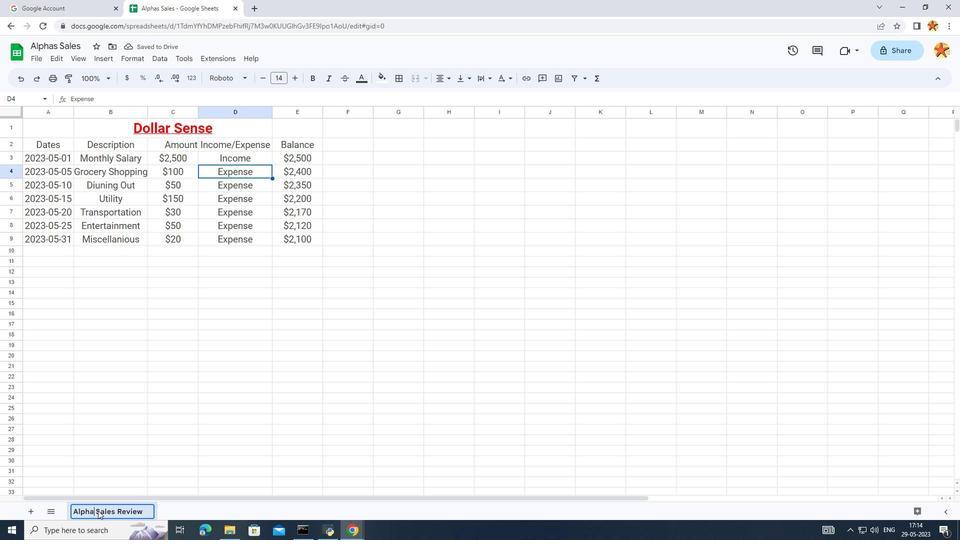 
Action: Mouse moved to (164, 431)
Screenshot: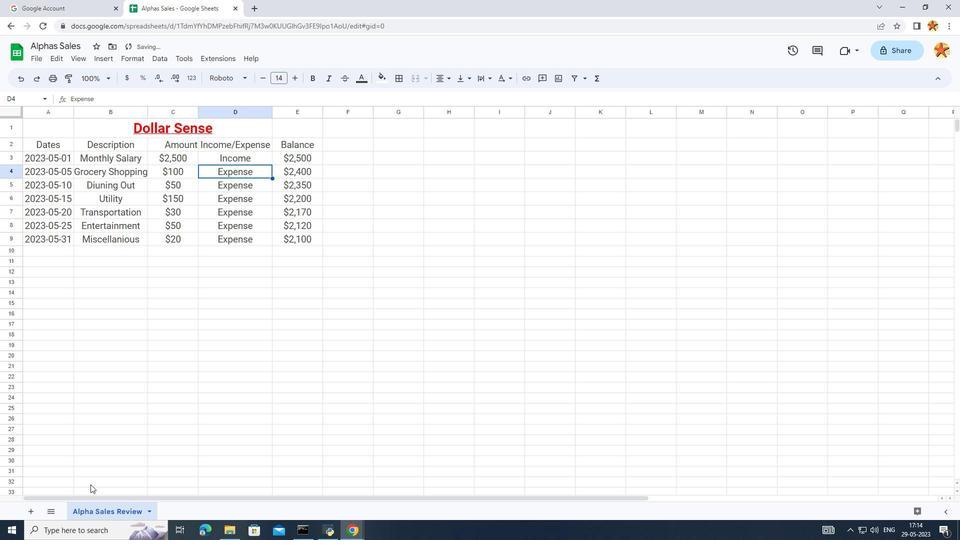 
Action: Mouse pressed left at (164, 431)
Screenshot: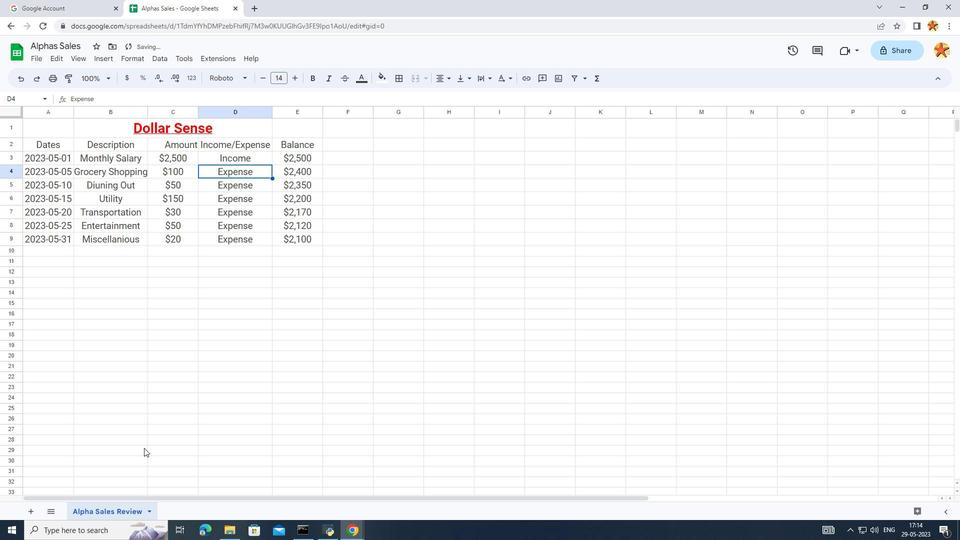 
Action: Mouse moved to (53, 381)
Screenshot: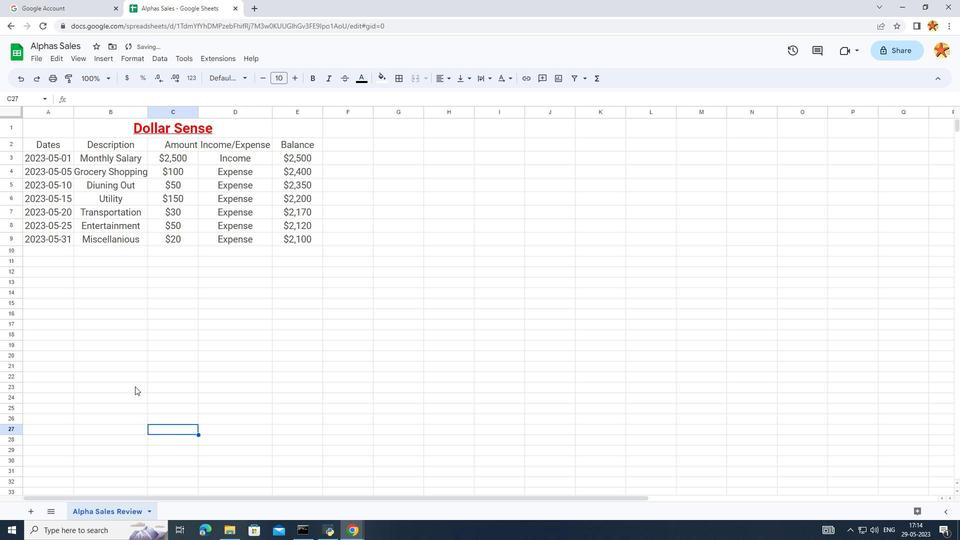 
Action: Mouse scrolled (53, 381) with delta (0, 0)
Screenshot: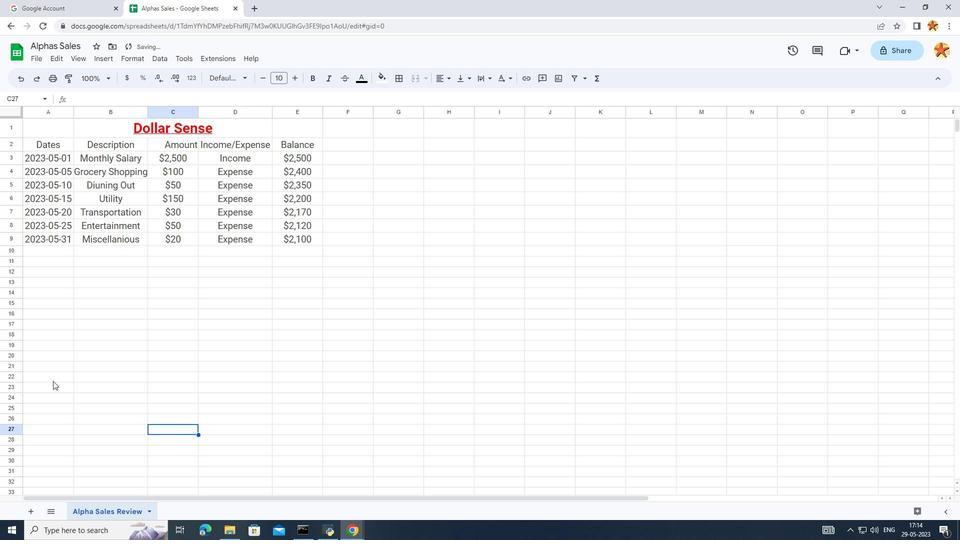 
Action: Mouse scrolled (53, 381) with delta (0, 0)
Screenshot: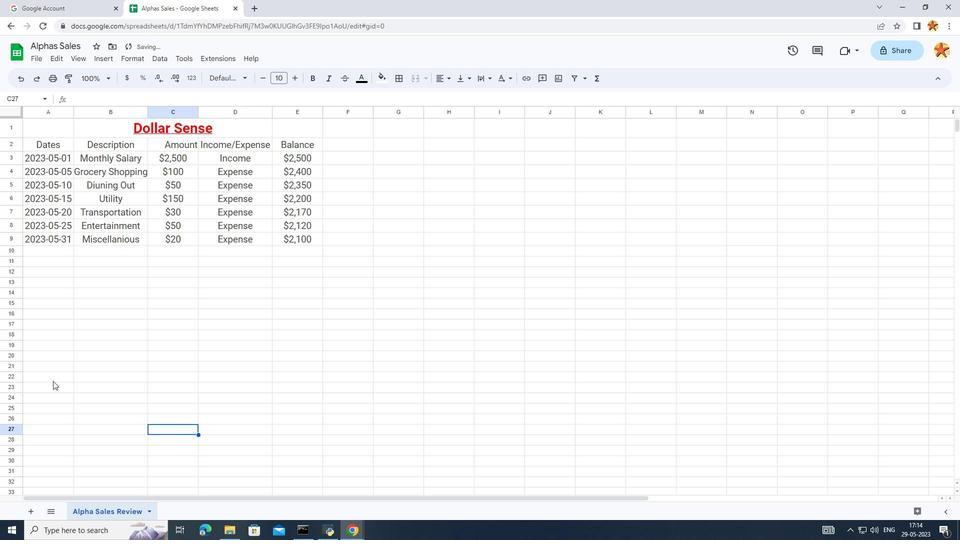 
Action: Mouse scrolled (53, 381) with delta (0, 0)
Screenshot: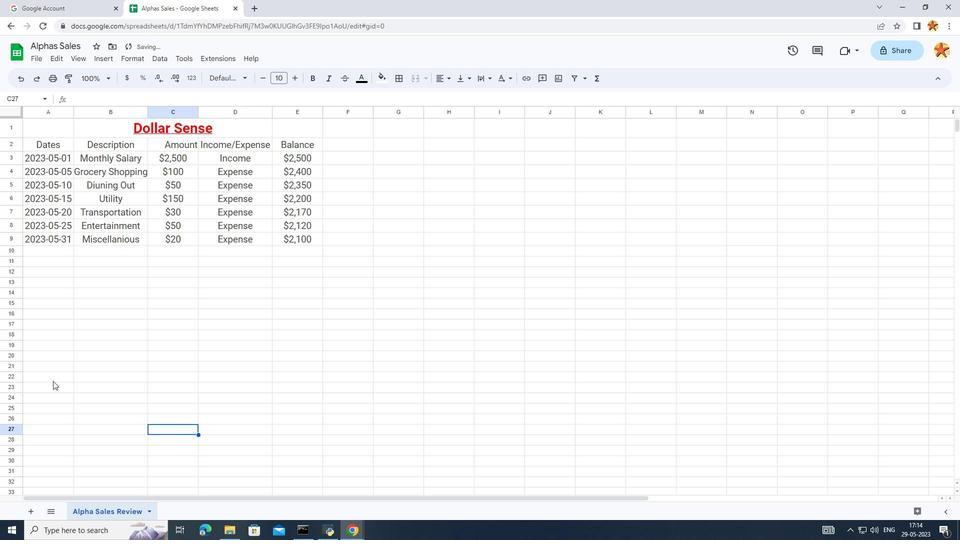 
Action: Mouse moved to (53, 374)
Screenshot: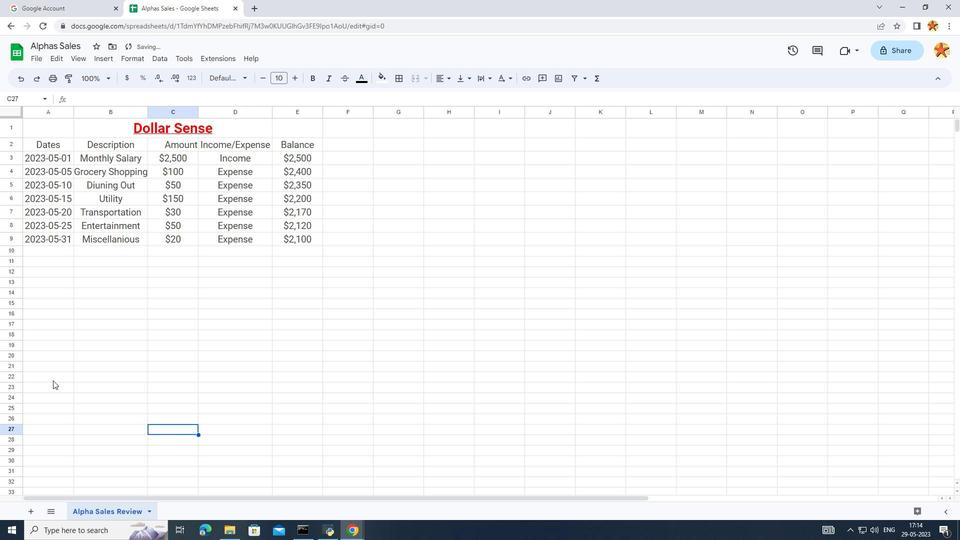 
Action: Key pressed ctrl+S
Screenshot: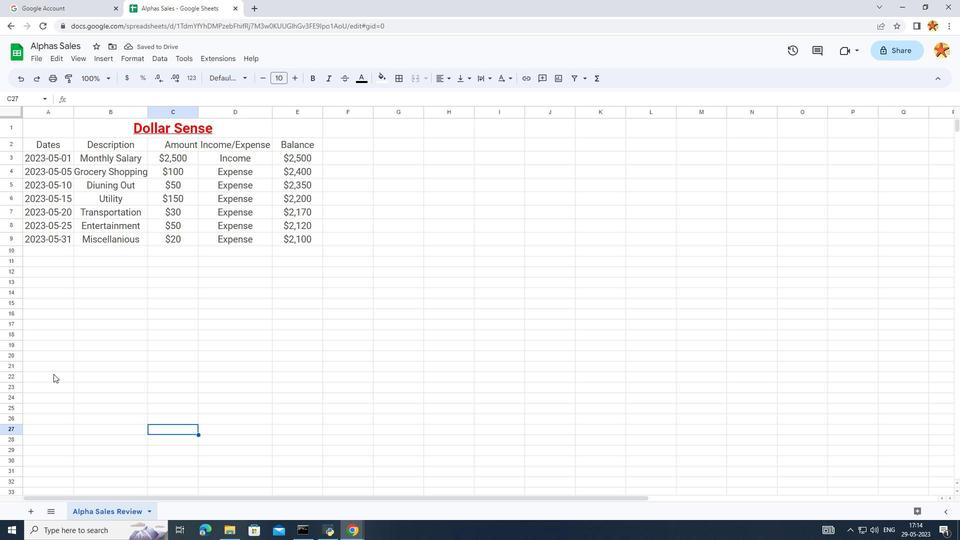 
Action: Mouse moved to (72, 379)
Screenshot: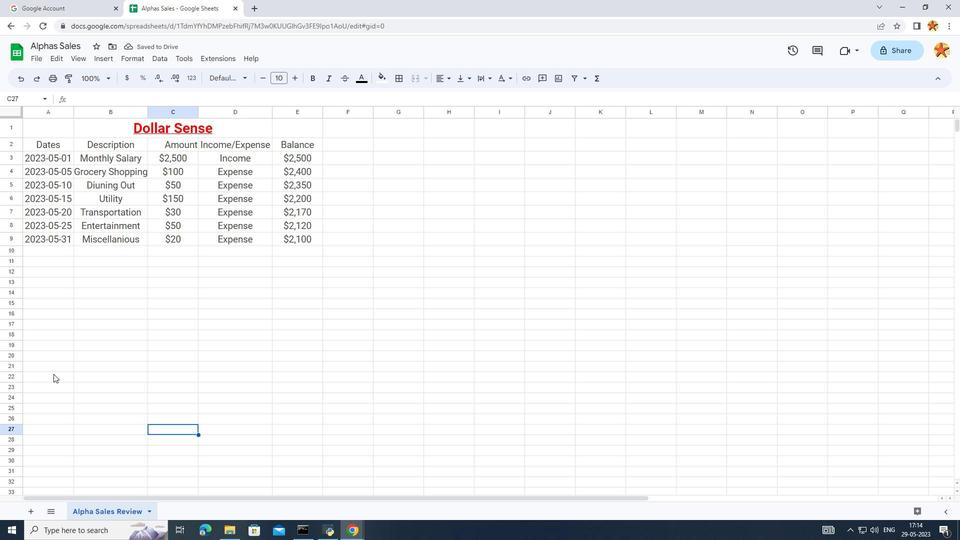 
Action: Mouse pressed left at (72, 379)
Screenshot: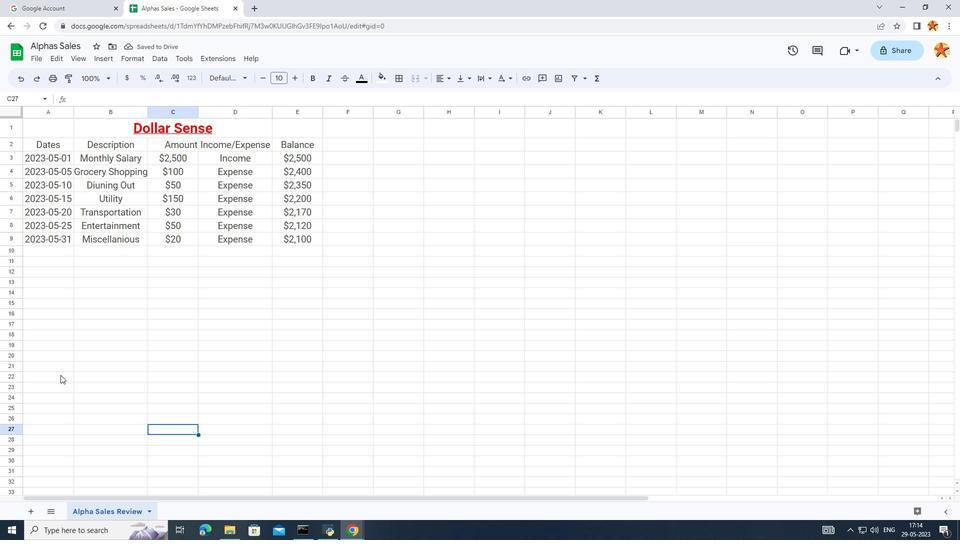 
